 Task: Find connections with filter location Kānke with filter topic #Lawwith filter profile language Spanish with filter current company AbbVie with filter school Our Lady of Grace Trusts St.Gonsalo Garcia College of Arts and Commerce Behind Bassein Cricket Ground Near Bassein Bus Depot Bassein 401 201 with filter industry Agriculture, Construction, Mining Machinery Manufacturing with filter service category Blogging with filter keywords title Assistant Engineer
Action: Mouse moved to (257, 307)
Screenshot: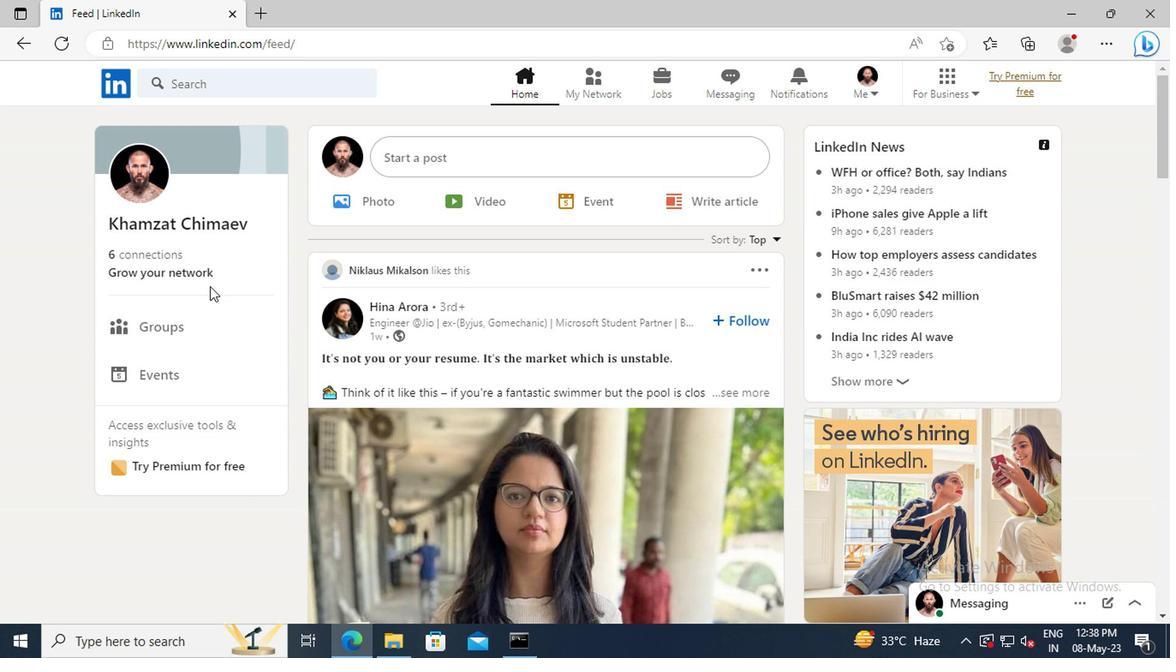 
Action: Mouse pressed left at (257, 307)
Screenshot: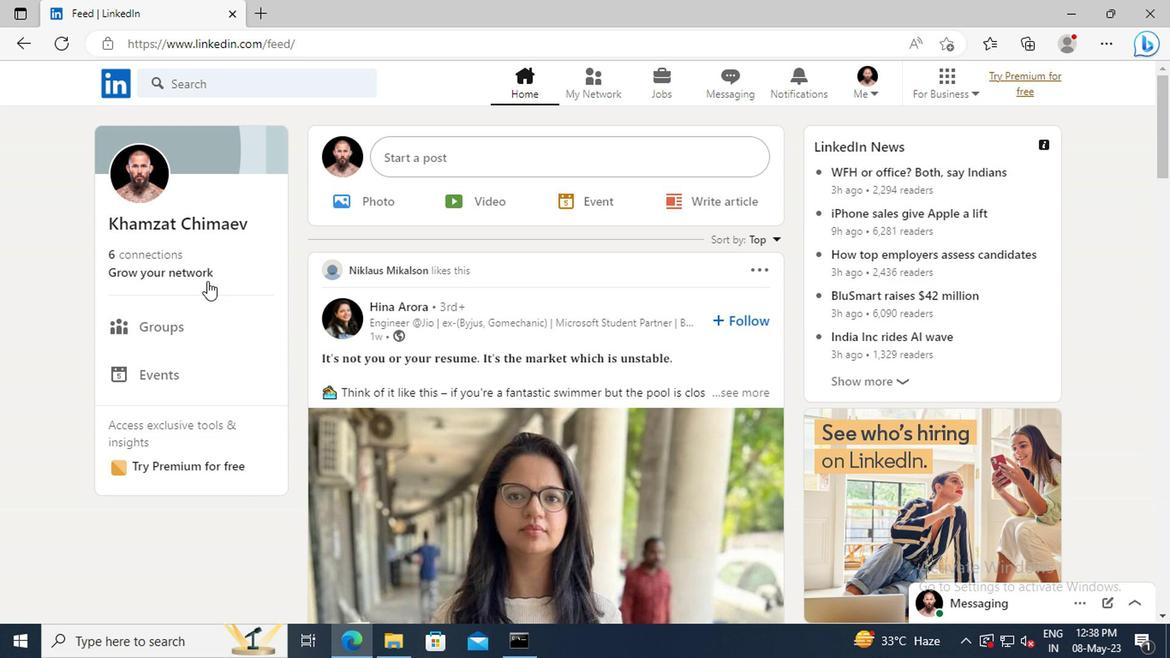 
Action: Mouse moved to (251, 243)
Screenshot: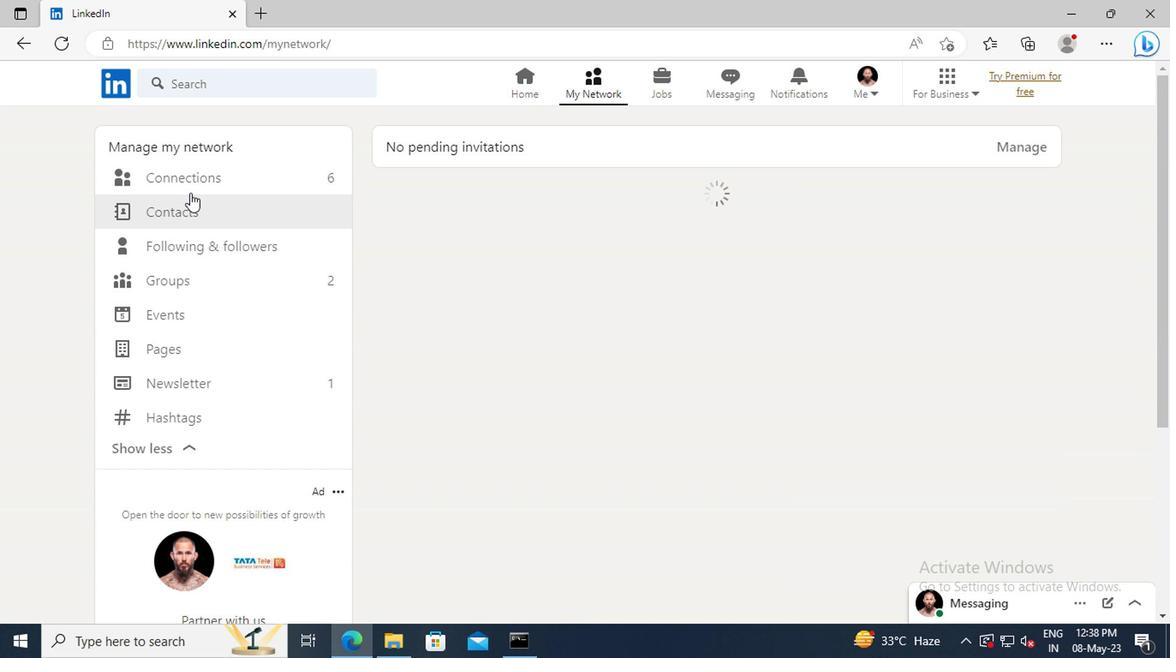 
Action: Mouse pressed left at (251, 243)
Screenshot: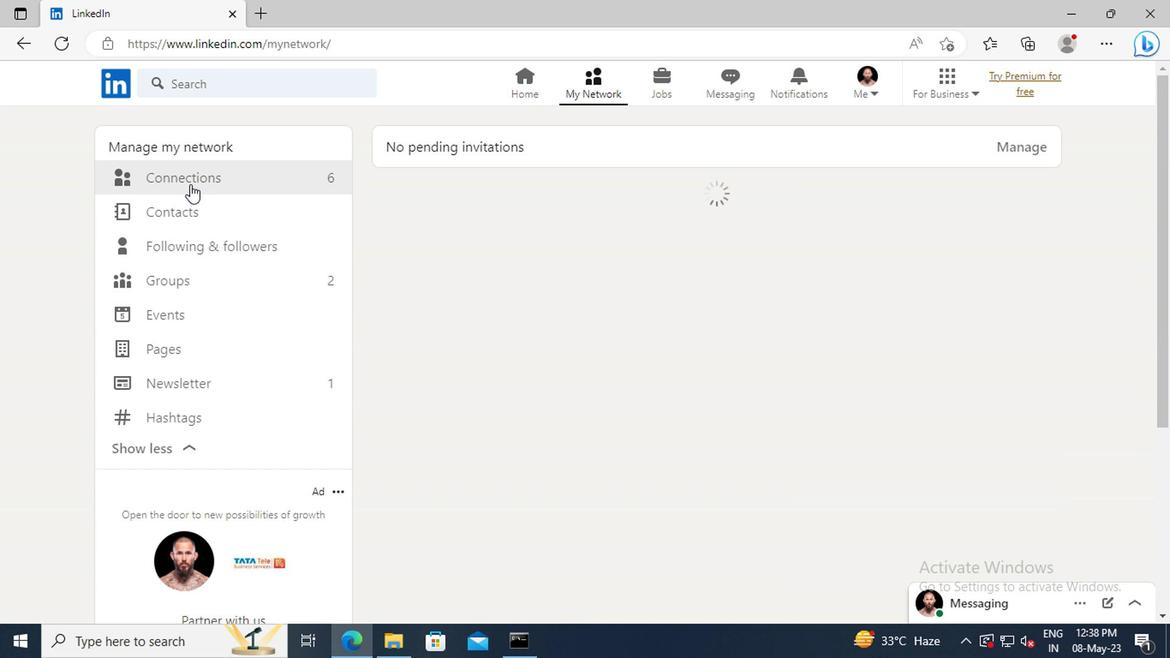 
Action: Mouse moved to (622, 248)
Screenshot: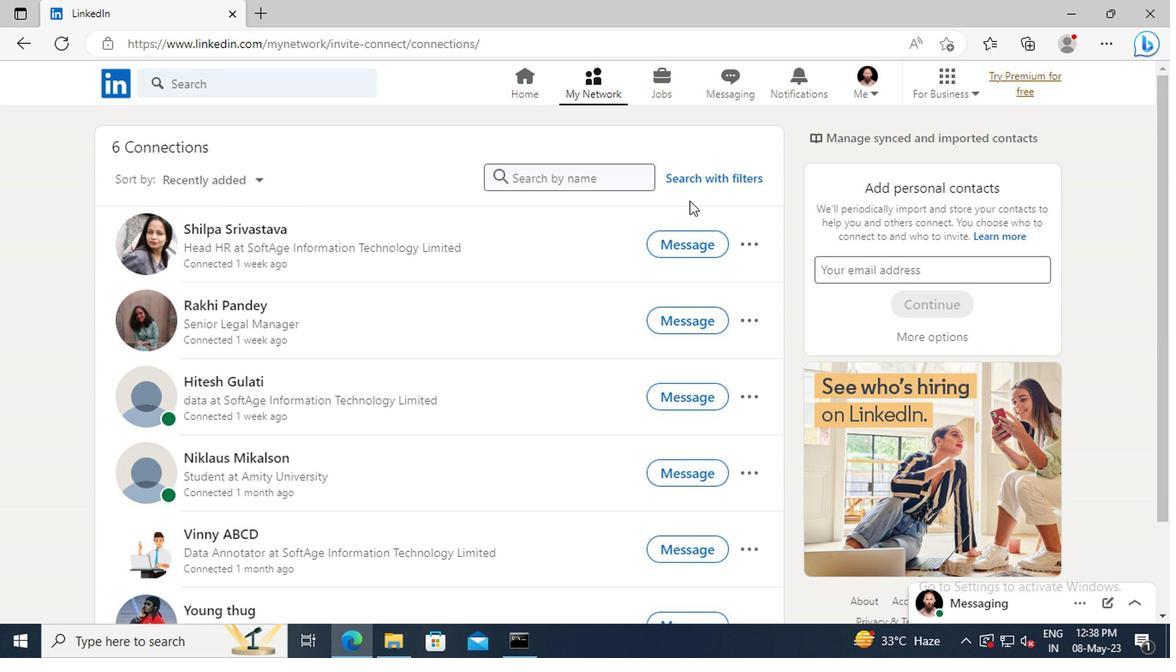 
Action: Mouse pressed left at (622, 248)
Screenshot: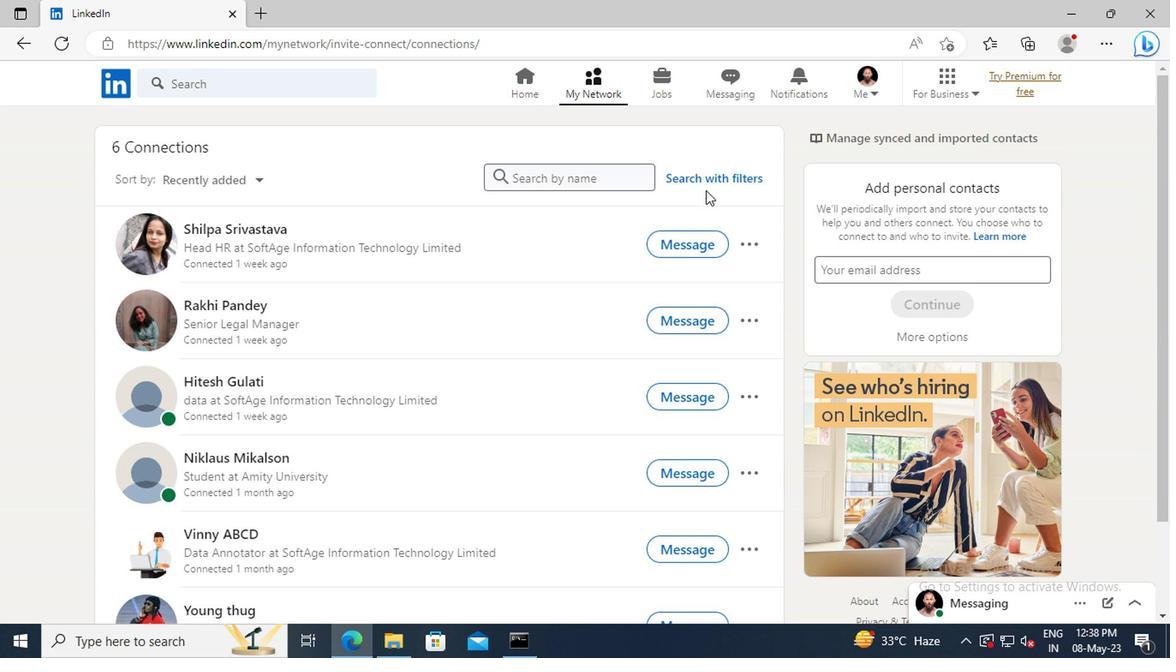 
Action: Mouse moved to (579, 212)
Screenshot: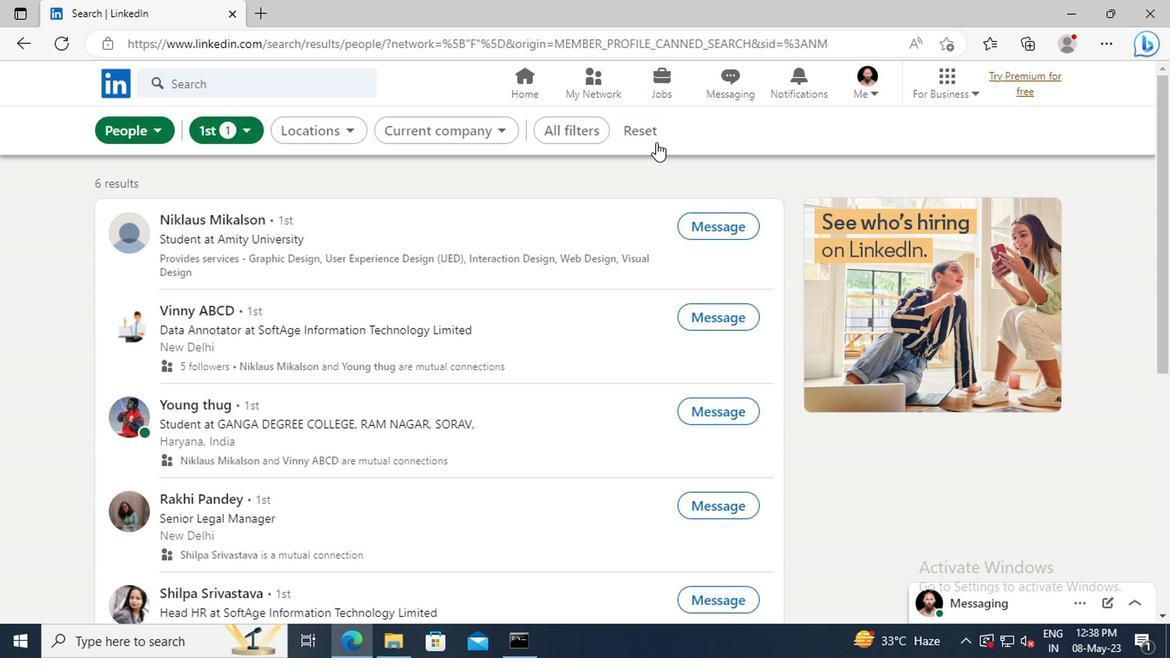 
Action: Mouse pressed left at (579, 212)
Screenshot: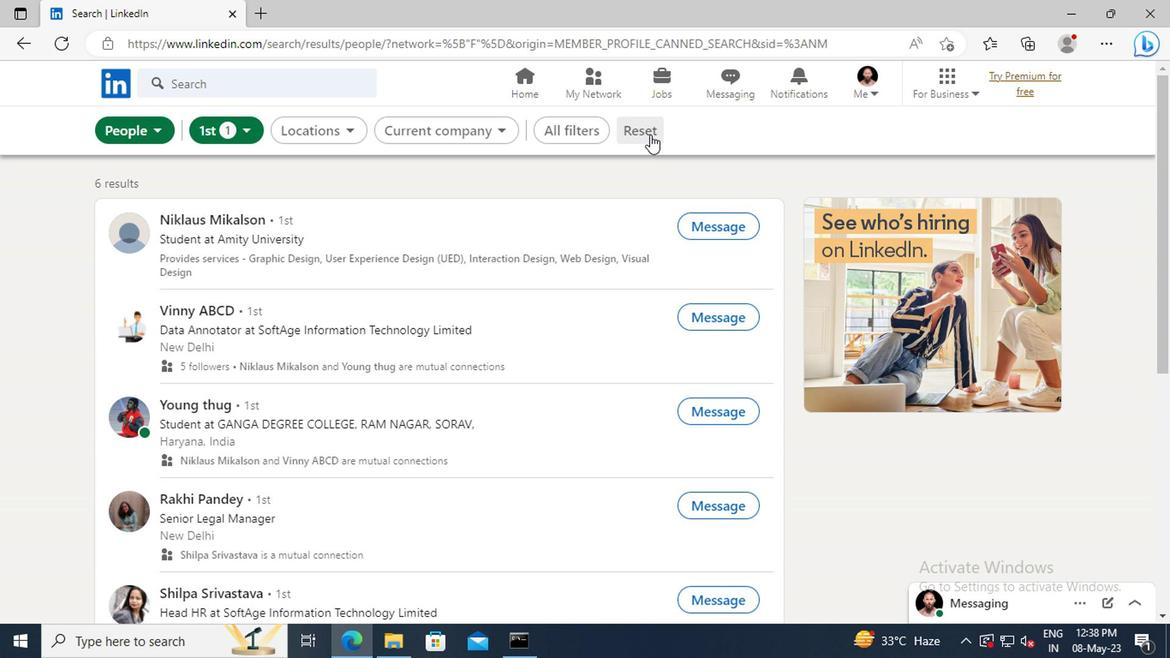 
Action: Mouse moved to (554, 211)
Screenshot: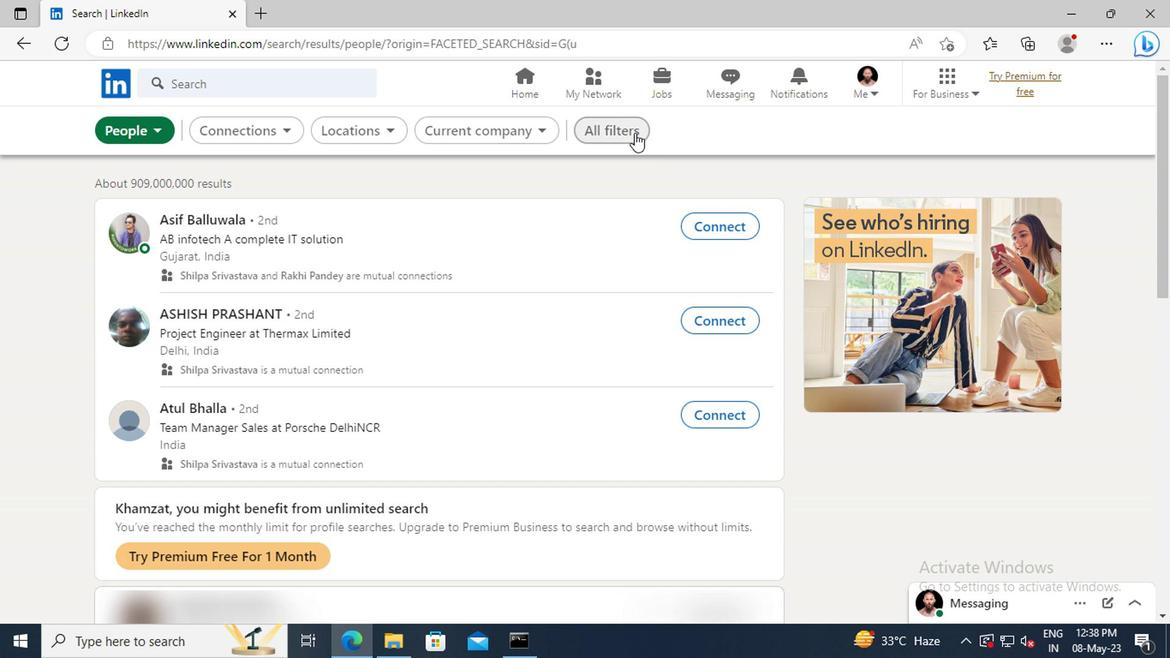 
Action: Mouse pressed left at (554, 211)
Screenshot: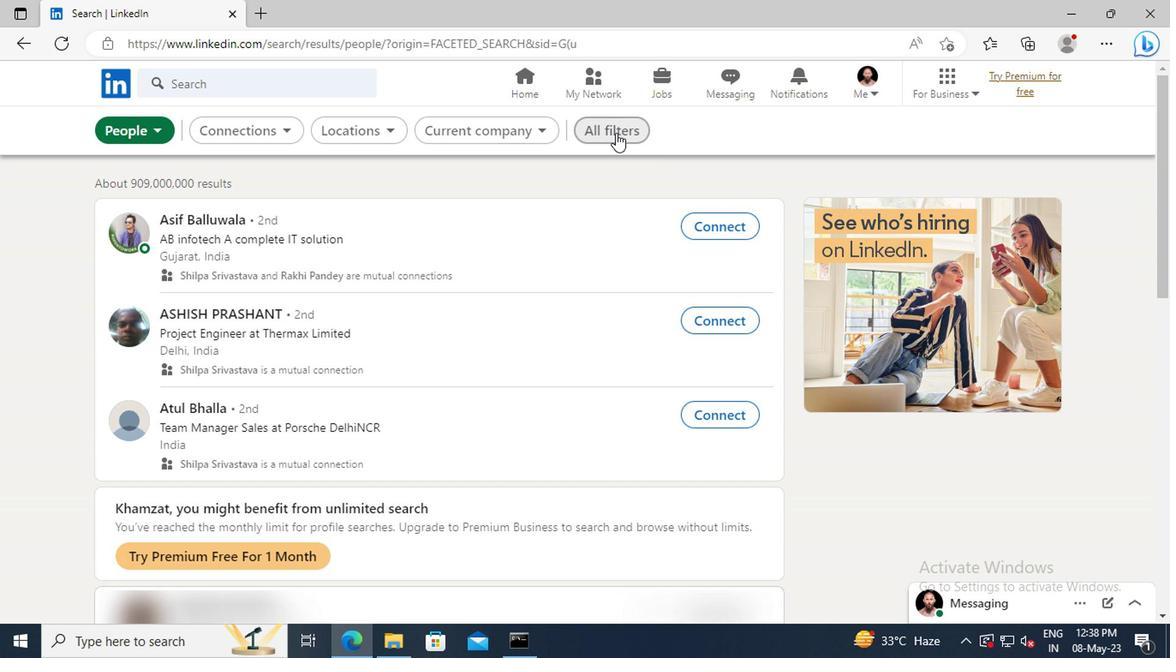 
Action: Mouse moved to (804, 348)
Screenshot: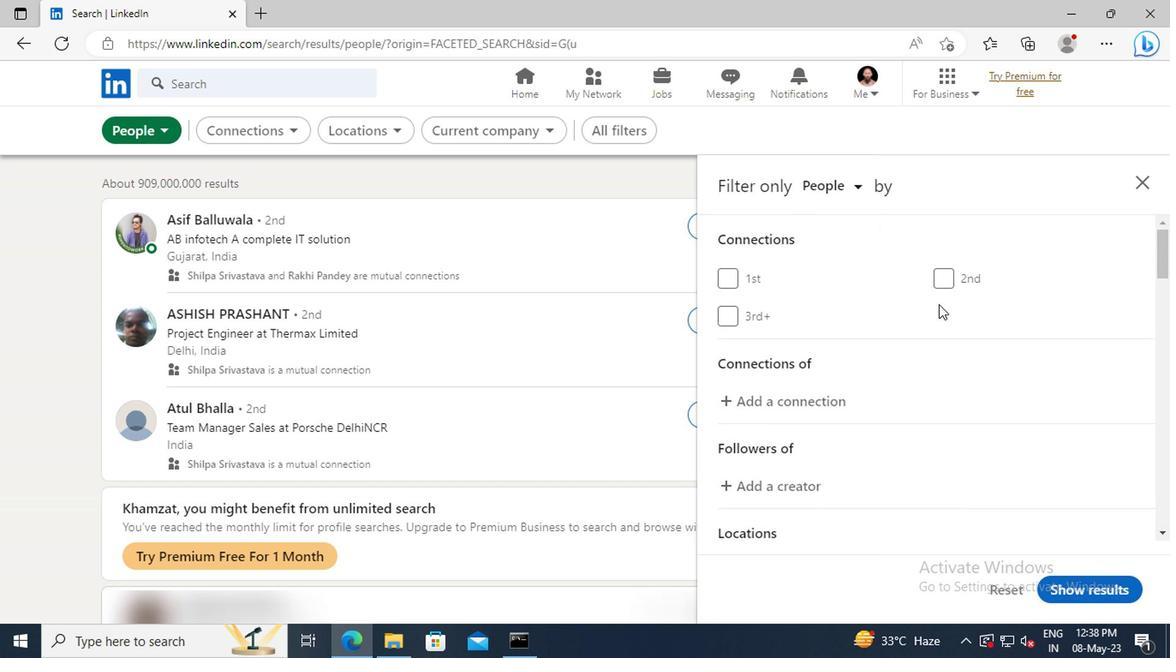 
Action: Mouse scrolled (804, 348) with delta (0, 0)
Screenshot: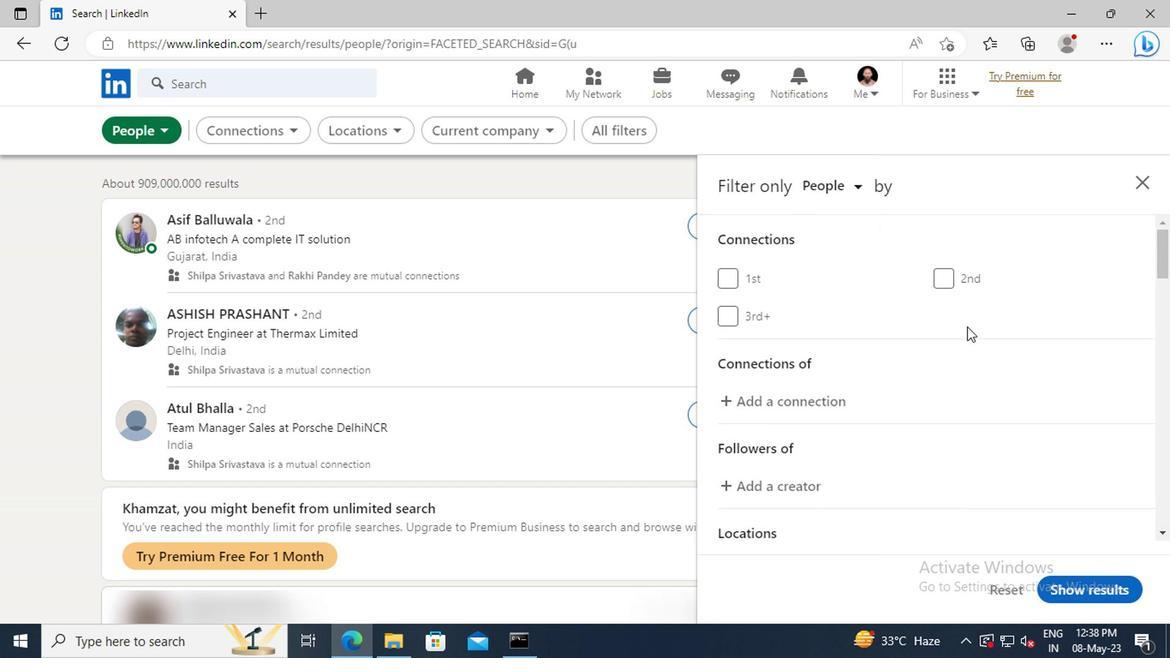 
Action: Mouse scrolled (804, 348) with delta (0, 0)
Screenshot: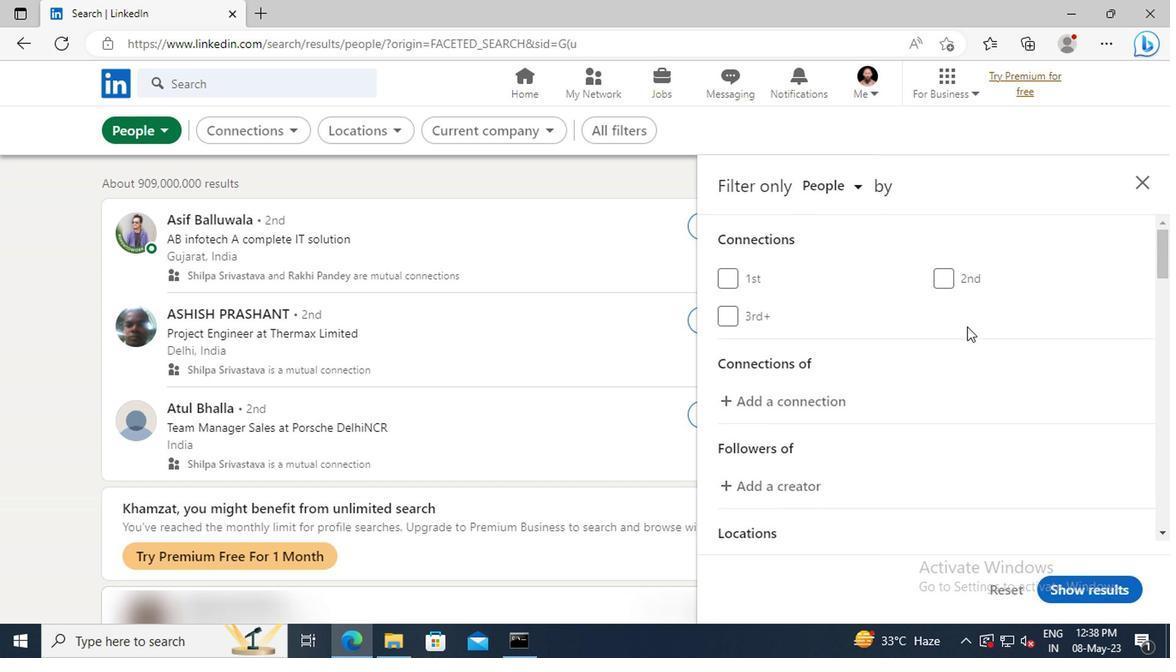 
Action: Mouse scrolled (804, 348) with delta (0, 0)
Screenshot: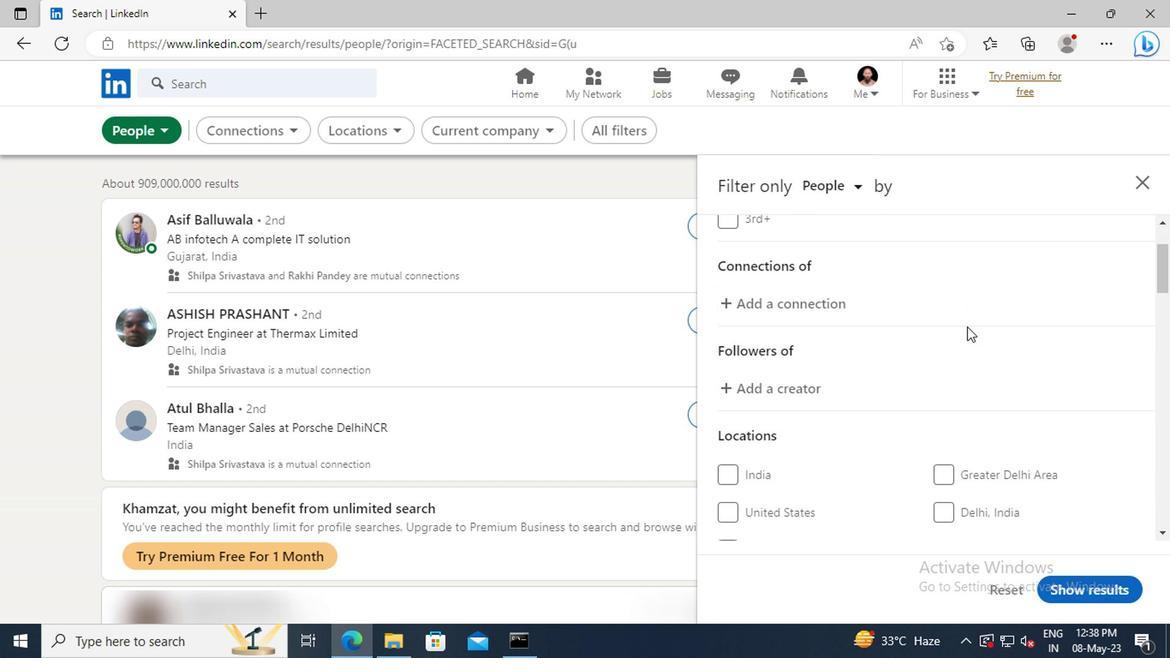 
Action: Mouse scrolled (804, 348) with delta (0, 0)
Screenshot: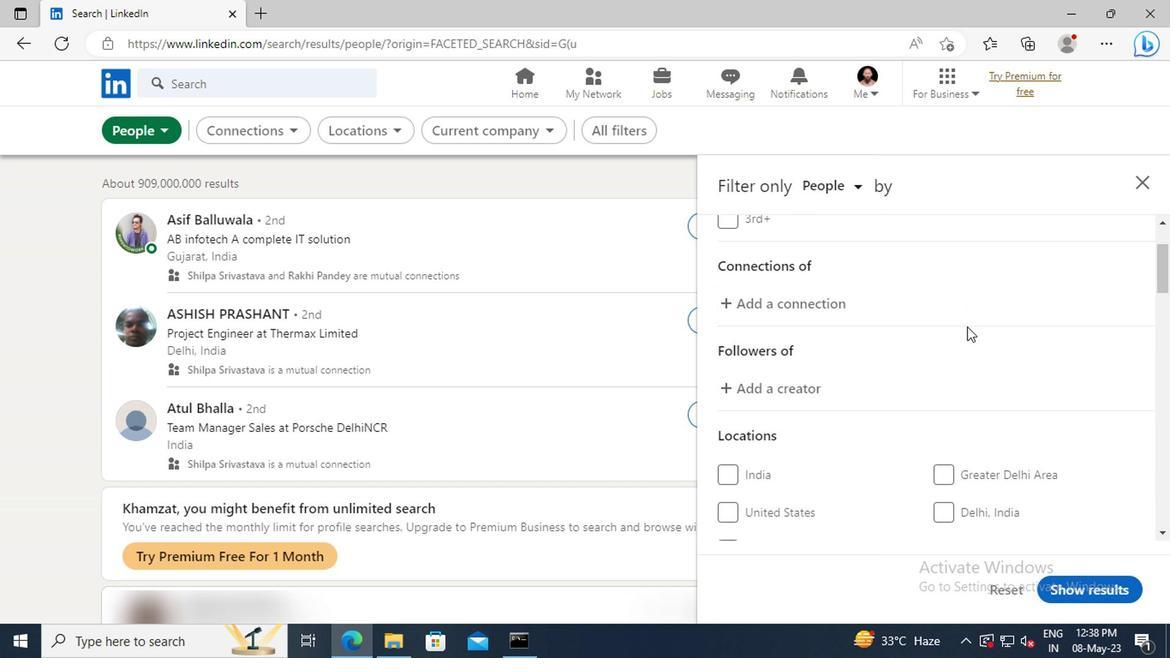 
Action: Mouse scrolled (804, 348) with delta (0, 0)
Screenshot: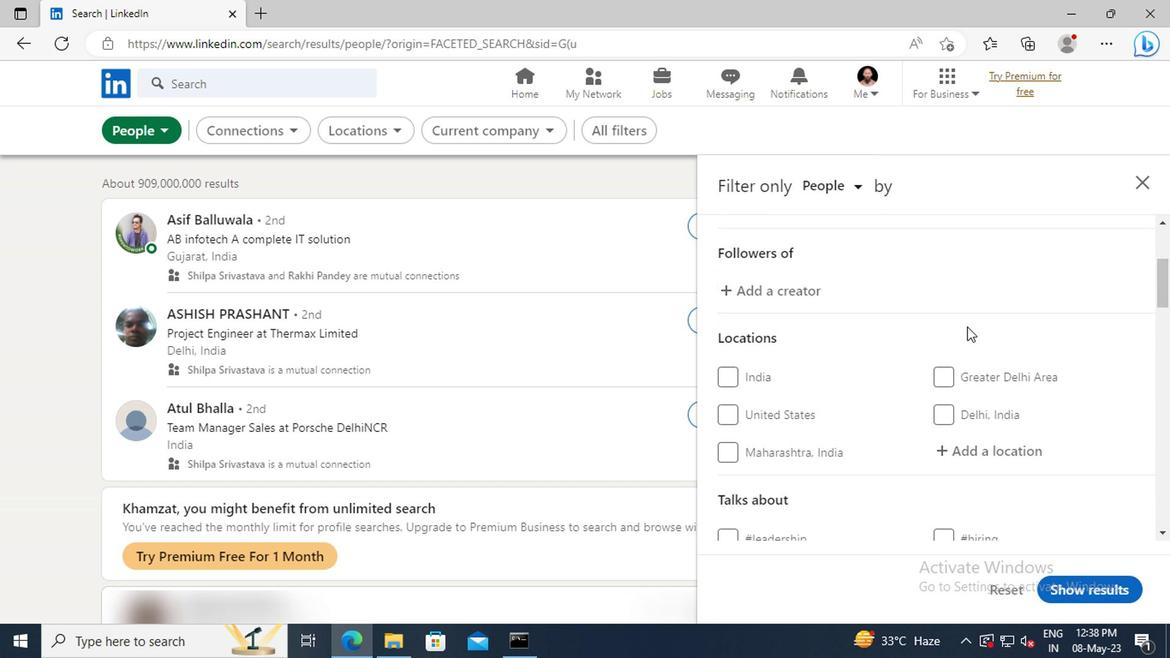 
Action: Mouse scrolled (804, 348) with delta (0, 0)
Screenshot: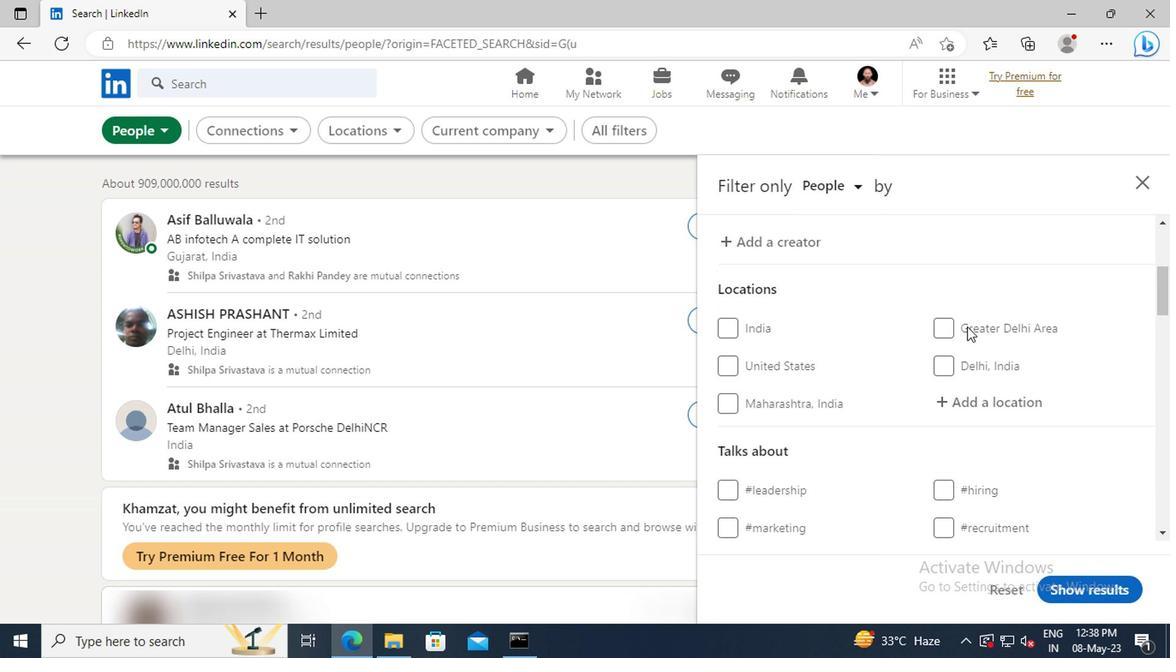 
Action: Mouse moved to (805, 366)
Screenshot: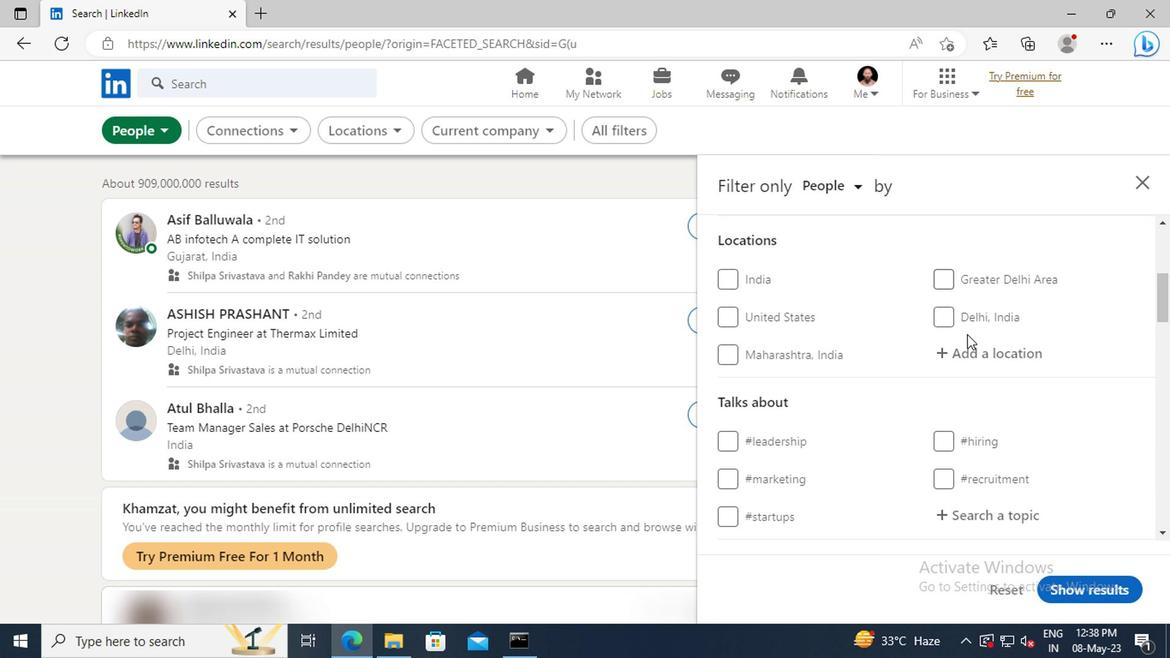
Action: Mouse pressed left at (805, 366)
Screenshot: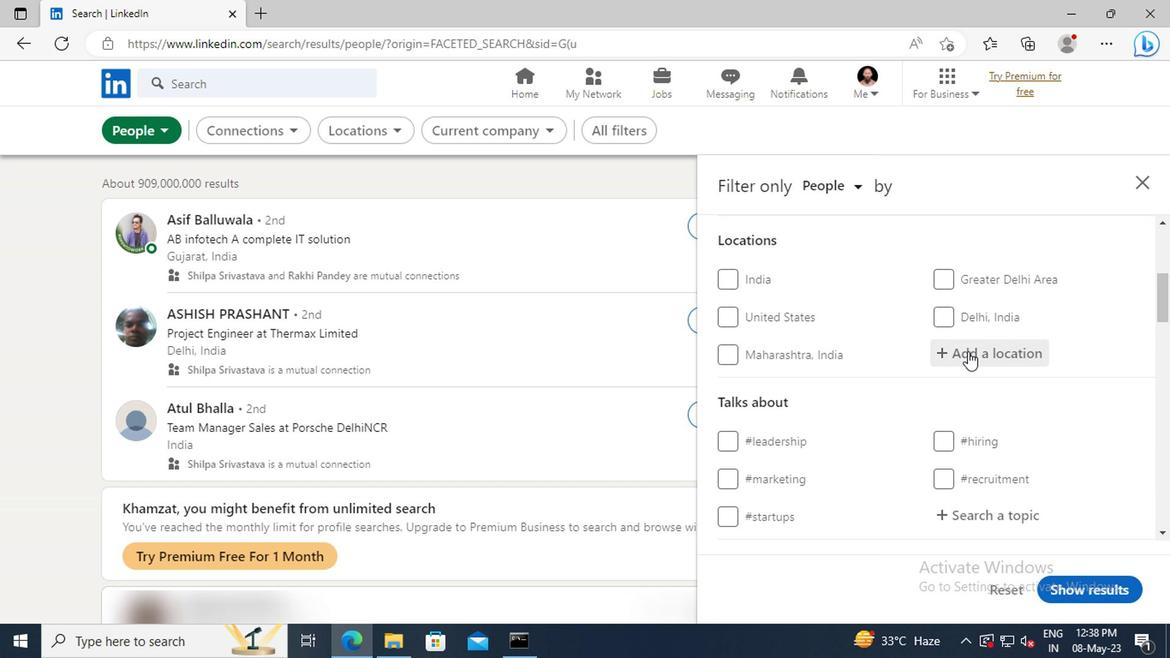 
Action: Mouse moved to (805, 366)
Screenshot: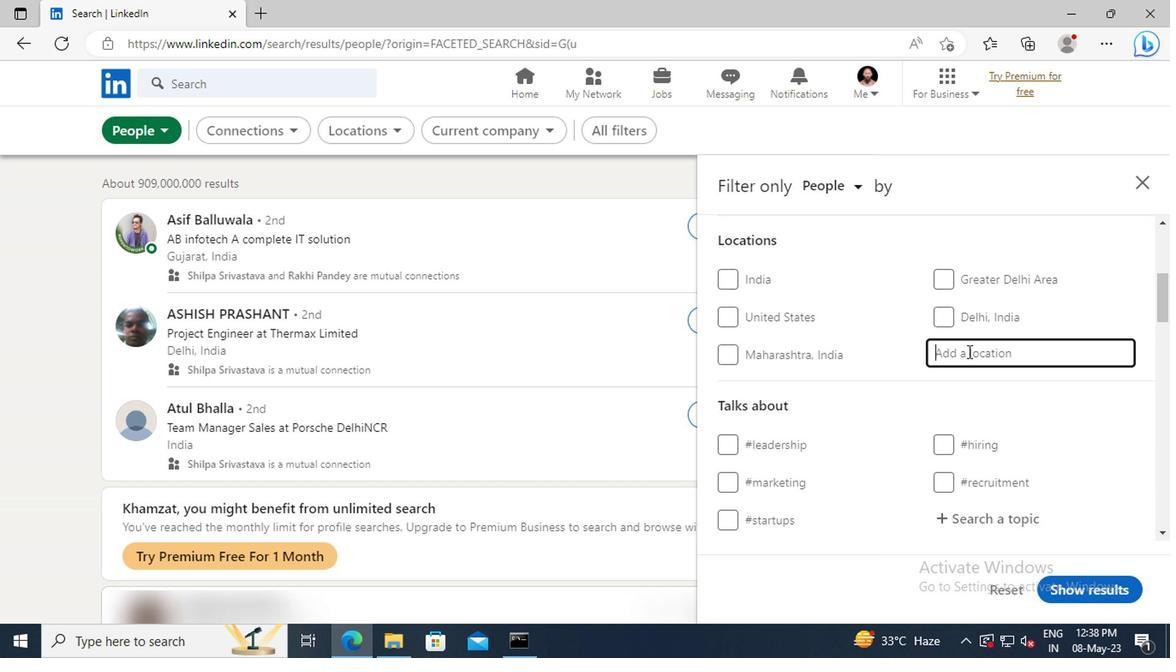 
Action: Key pressed <Key.shift>KANKE
Screenshot: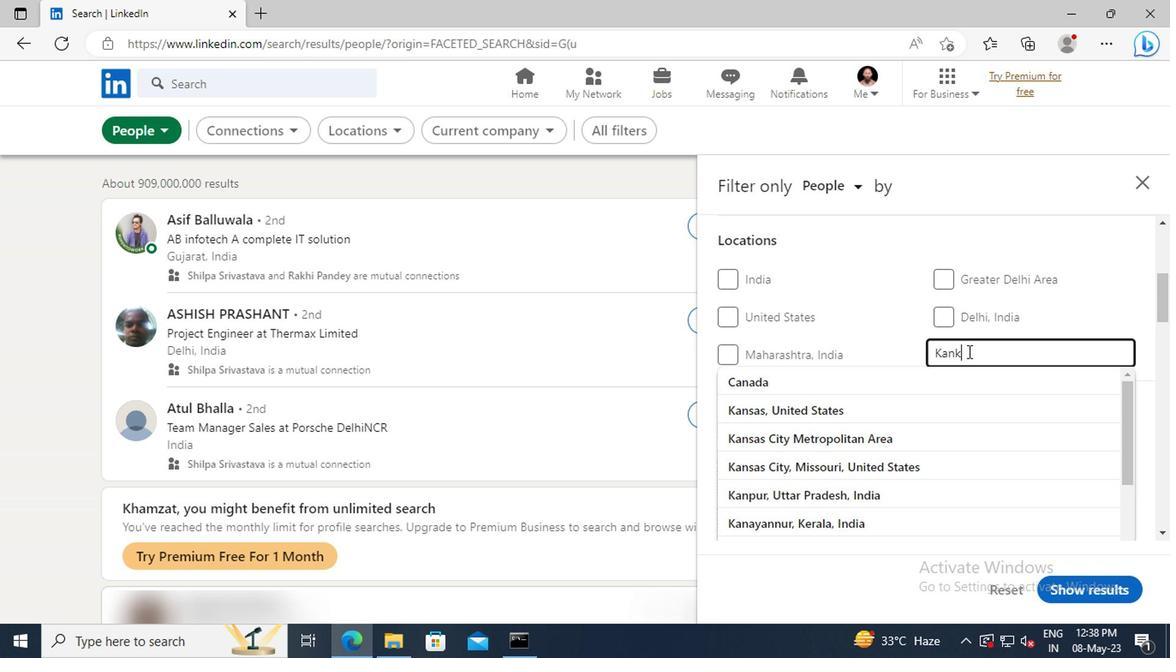 
Action: Mouse moved to (804, 384)
Screenshot: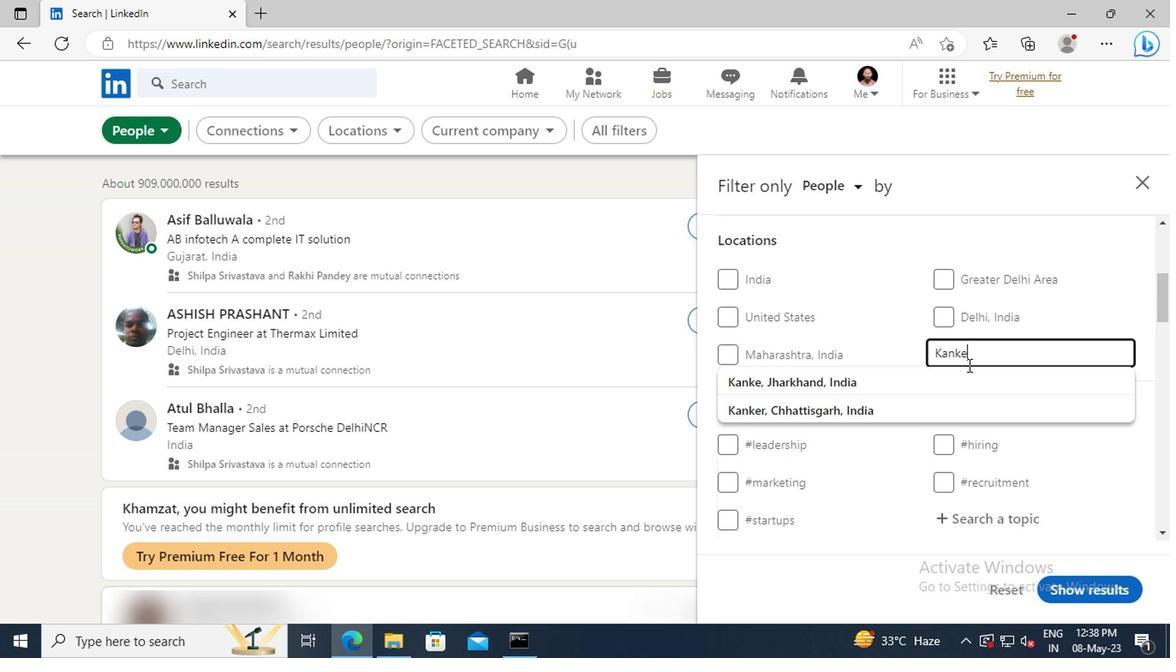 
Action: Mouse pressed left at (804, 384)
Screenshot: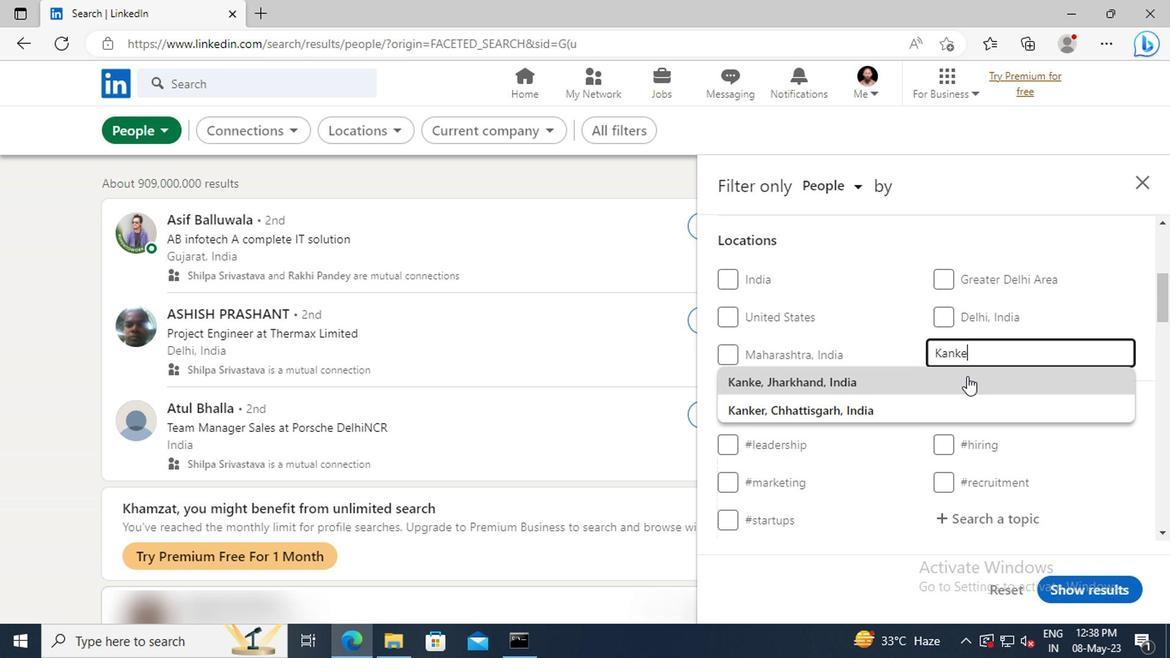 
Action: Mouse scrolled (804, 383) with delta (0, 0)
Screenshot: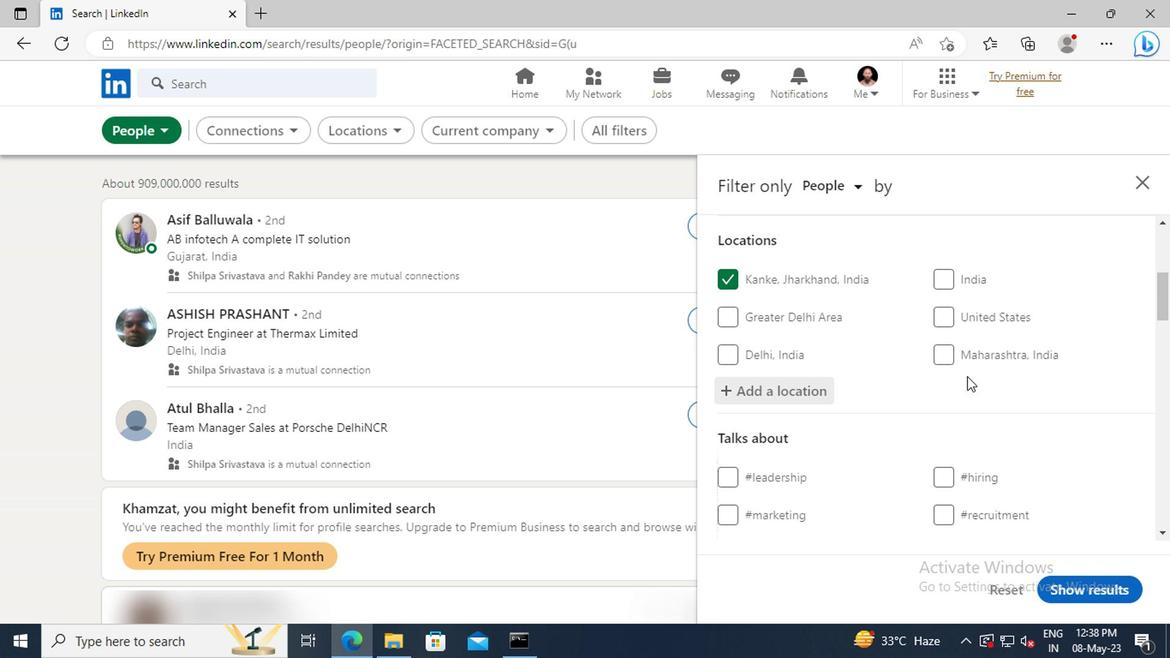 
Action: Mouse scrolled (804, 383) with delta (0, 0)
Screenshot: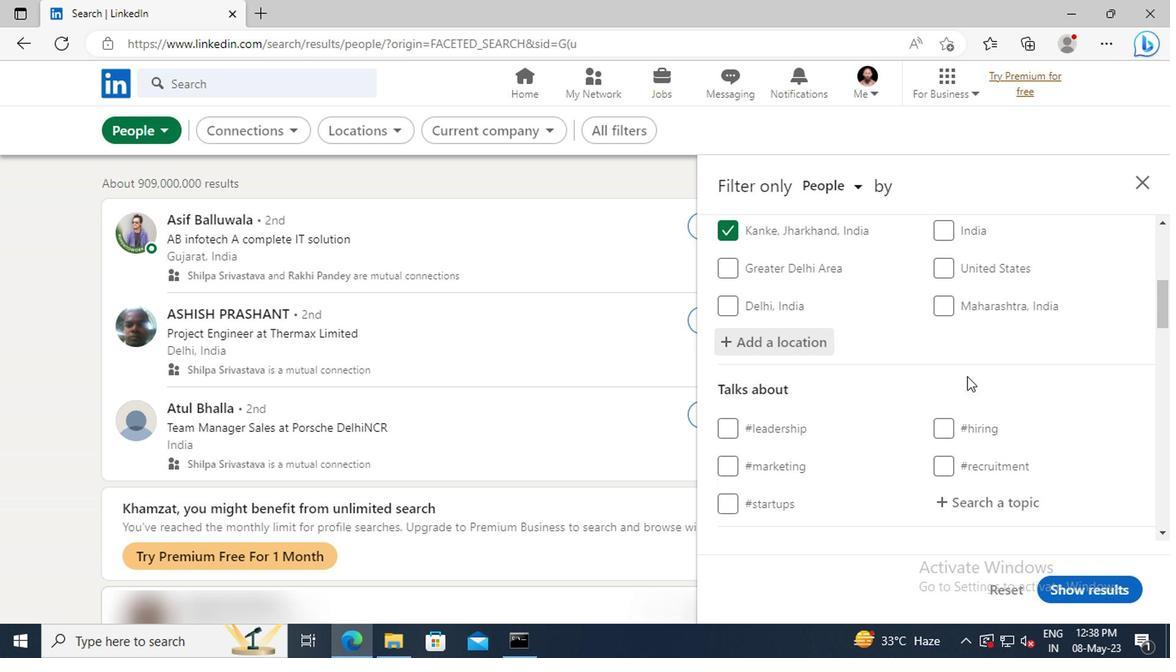 
Action: Mouse scrolled (804, 383) with delta (0, 0)
Screenshot: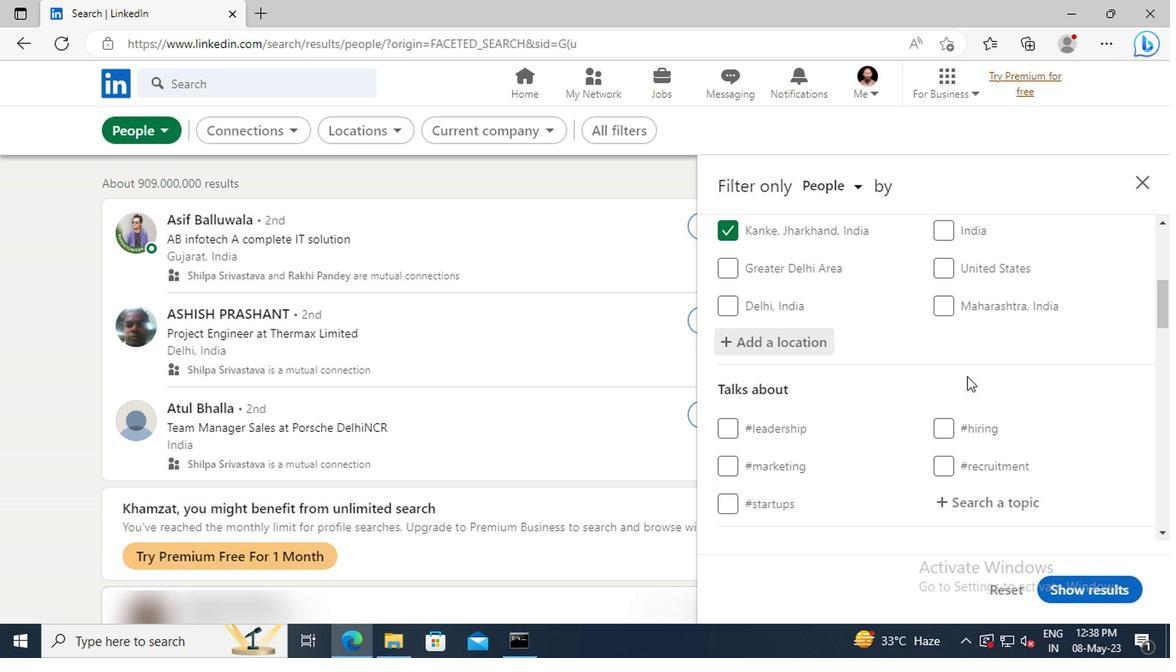 
Action: Mouse moved to (803, 401)
Screenshot: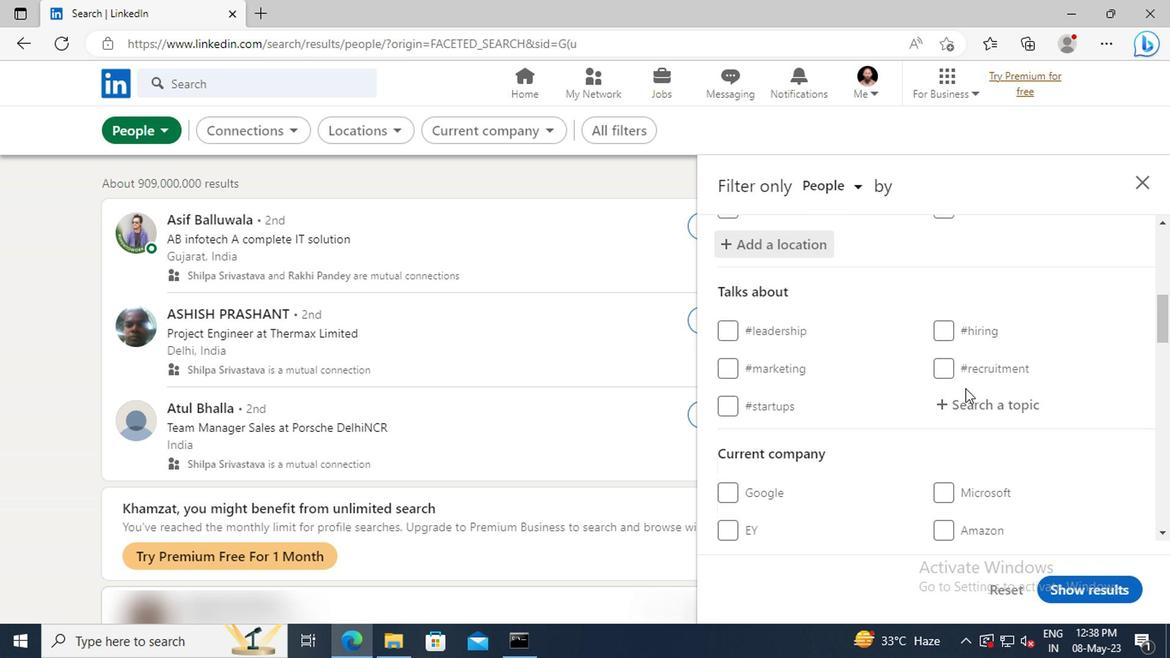 
Action: Mouse pressed left at (803, 401)
Screenshot: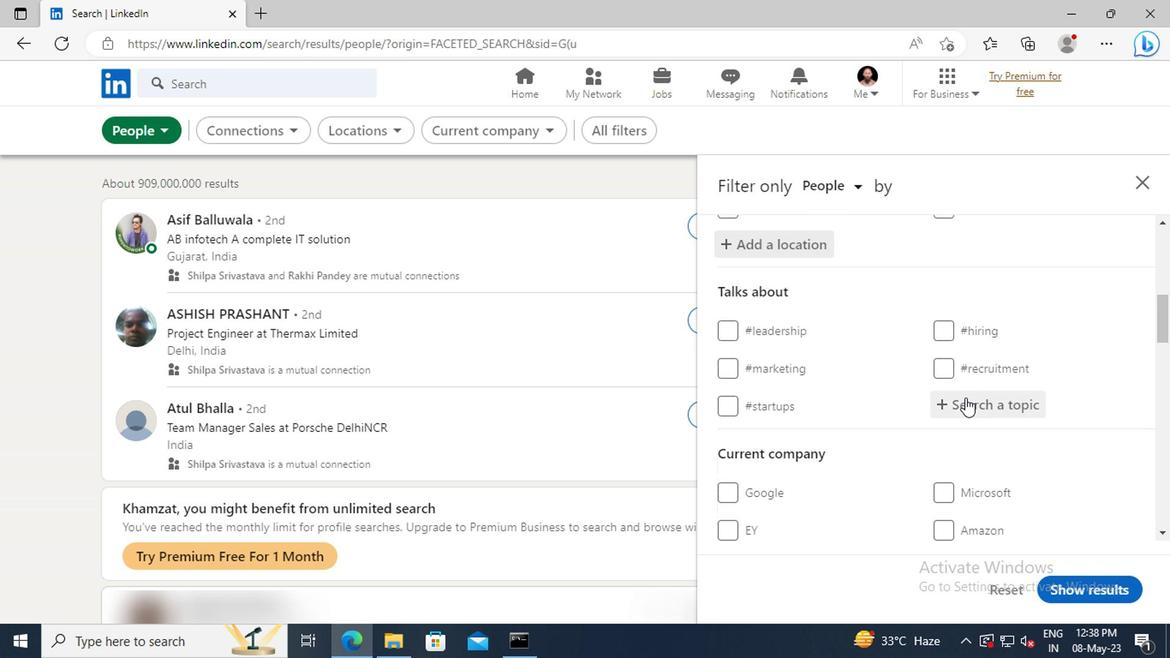 
Action: Key pressed <Key.shift>LAW
Screenshot: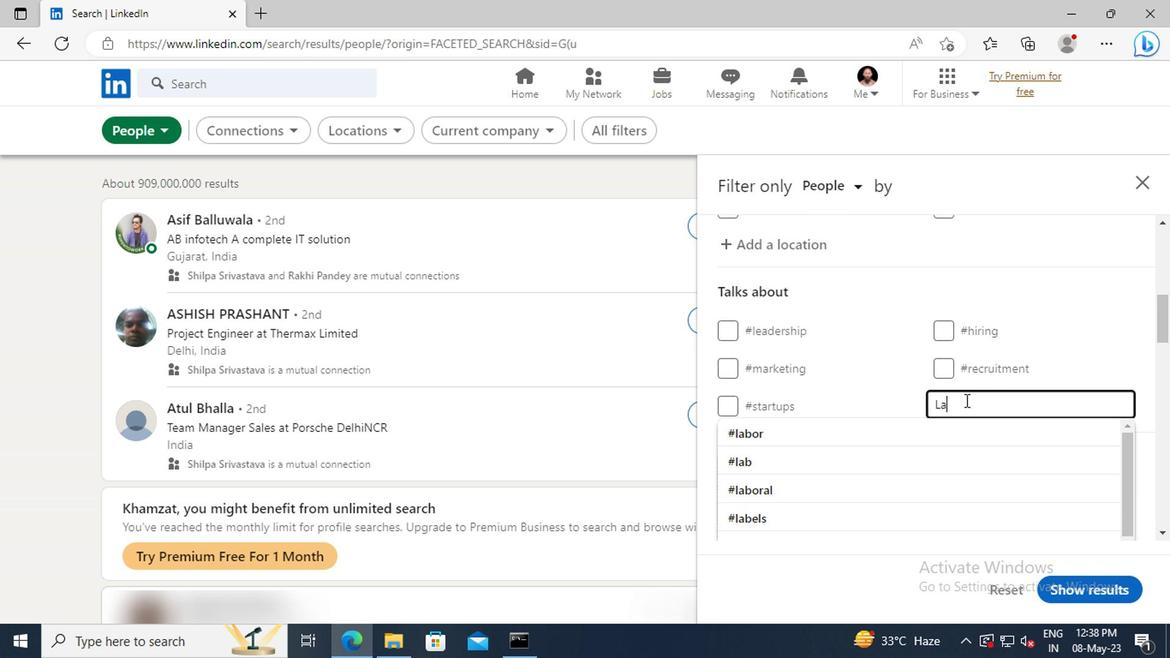 
Action: Mouse moved to (804, 417)
Screenshot: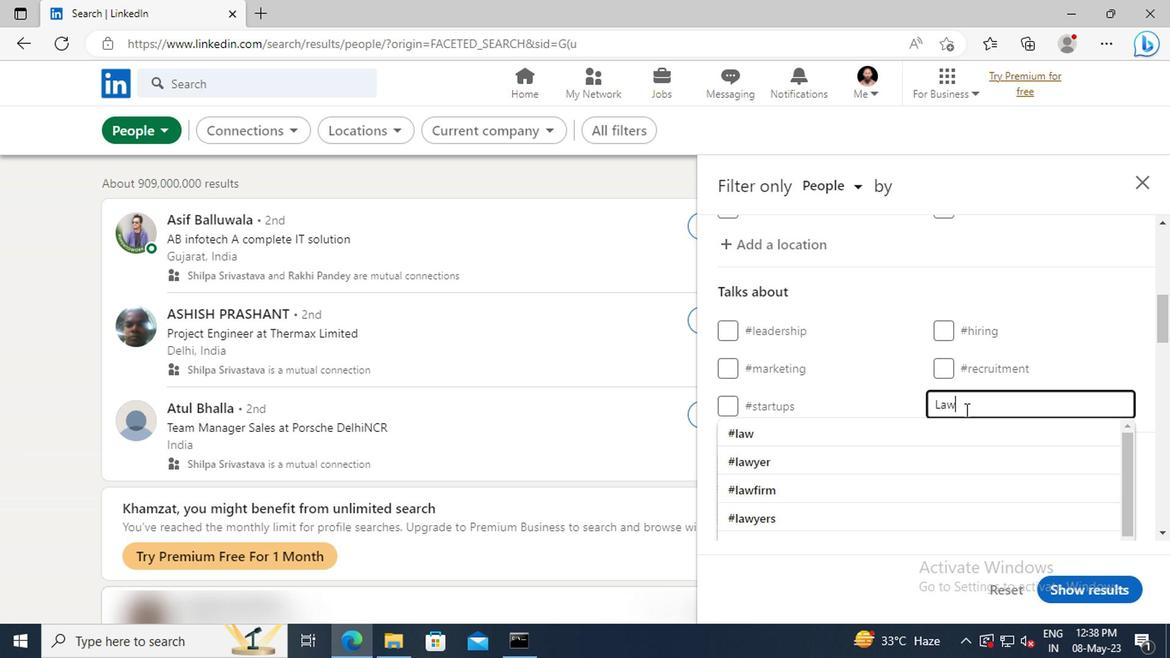
Action: Mouse pressed left at (804, 417)
Screenshot: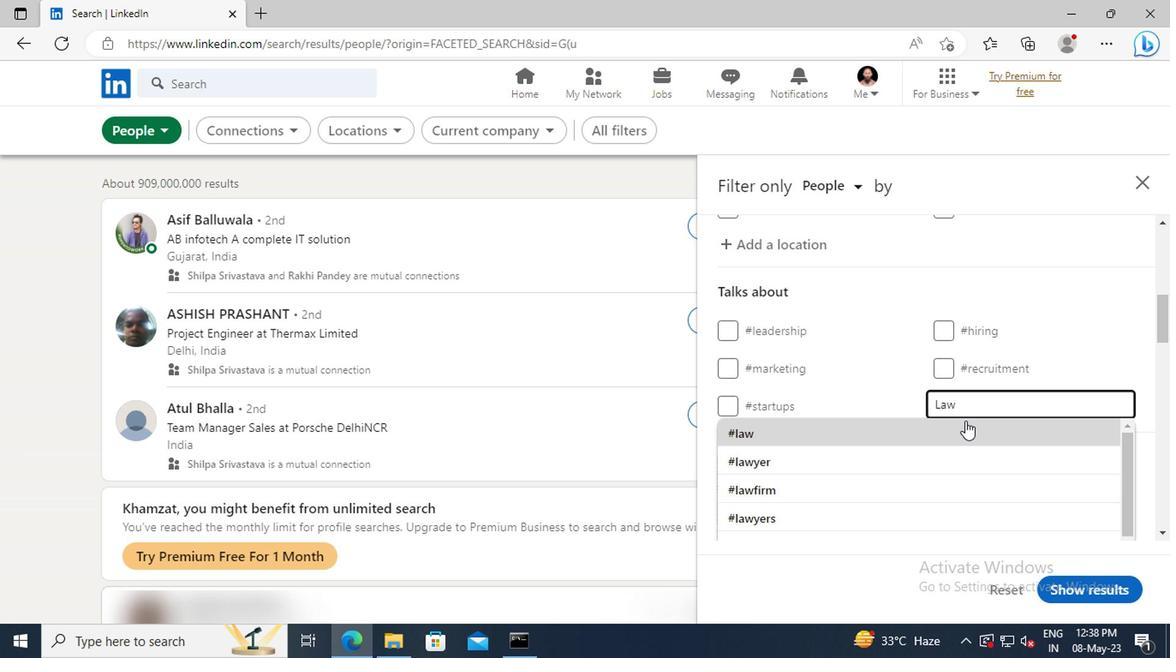 
Action: Mouse scrolled (804, 417) with delta (0, 0)
Screenshot: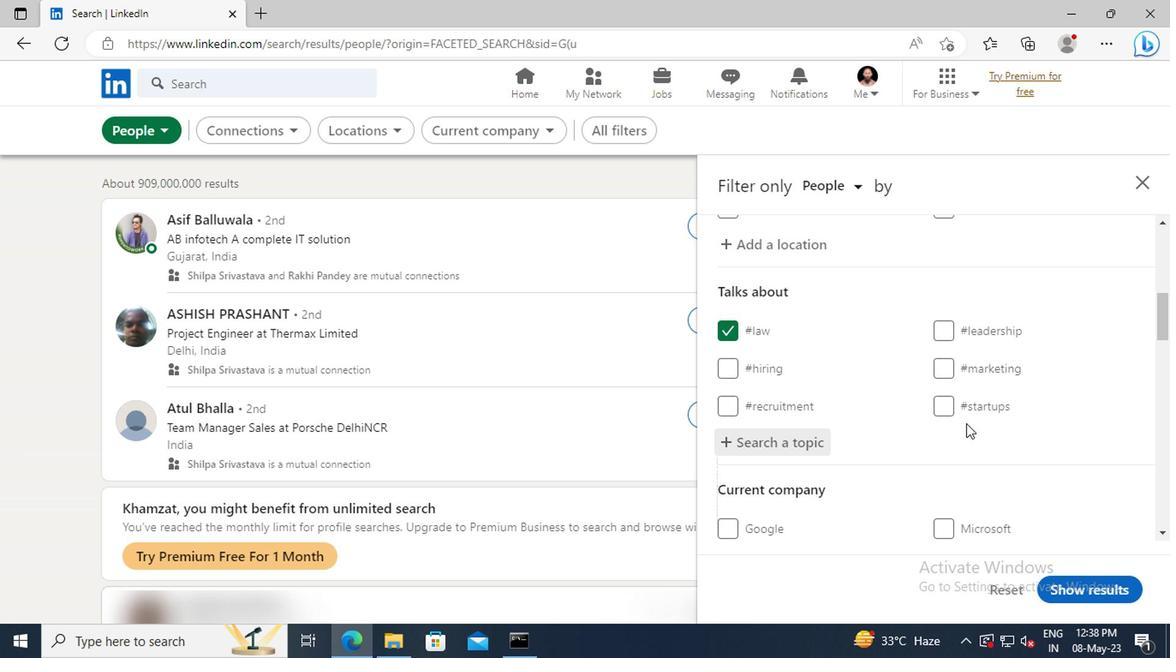 
Action: Mouse scrolled (804, 417) with delta (0, 0)
Screenshot: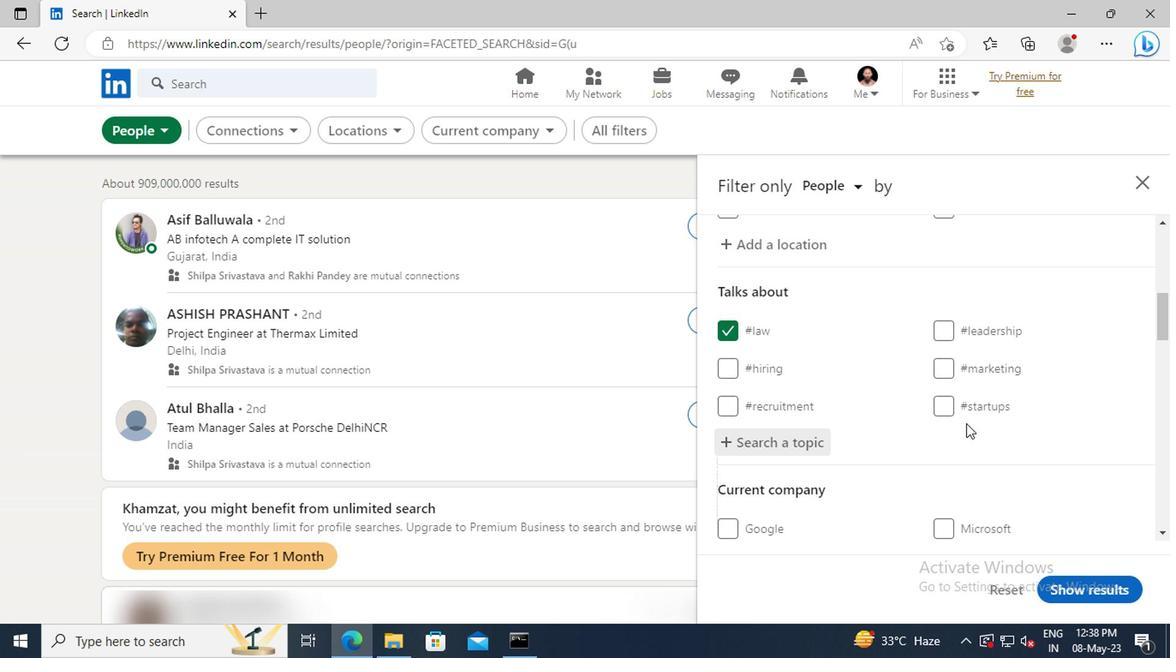 
Action: Mouse scrolled (804, 417) with delta (0, 0)
Screenshot: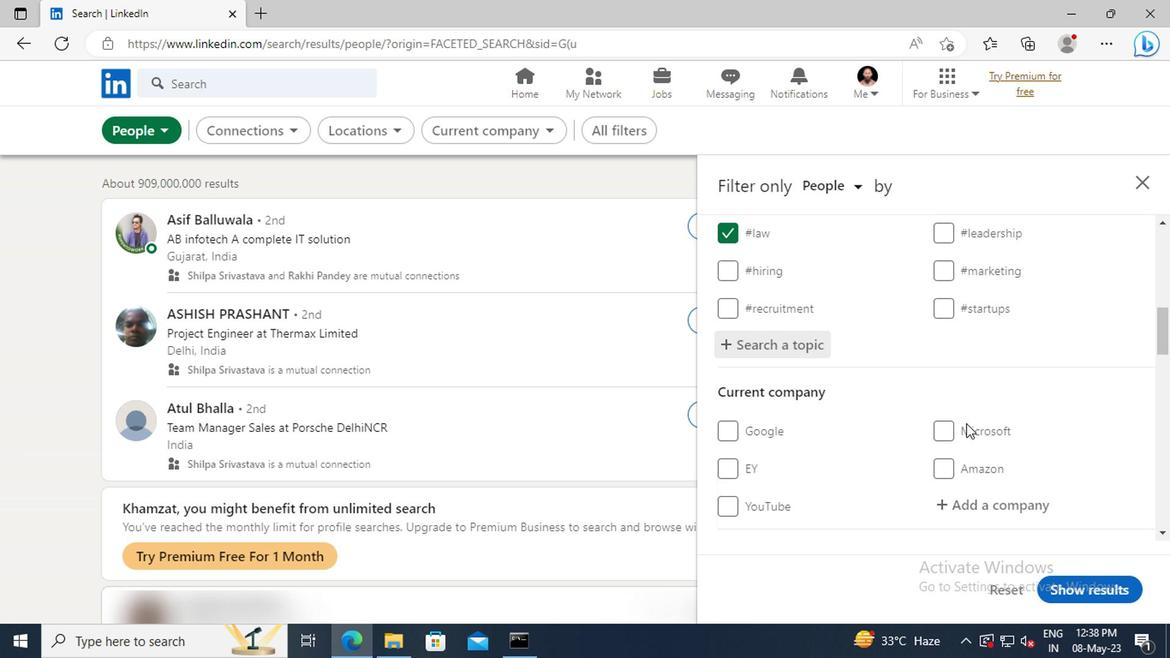 
Action: Mouse scrolled (804, 417) with delta (0, 0)
Screenshot: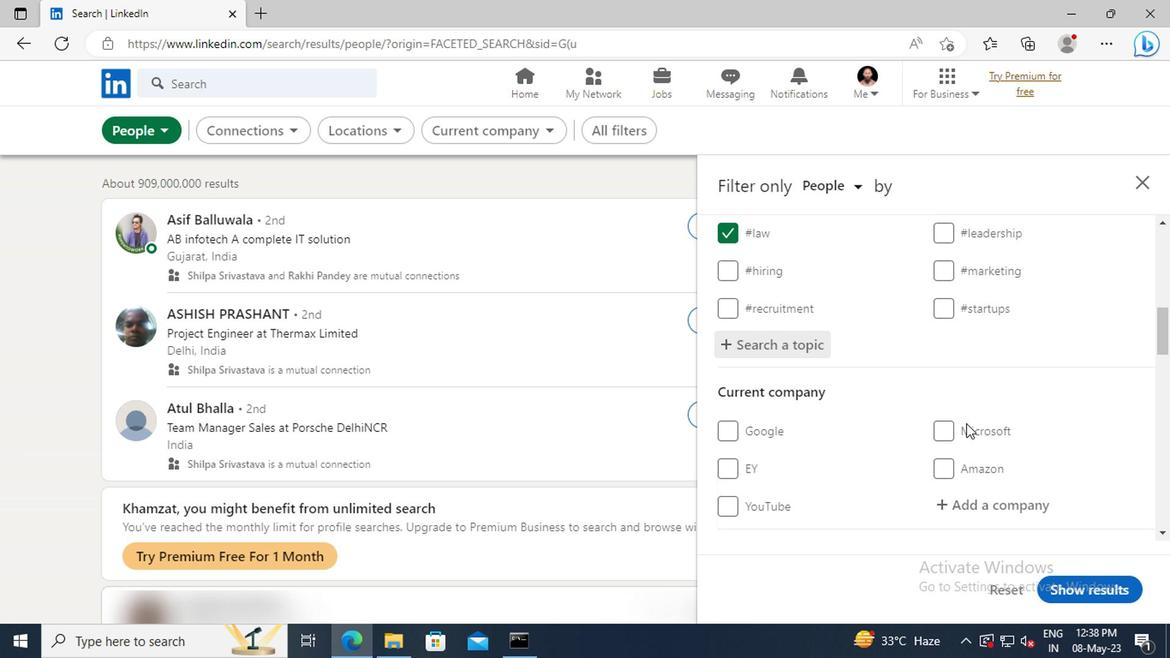 
Action: Mouse scrolled (804, 417) with delta (0, 0)
Screenshot: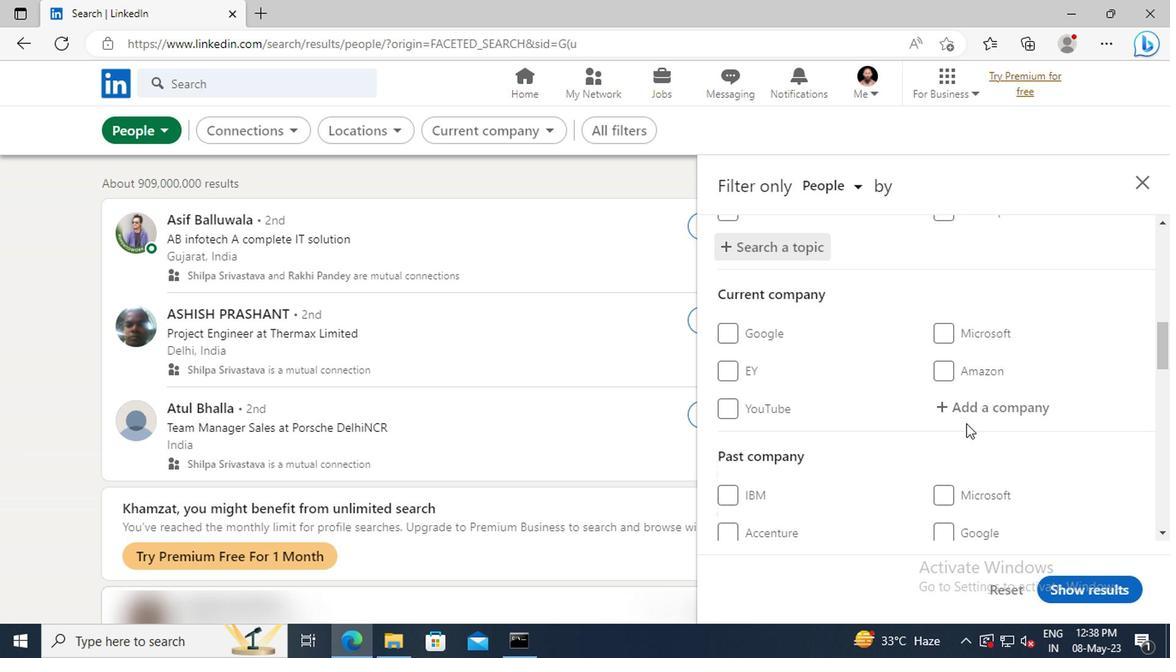 
Action: Mouse scrolled (804, 417) with delta (0, 0)
Screenshot: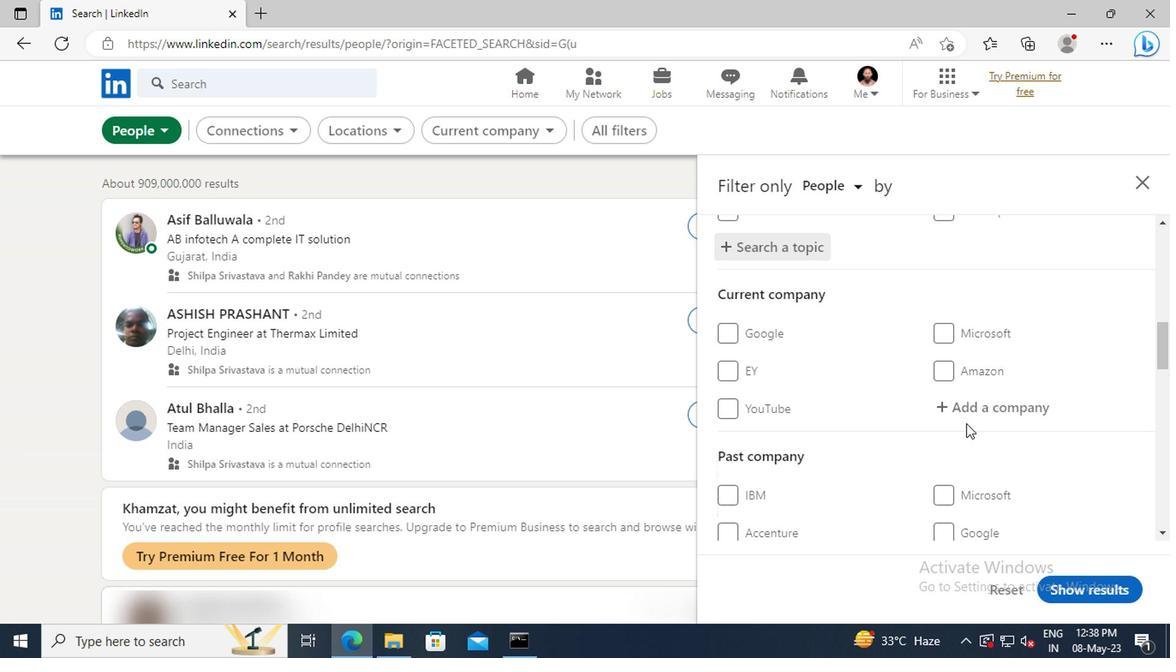 
Action: Mouse scrolled (804, 417) with delta (0, 0)
Screenshot: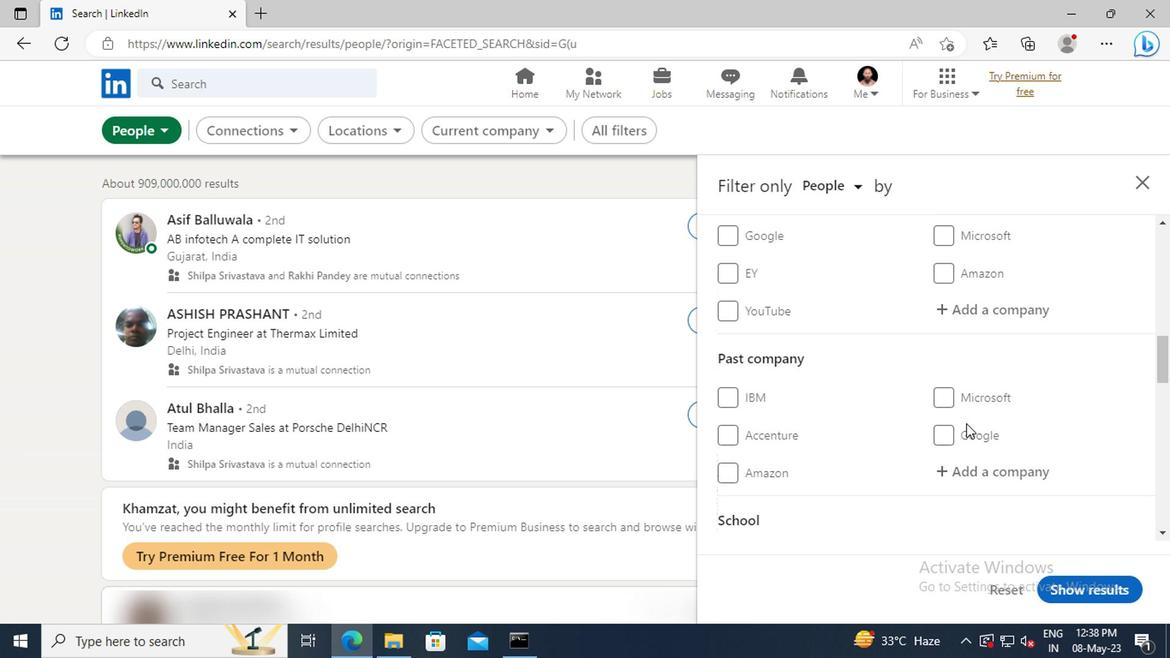 
Action: Mouse scrolled (804, 417) with delta (0, 0)
Screenshot: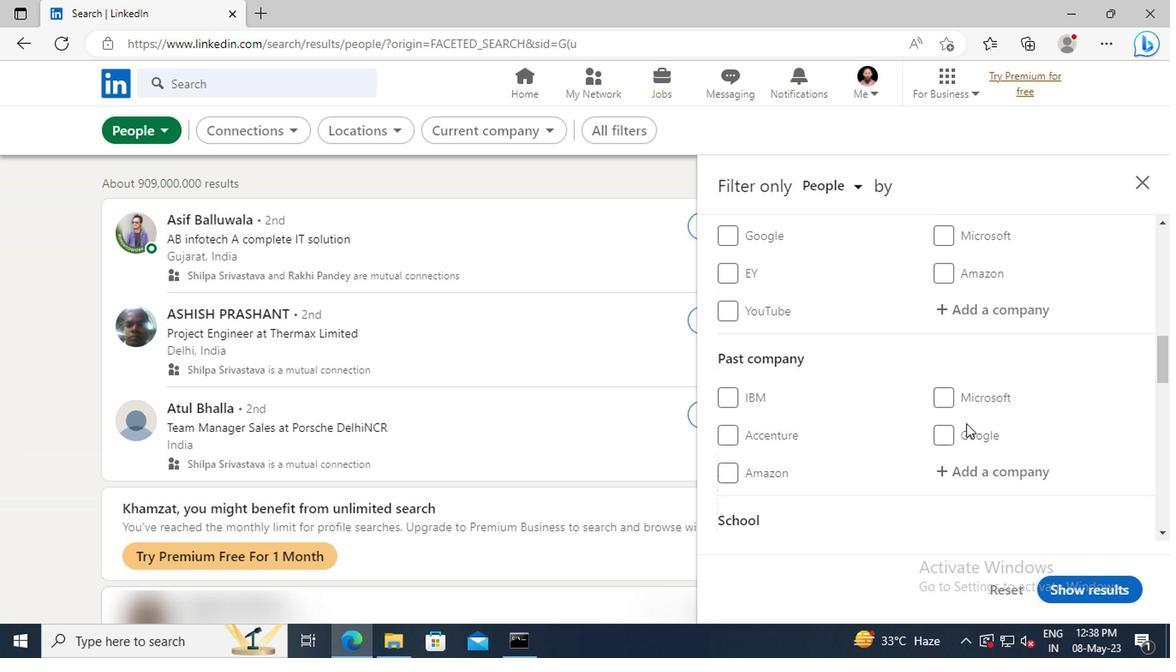 
Action: Mouse scrolled (804, 417) with delta (0, 0)
Screenshot: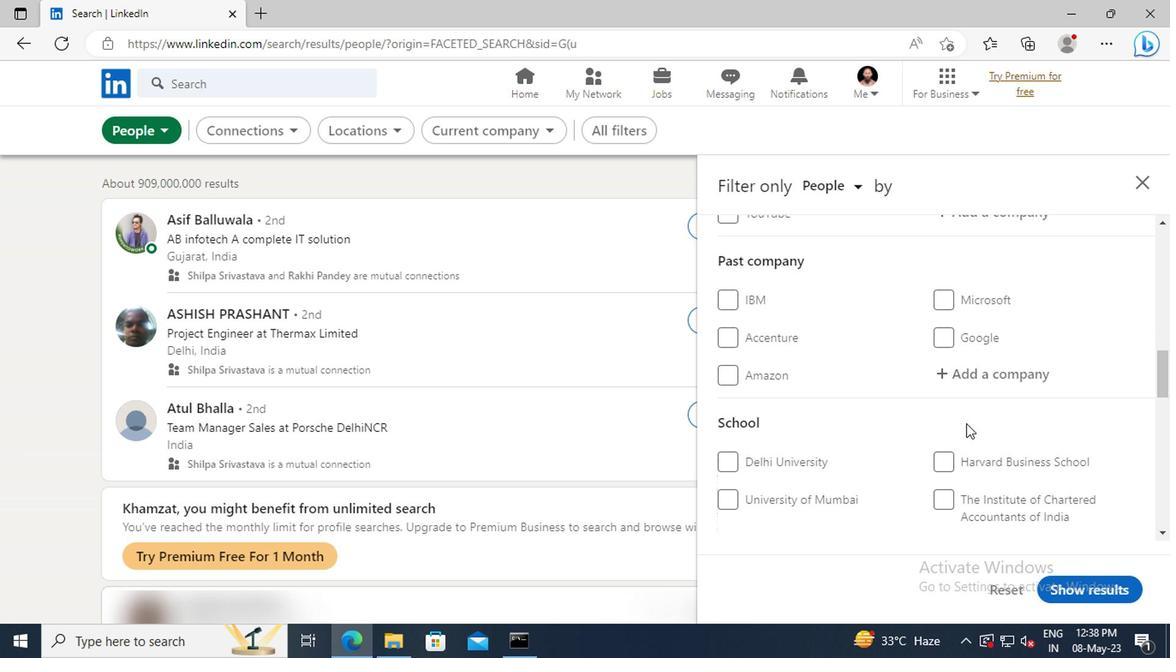 
Action: Mouse scrolled (804, 417) with delta (0, 0)
Screenshot: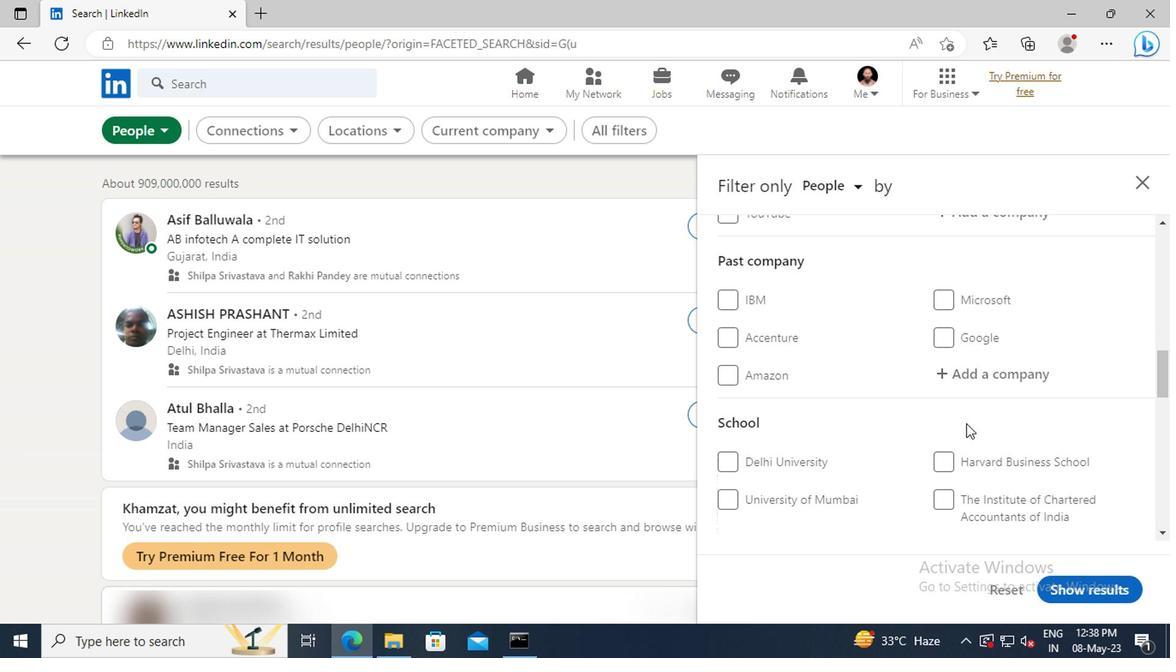 
Action: Mouse scrolled (804, 417) with delta (0, 0)
Screenshot: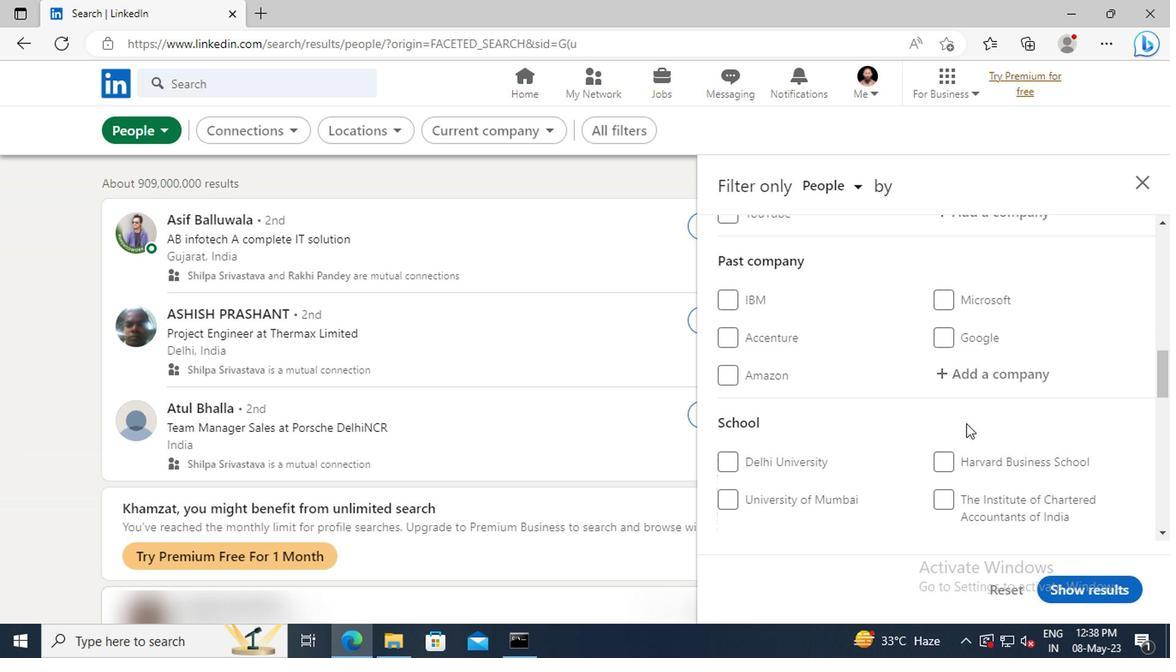 
Action: Mouse scrolled (804, 417) with delta (0, 0)
Screenshot: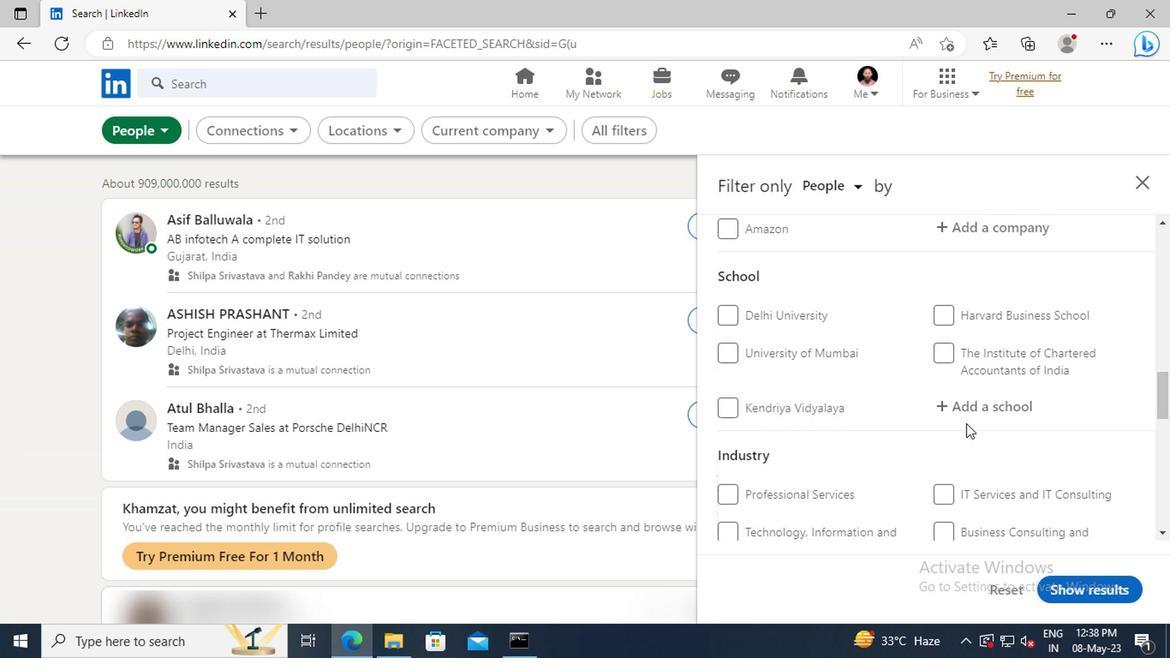 
Action: Mouse scrolled (804, 417) with delta (0, 0)
Screenshot: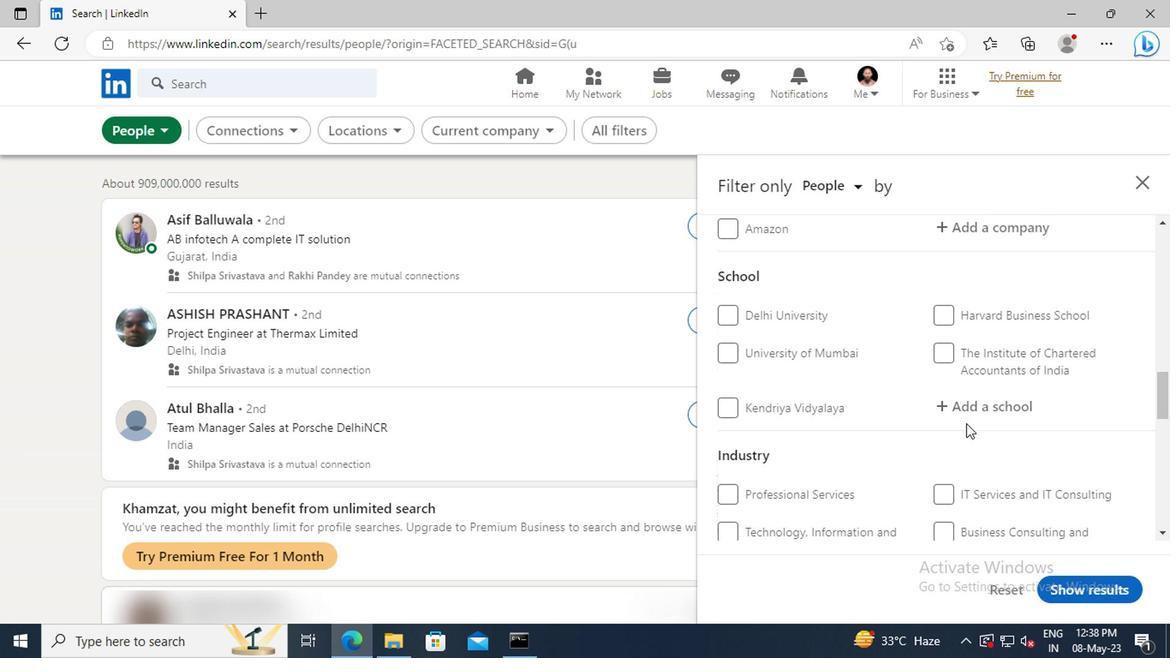 
Action: Mouse scrolled (804, 417) with delta (0, 0)
Screenshot: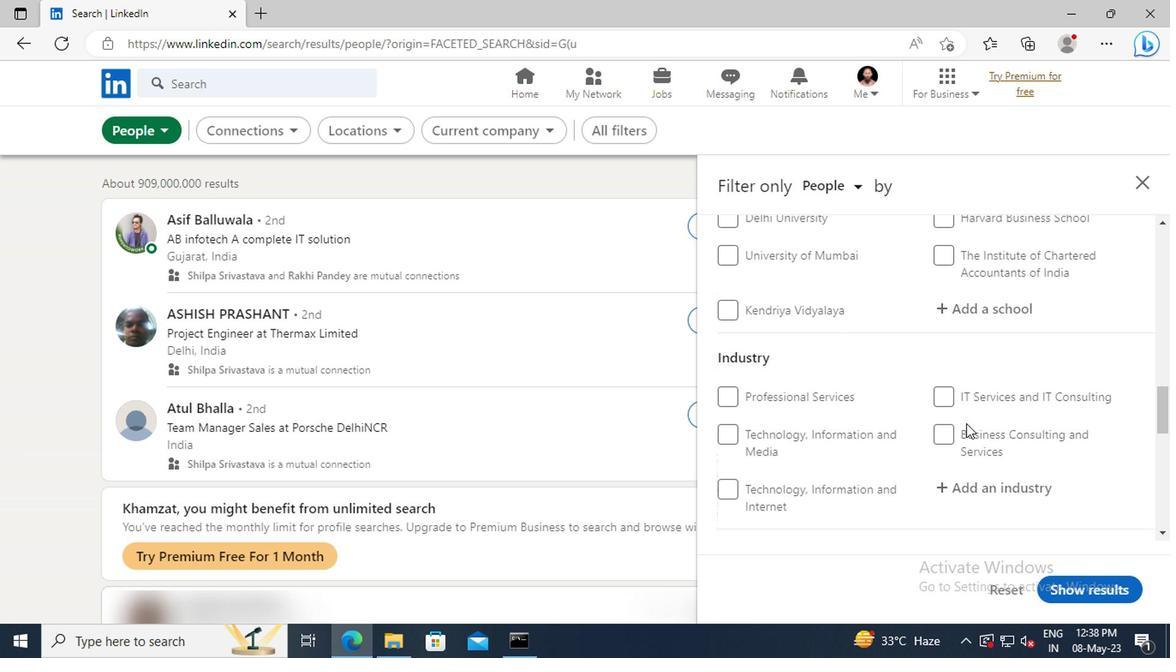 
Action: Mouse scrolled (804, 417) with delta (0, 0)
Screenshot: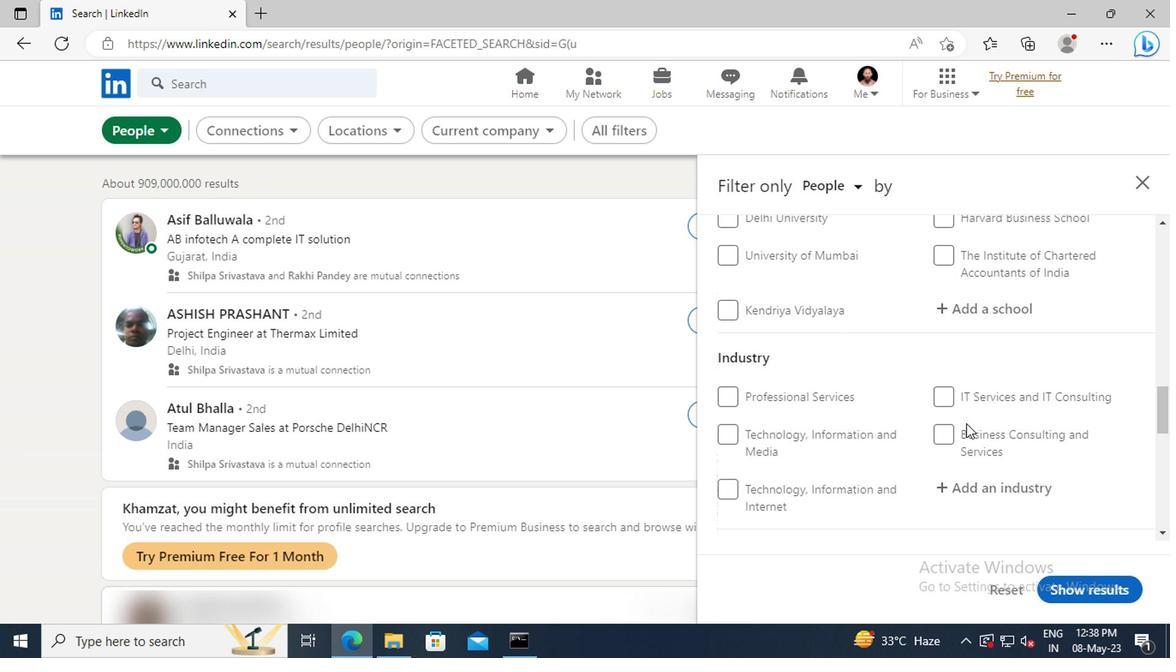 
Action: Mouse scrolled (804, 417) with delta (0, 0)
Screenshot: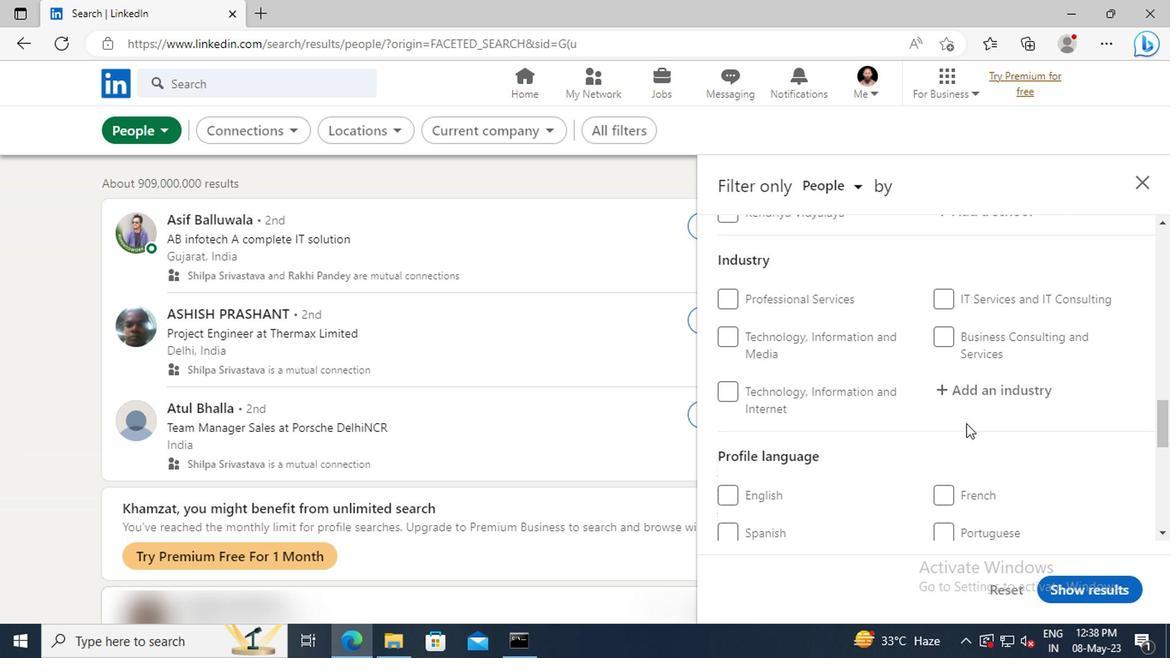 
Action: Mouse scrolled (804, 417) with delta (0, 0)
Screenshot: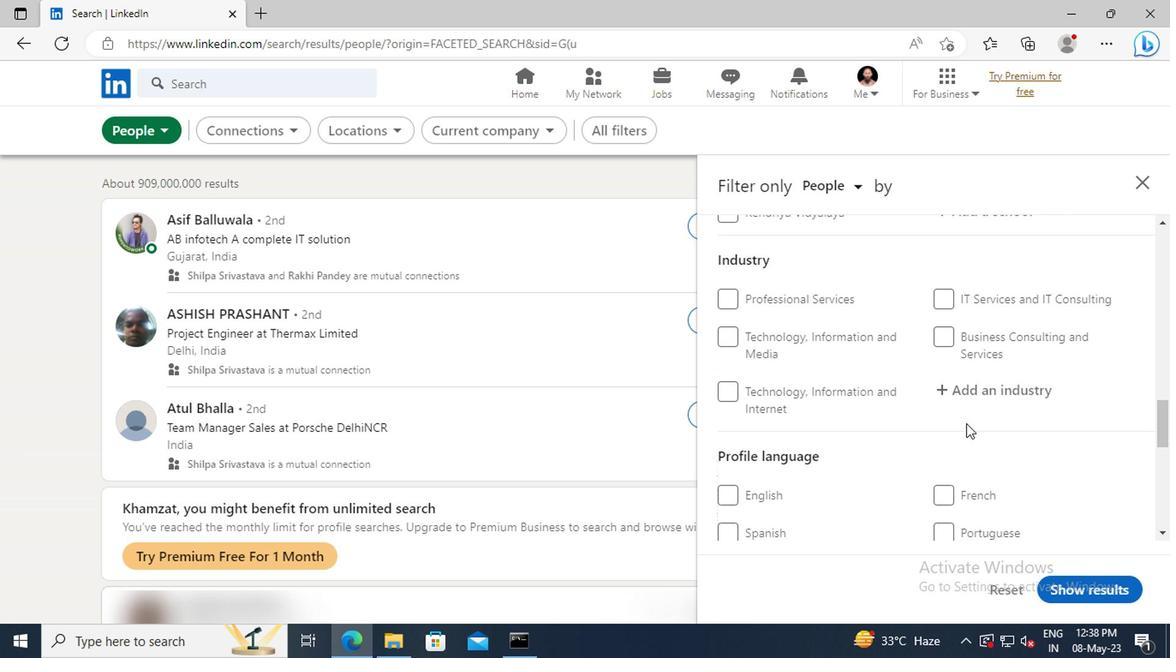 
Action: Mouse moved to (636, 430)
Screenshot: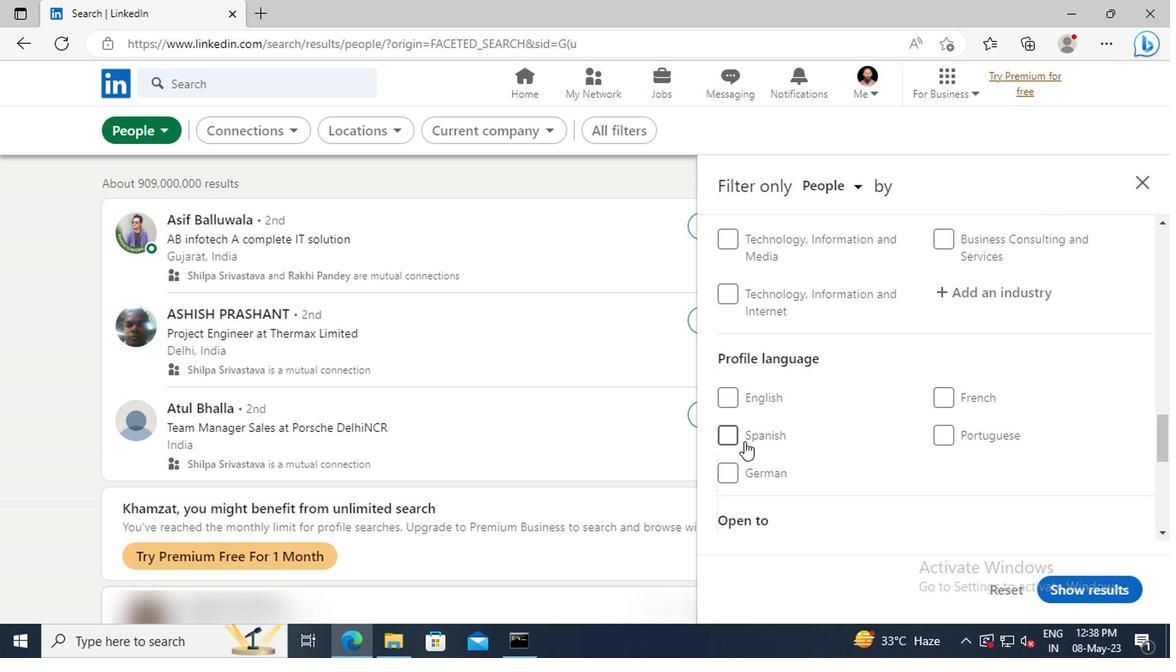 
Action: Mouse pressed left at (636, 430)
Screenshot: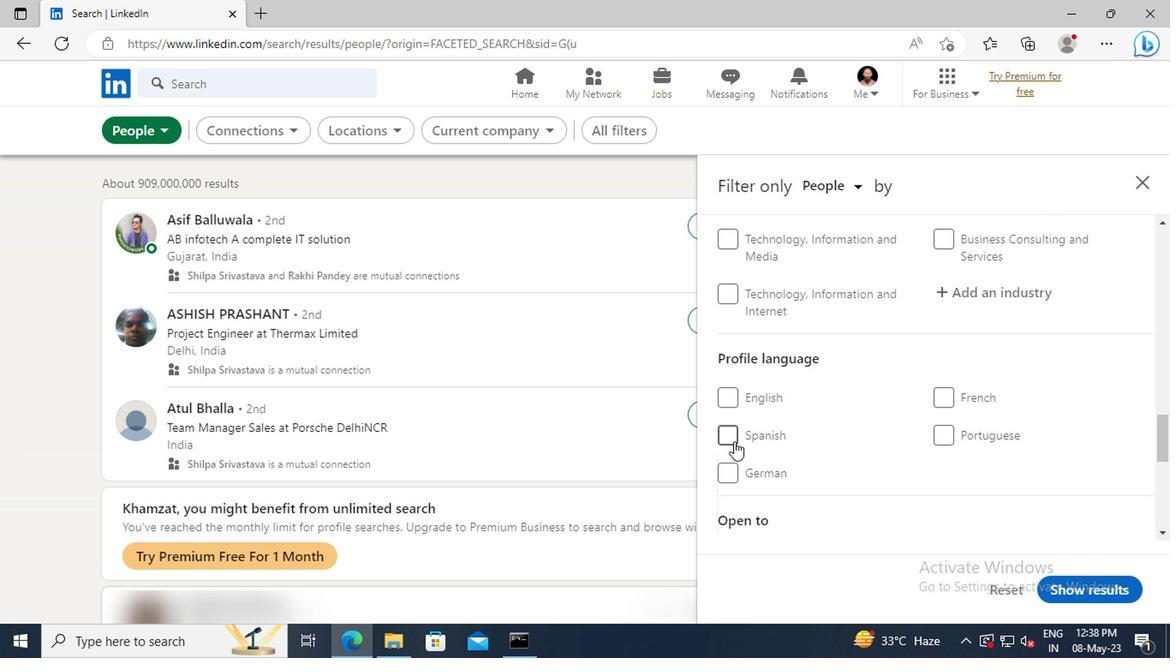 
Action: Mouse moved to (789, 400)
Screenshot: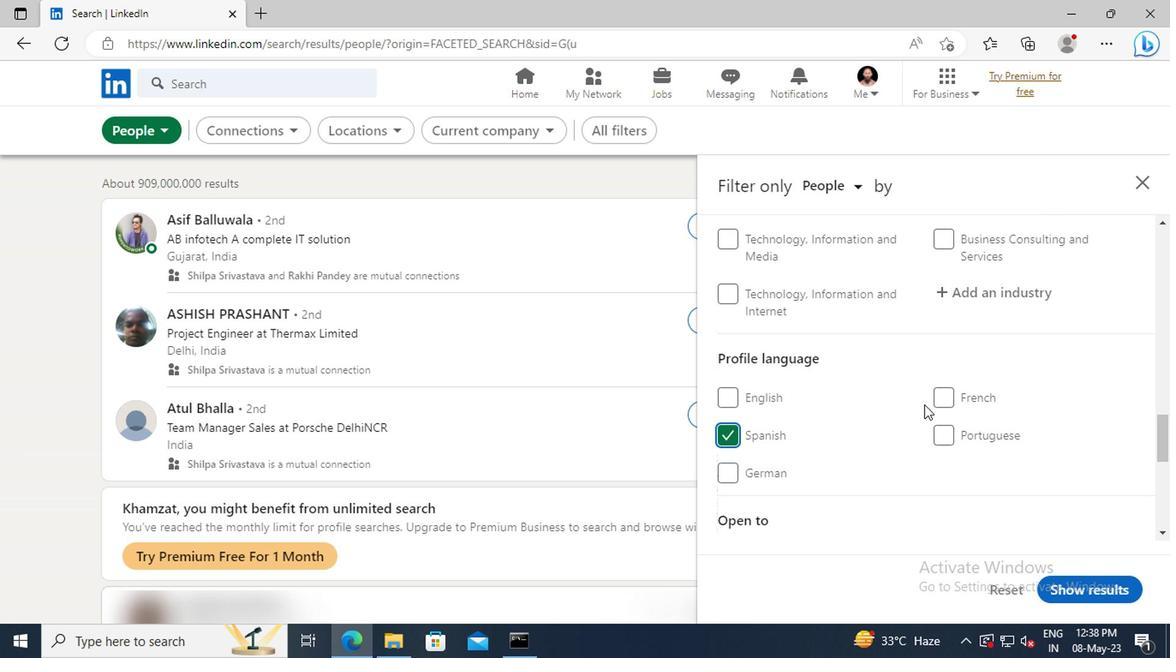 
Action: Mouse scrolled (789, 401) with delta (0, 0)
Screenshot: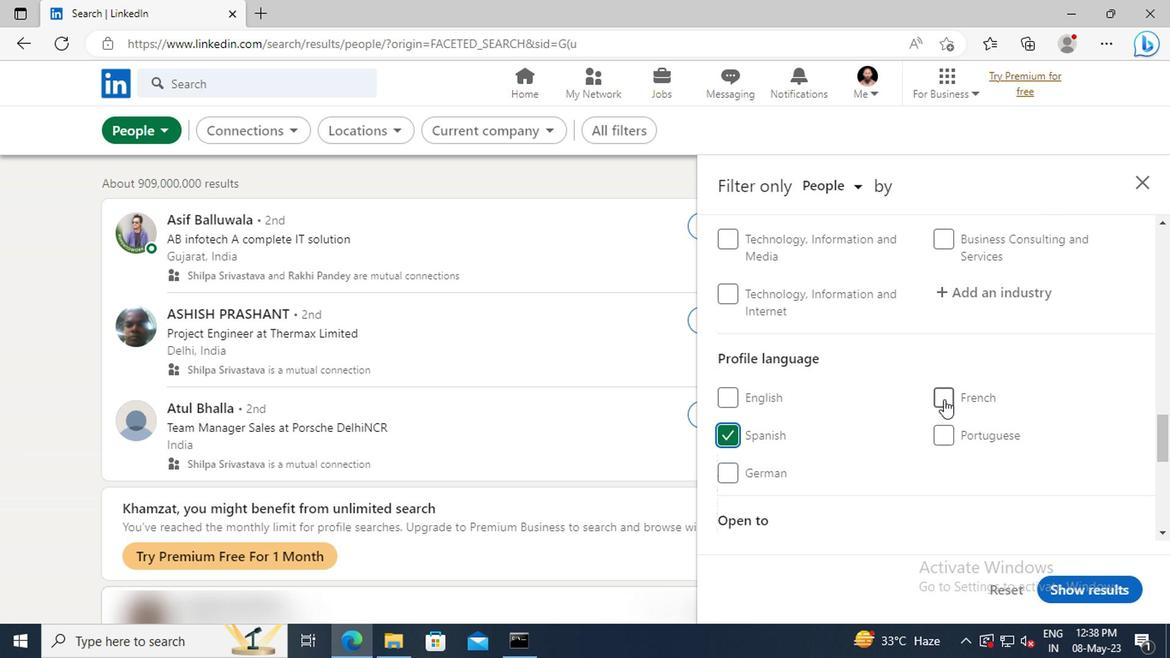 
Action: Mouse scrolled (789, 401) with delta (0, 0)
Screenshot: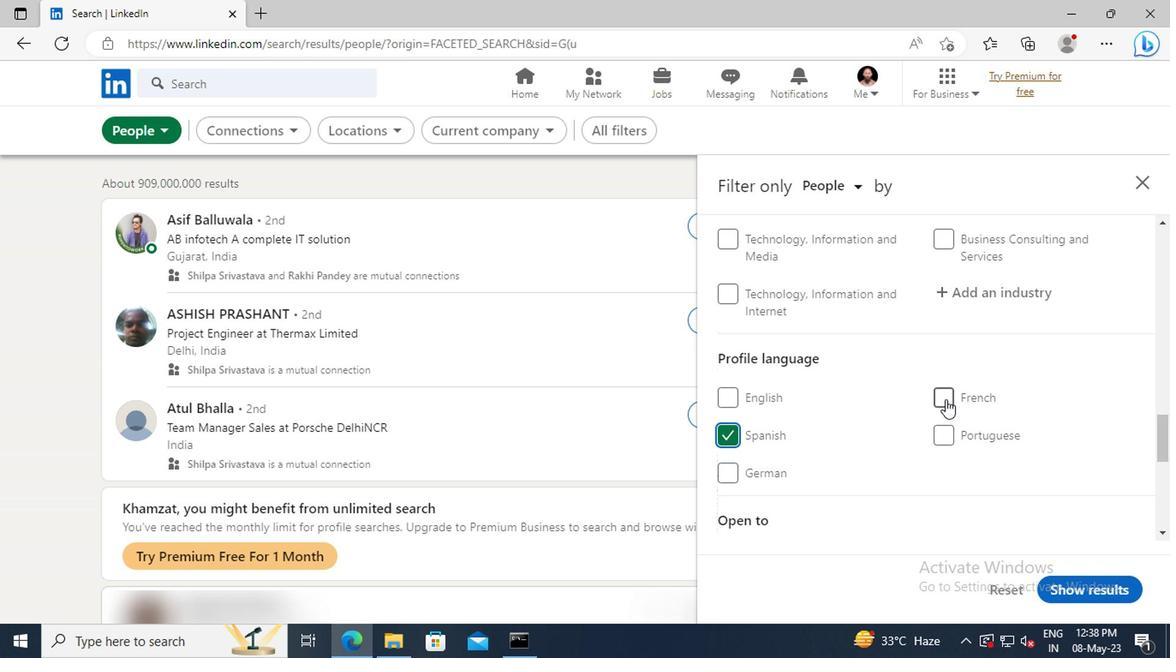 
Action: Mouse scrolled (789, 401) with delta (0, 0)
Screenshot: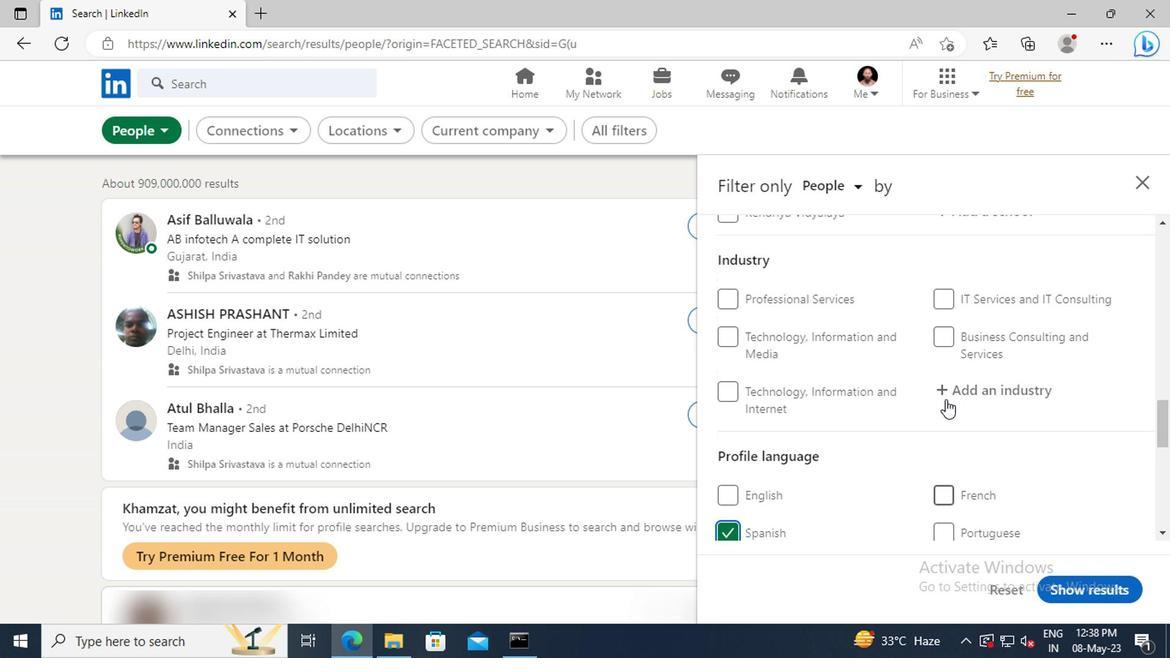
Action: Mouse scrolled (789, 401) with delta (0, 0)
Screenshot: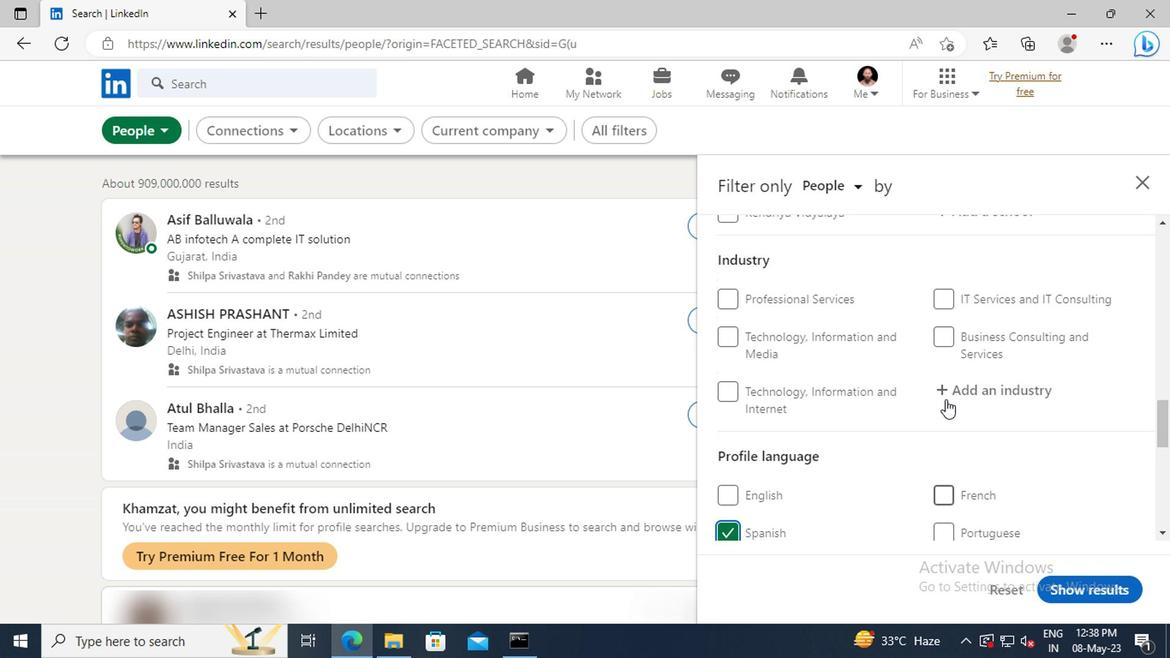 
Action: Mouse scrolled (789, 401) with delta (0, 0)
Screenshot: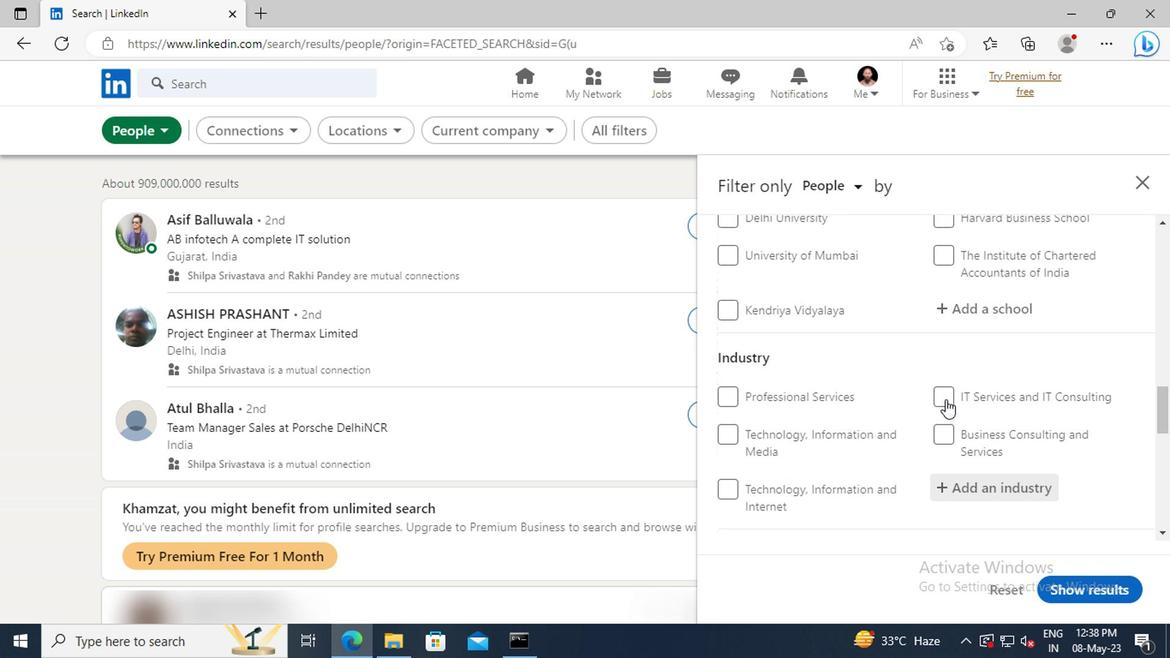 
Action: Mouse scrolled (789, 401) with delta (0, 0)
Screenshot: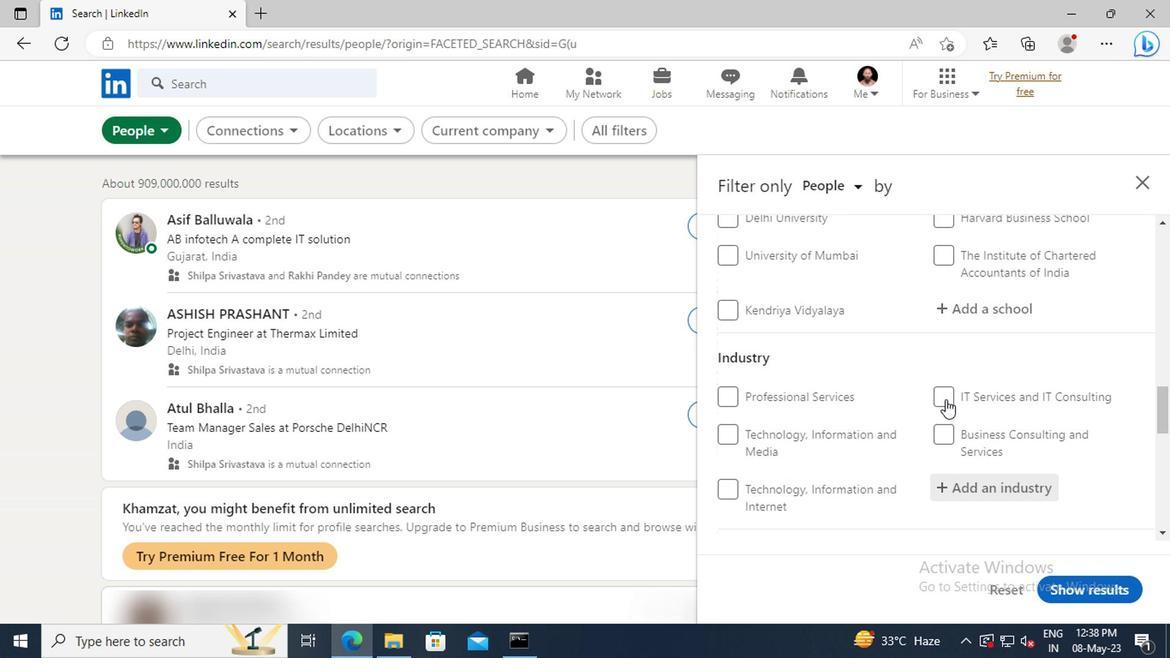 
Action: Mouse scrolled (789, 401) with delta (0, 0)
Screenshot: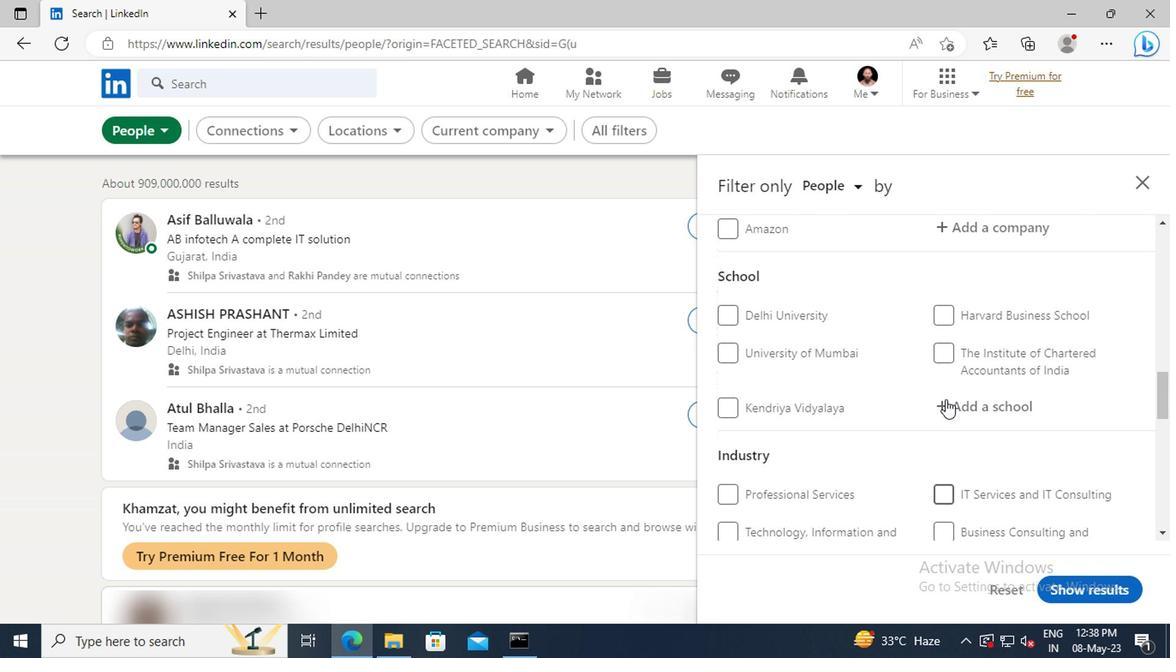 
Action: Mouse scrolled (789, 401) with delta (0, 0)
Screenshot: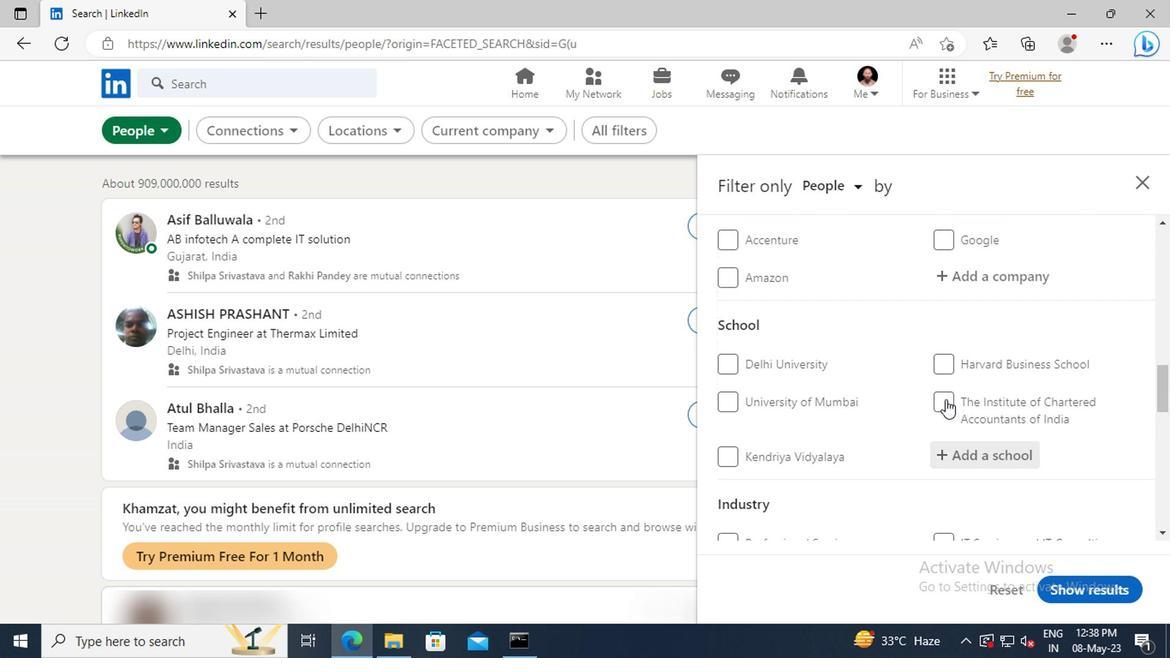 
Action: Mouse scrolled (789, 401) with delta (0, 0)
Screenshot: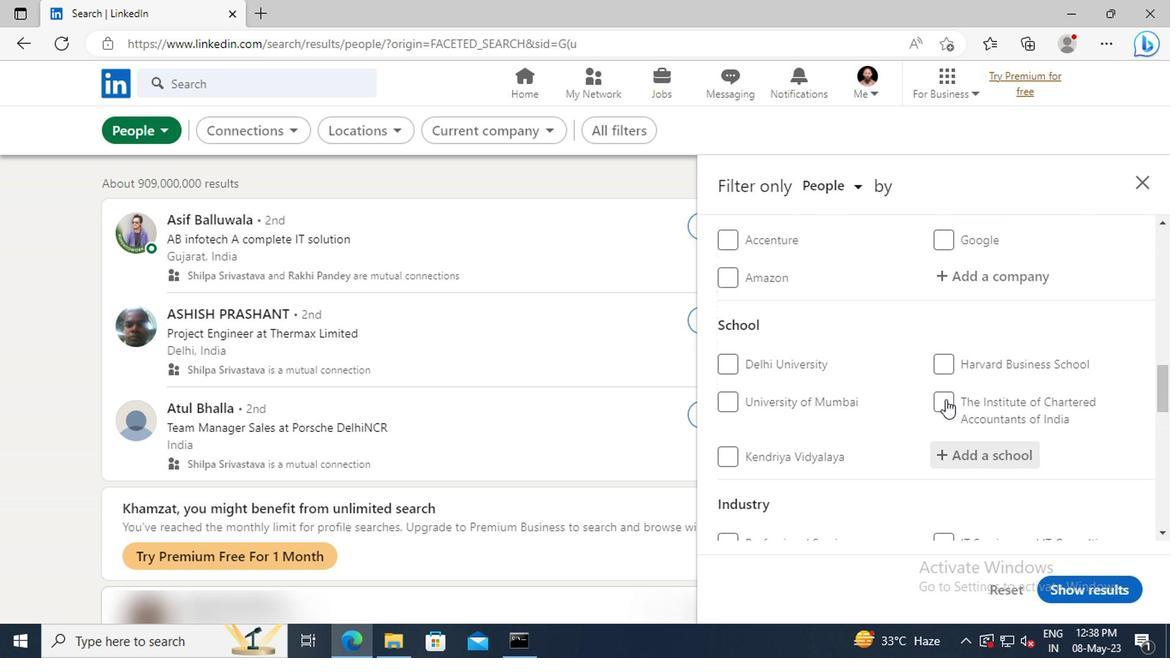 
Action: Mouse scrolled (789, 401) with delta (0, 0)
Screenshot: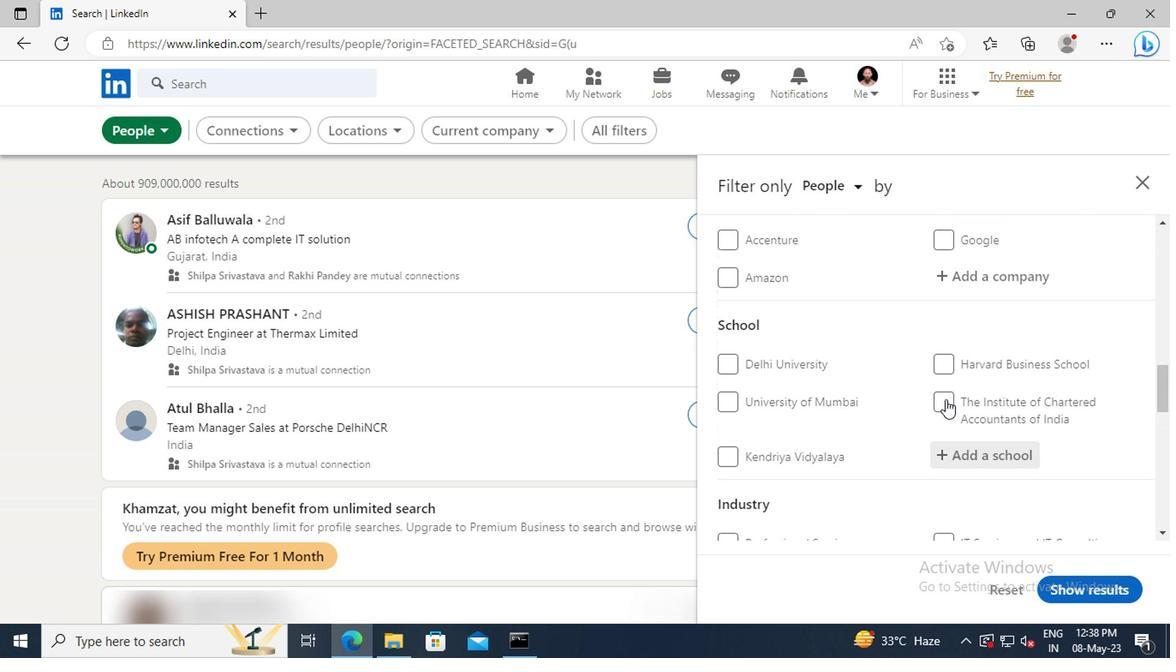
Action: Mouse scrolled (789, 401) with delta (0, 0)
Screenshot: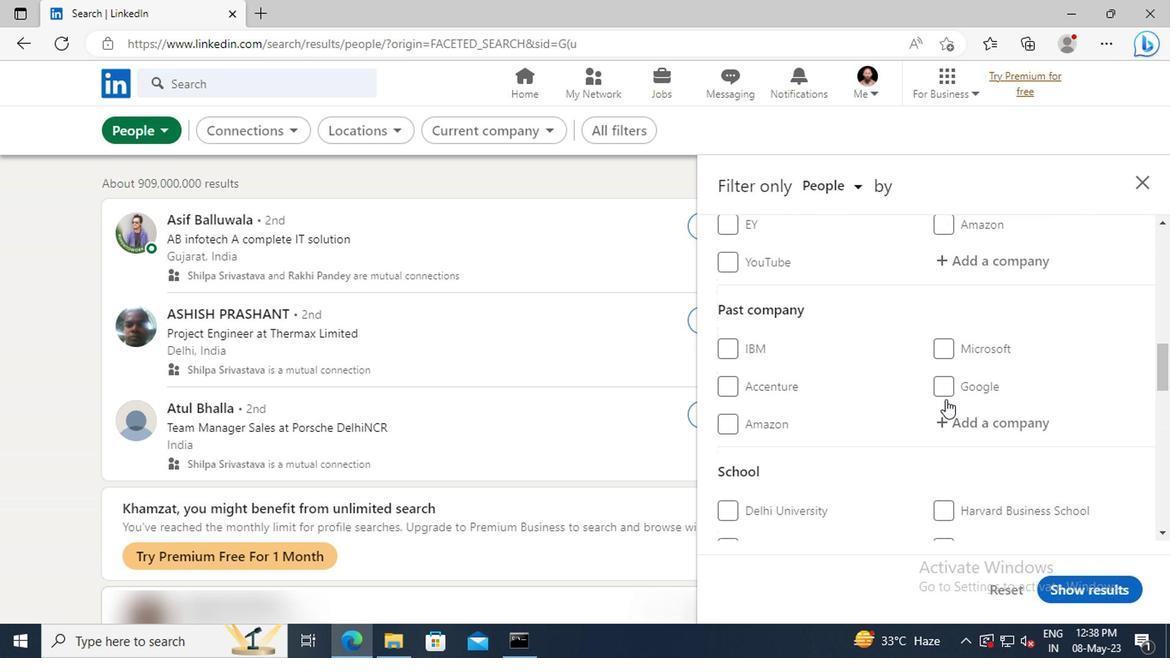 
Action: Mouse scrolled (789, 401) with delta (0, 0)
Screenshot: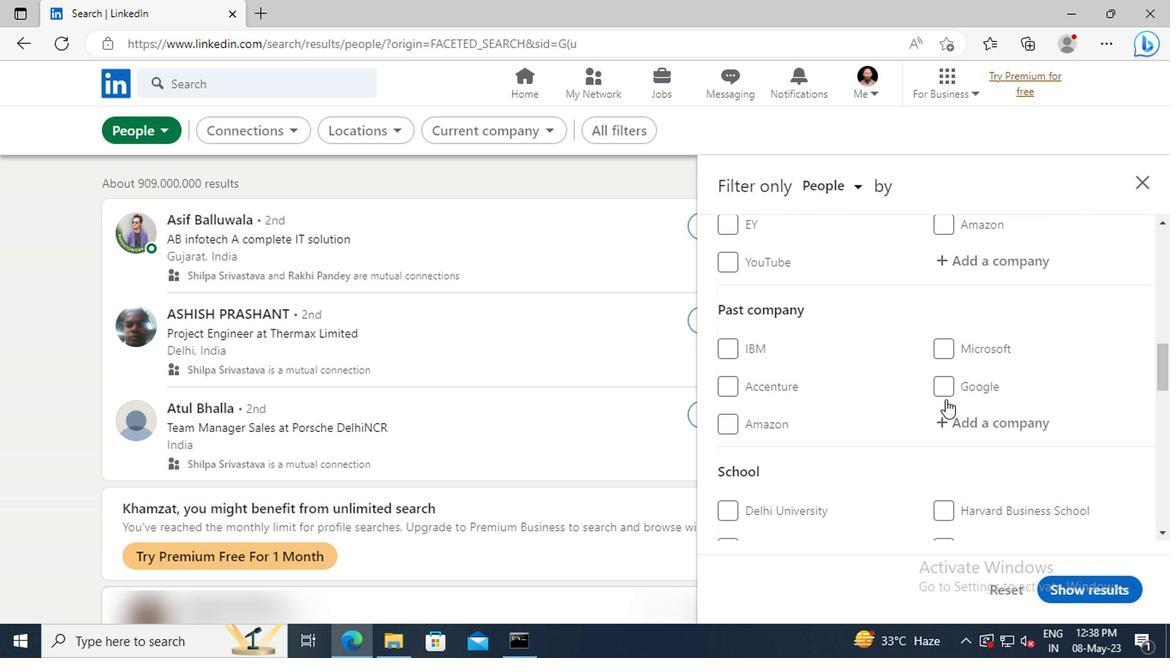 
Action: Mouse scrolled (789, 401) with delta (0, 0)
Screenshot: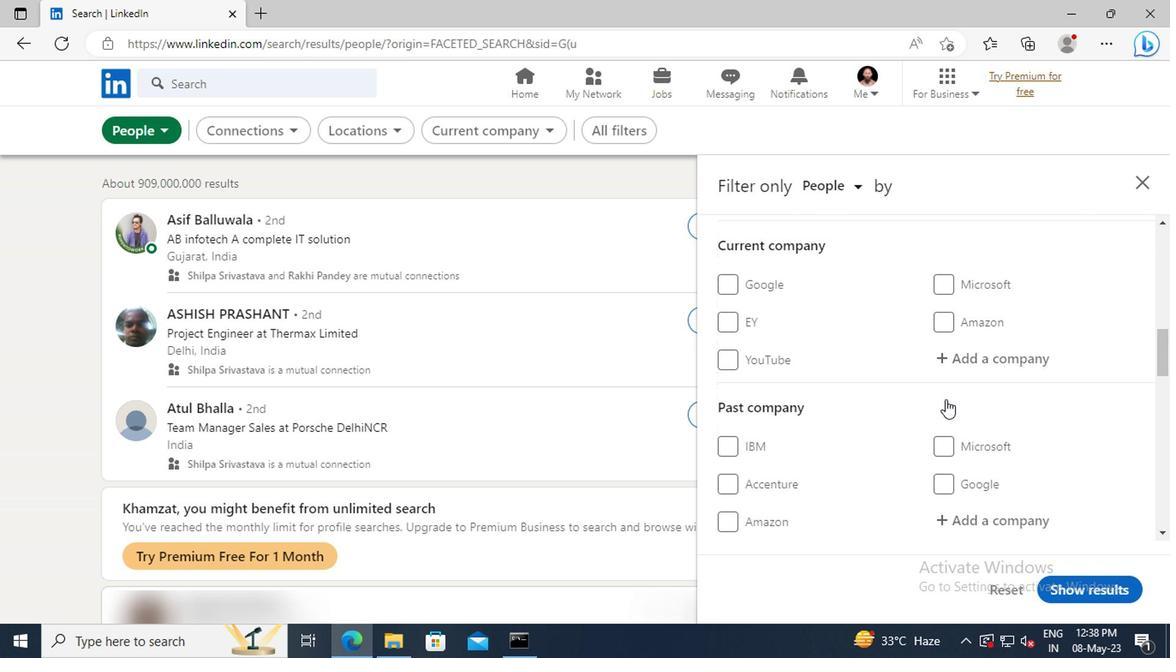 
Action: Mouse moved to (791, 397)
Screenshot: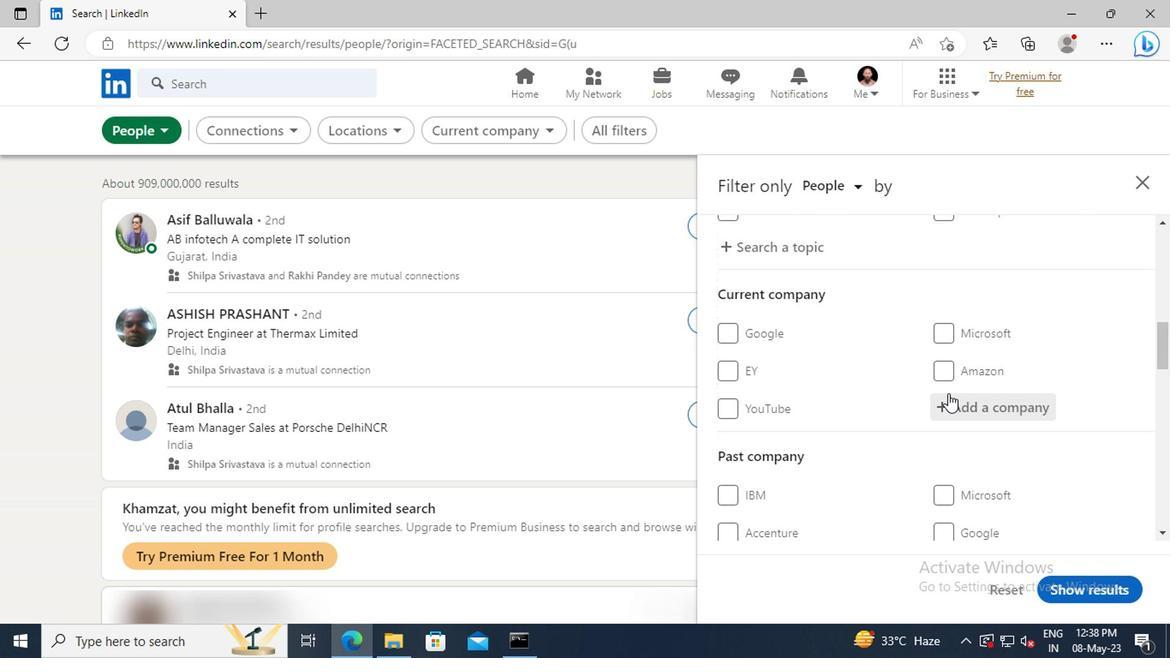 
Action: Mouse pressed left at (791, 397)
Screenshot: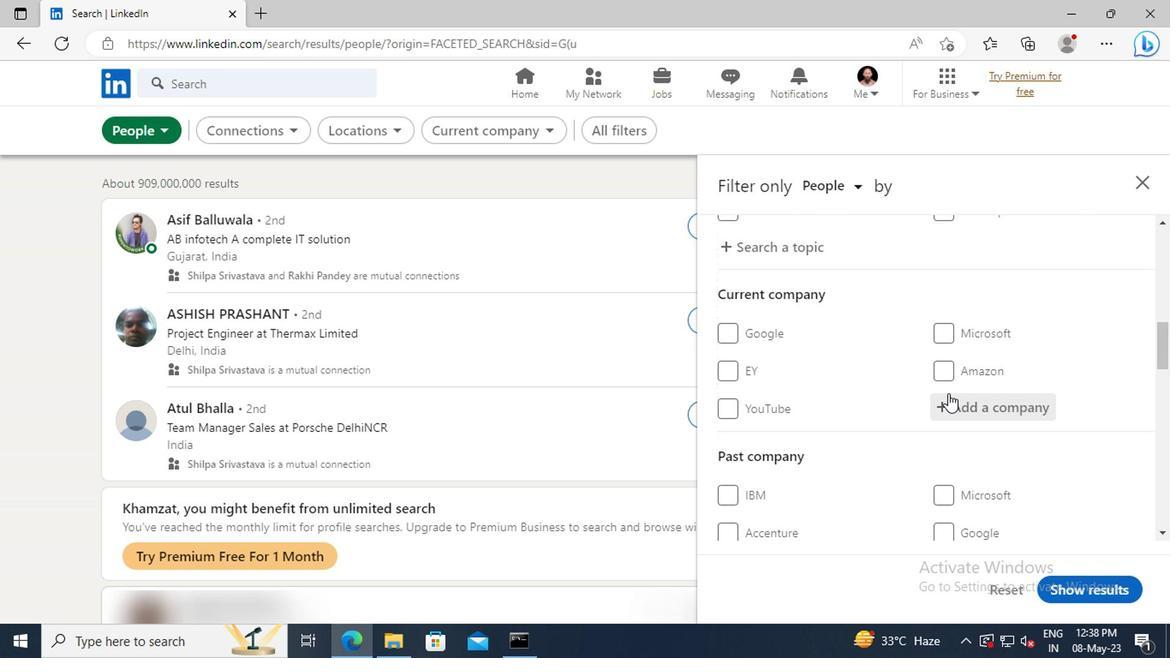 
Action: Key pressed <Key.shift>
Screenshot: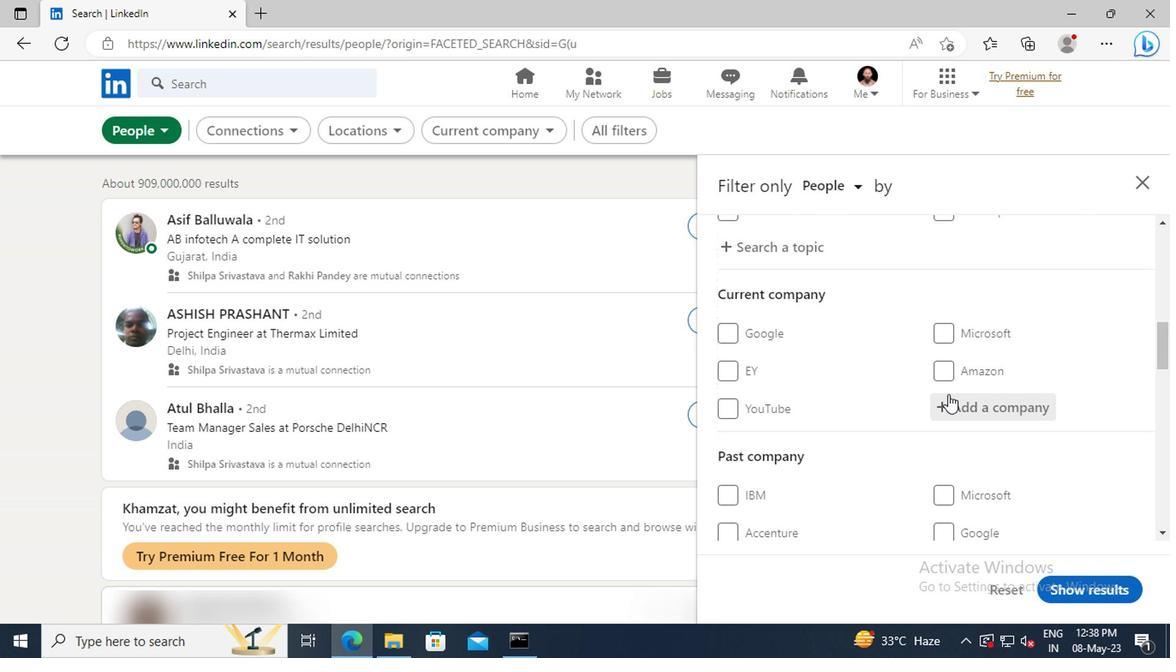 
Action: Mouse moved to (792, 397)
Screenshot: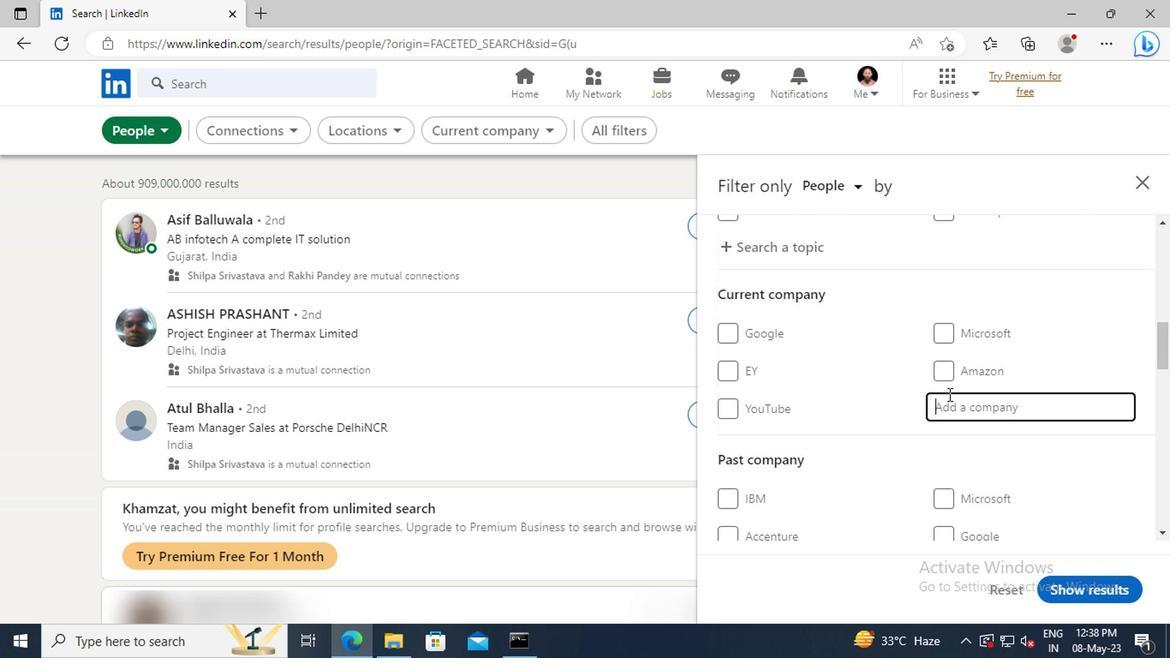 
Action: Key pressed ABB<Key.shift>VIE
Screenshot: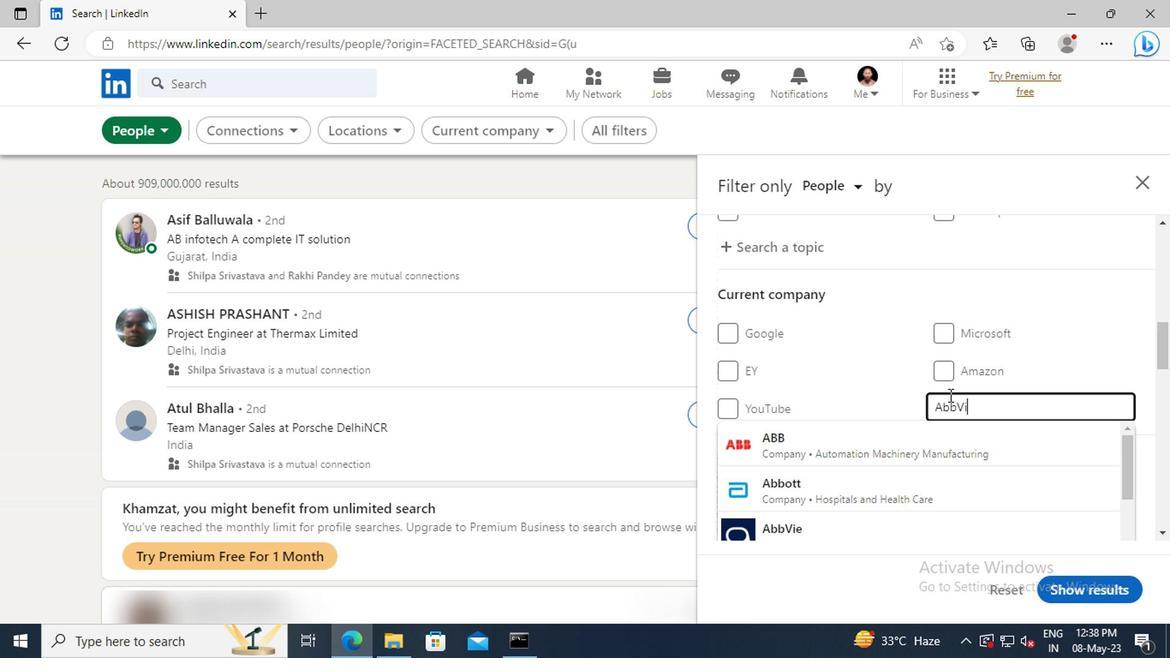 
Action: Mouse moved to (792, 426)
Screenshot: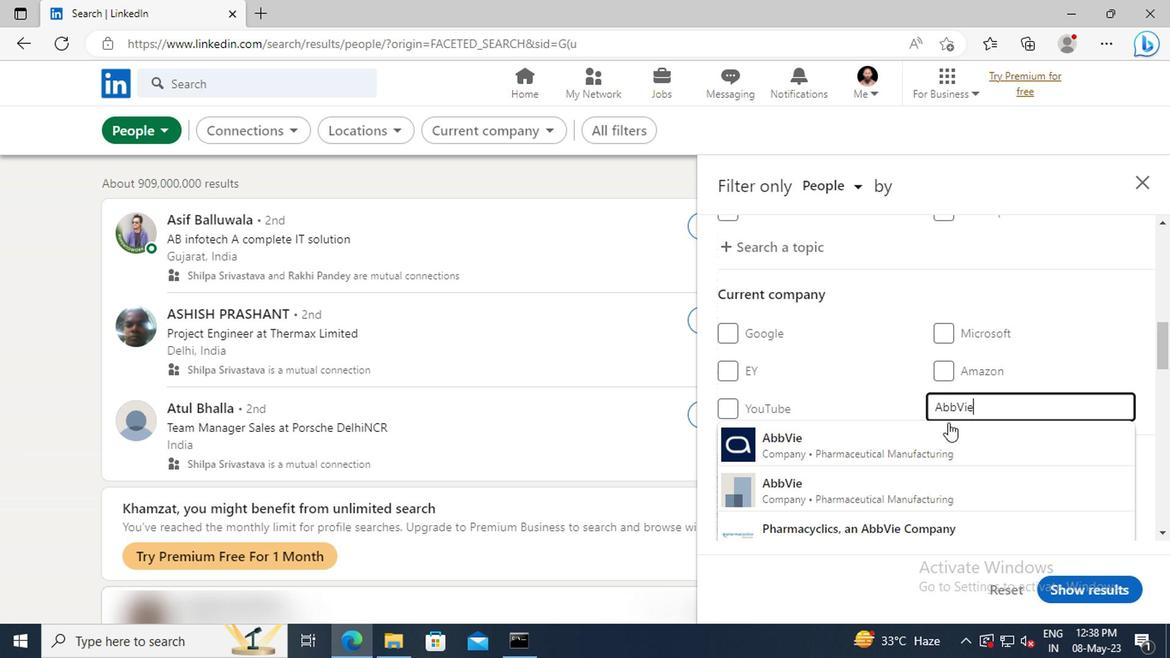 
Action: Mouse pressed left at (792, 426)
Screenshot: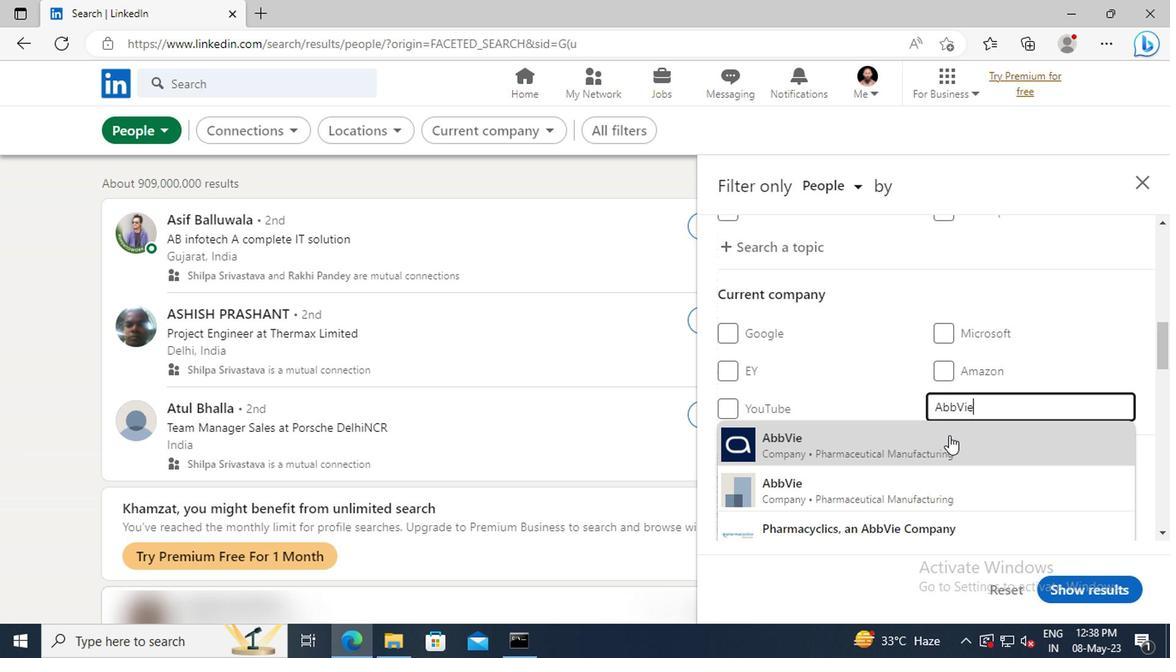 
Action: Mouse scrolled (792, 425) with delta (0, 0)
Screenshot: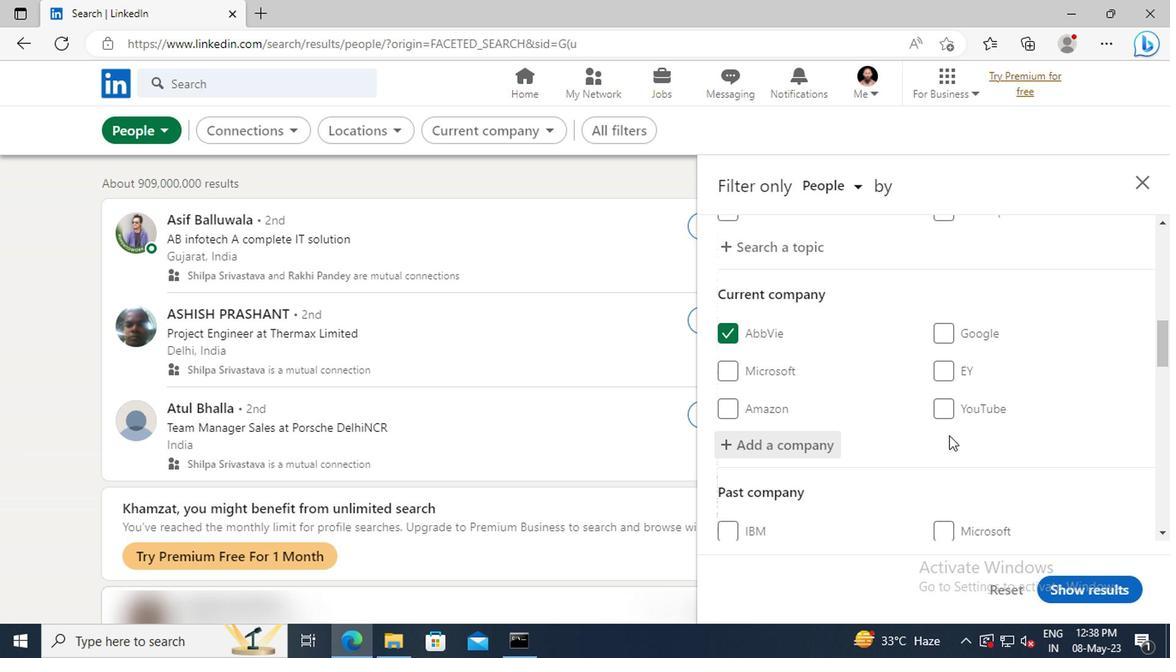 
Action: Mouse scrolled (792, 425) with delta (0, 0)
Screenshot: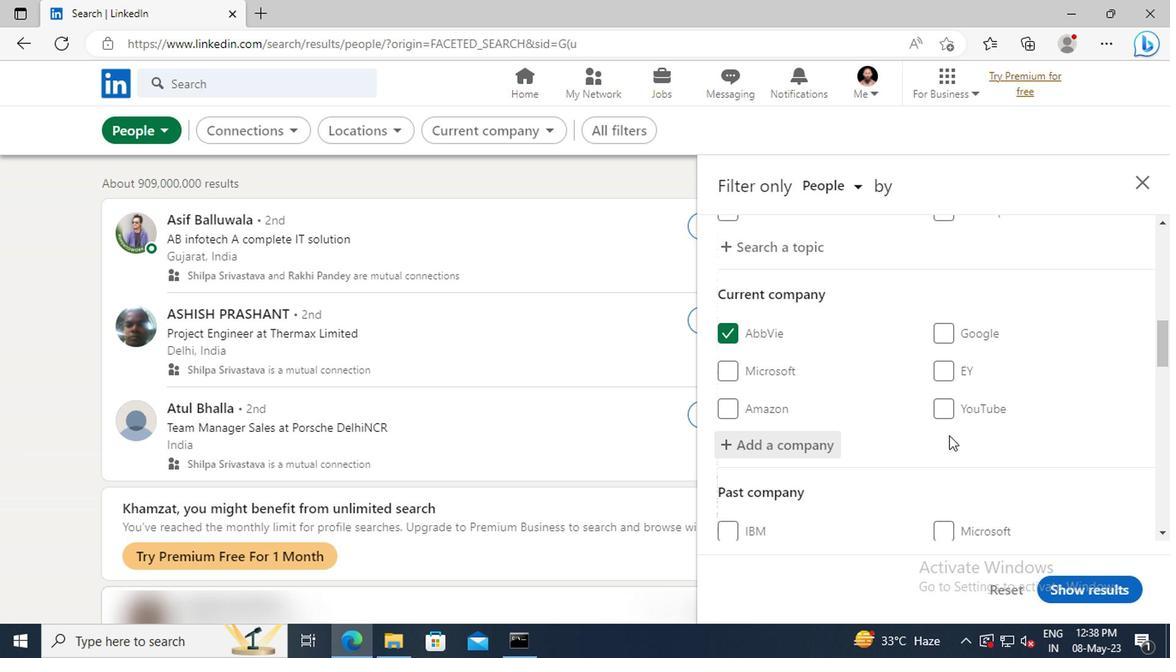 
Action: Mouse moved to (792, 419)
Screenshot: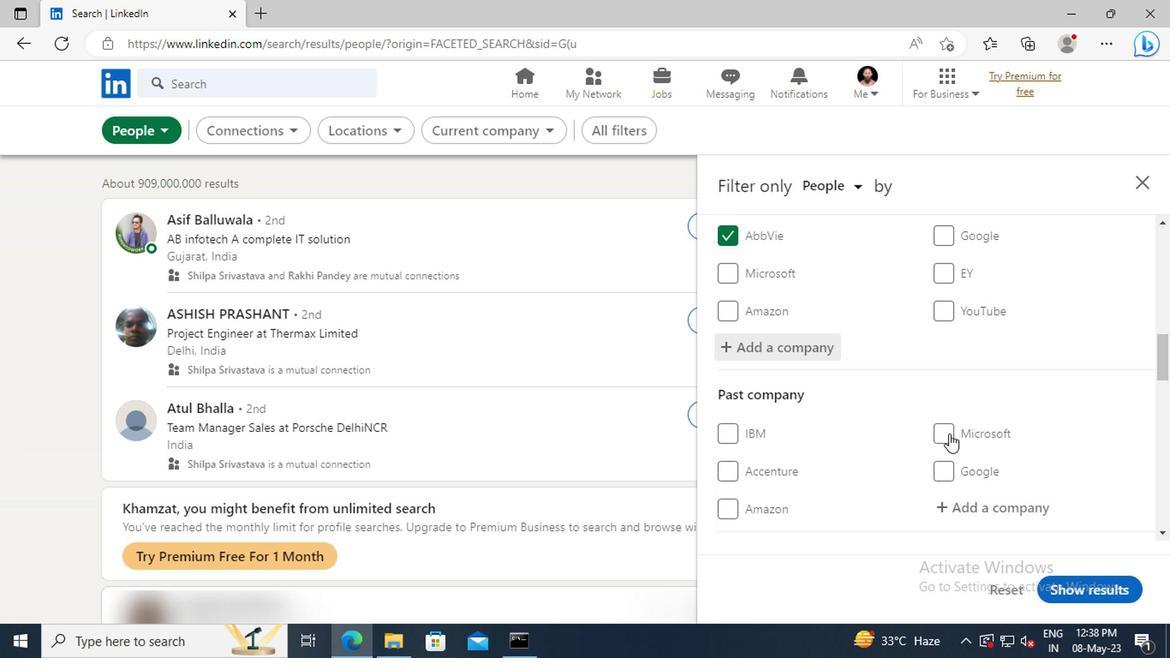 
Action: Mouse scrolled (792, 418) with delta (0, 0)
Screenshot: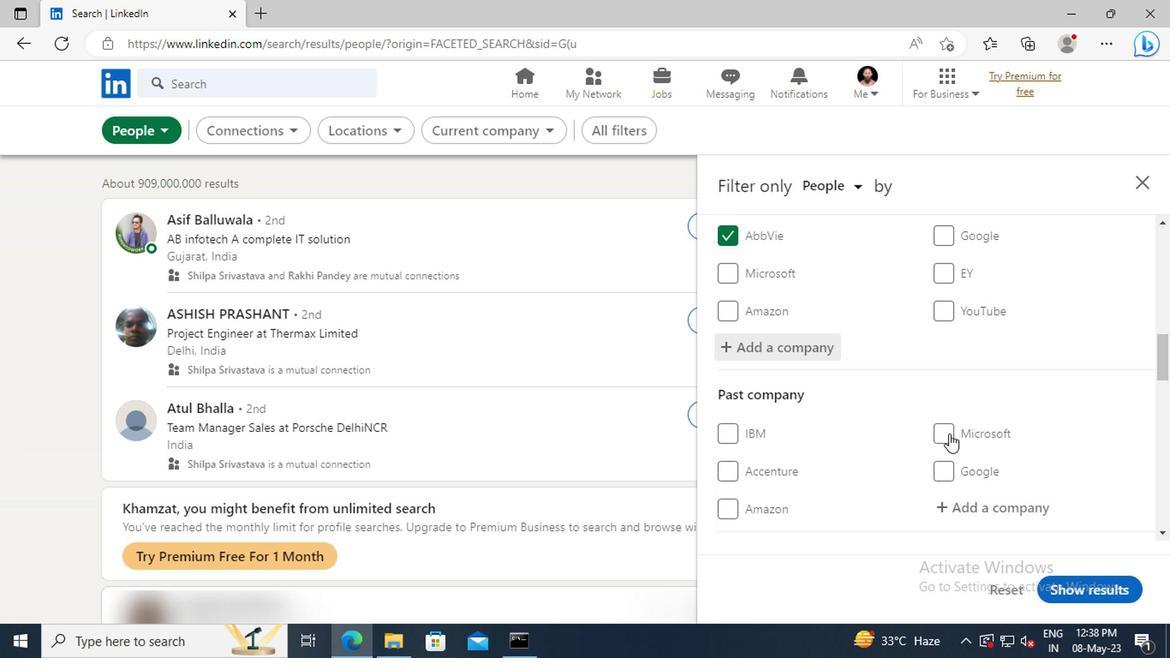
Action: Mouse moved to (790, 415)
Screenshot: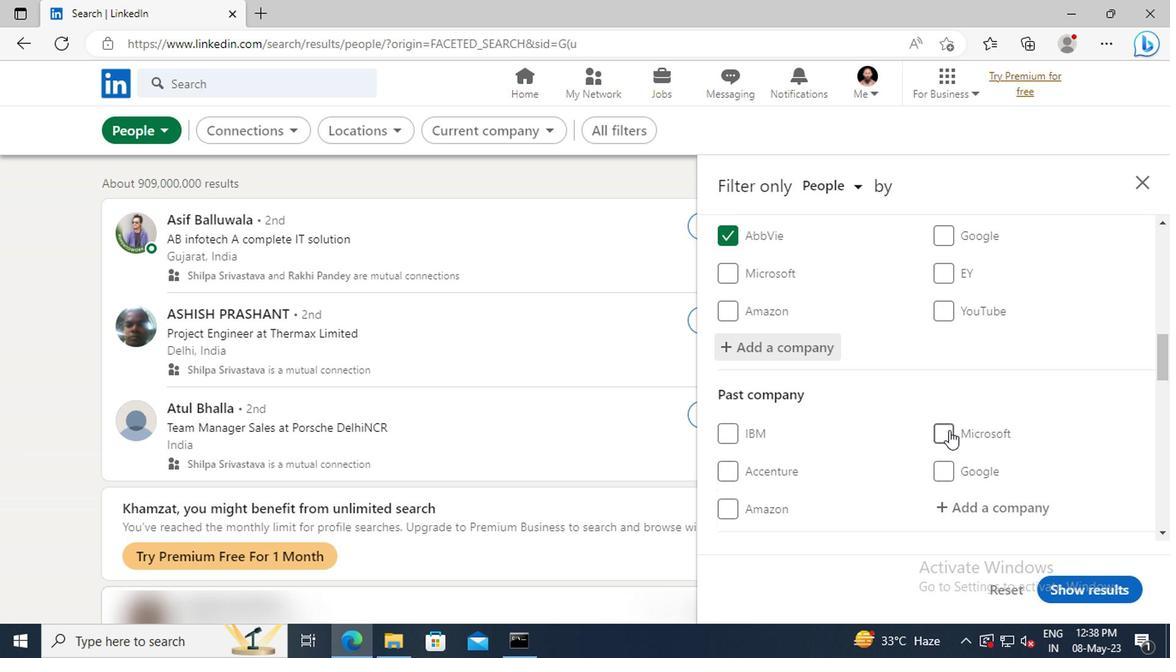 
Action: Mouse scrolled (790, 415) with delta (0, 0)
Screenshot: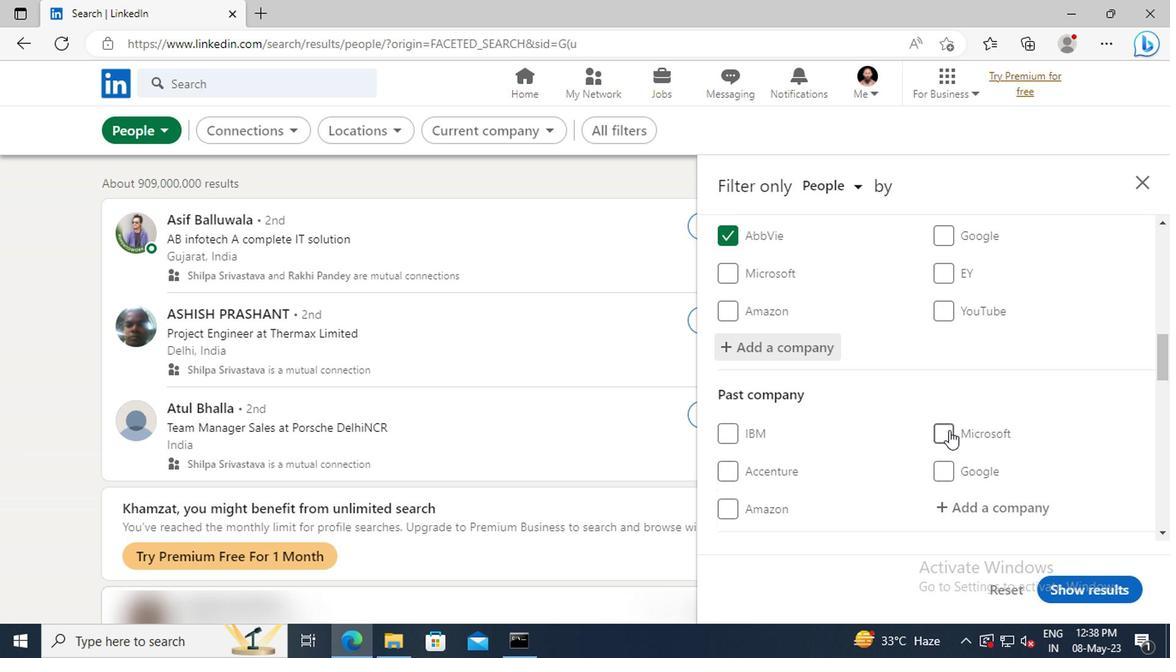
Action: Mouse moved to (781, 399)
Screenshot: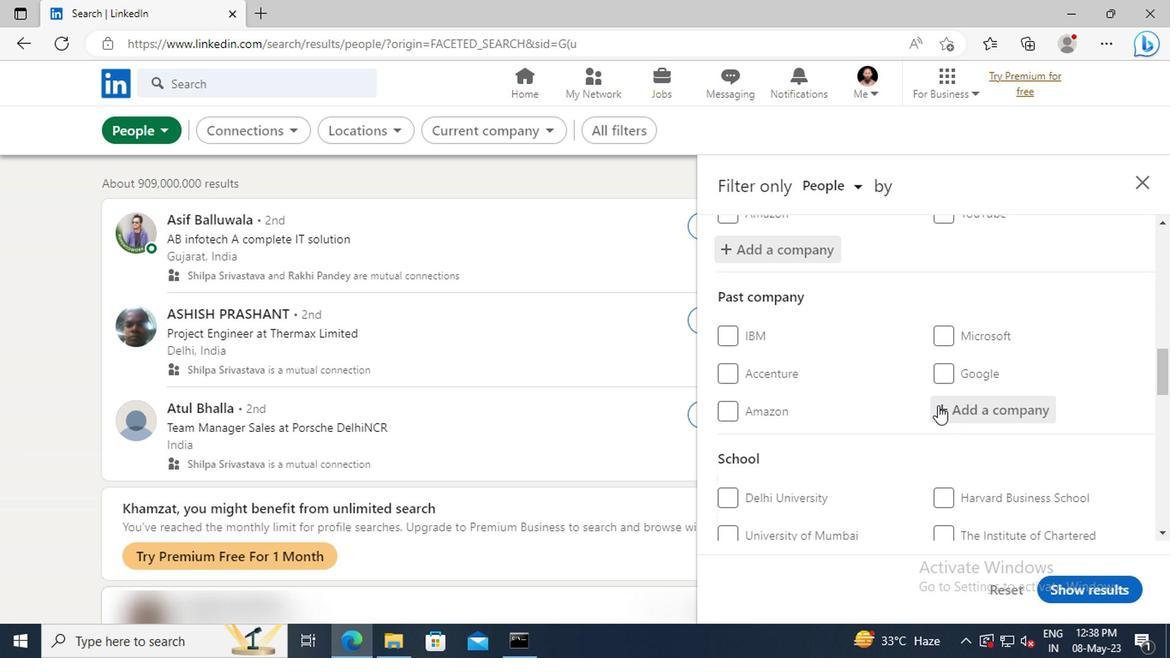 
Action: Mouse scrolled (781, 398) with delta (0, 0)
Screenshot: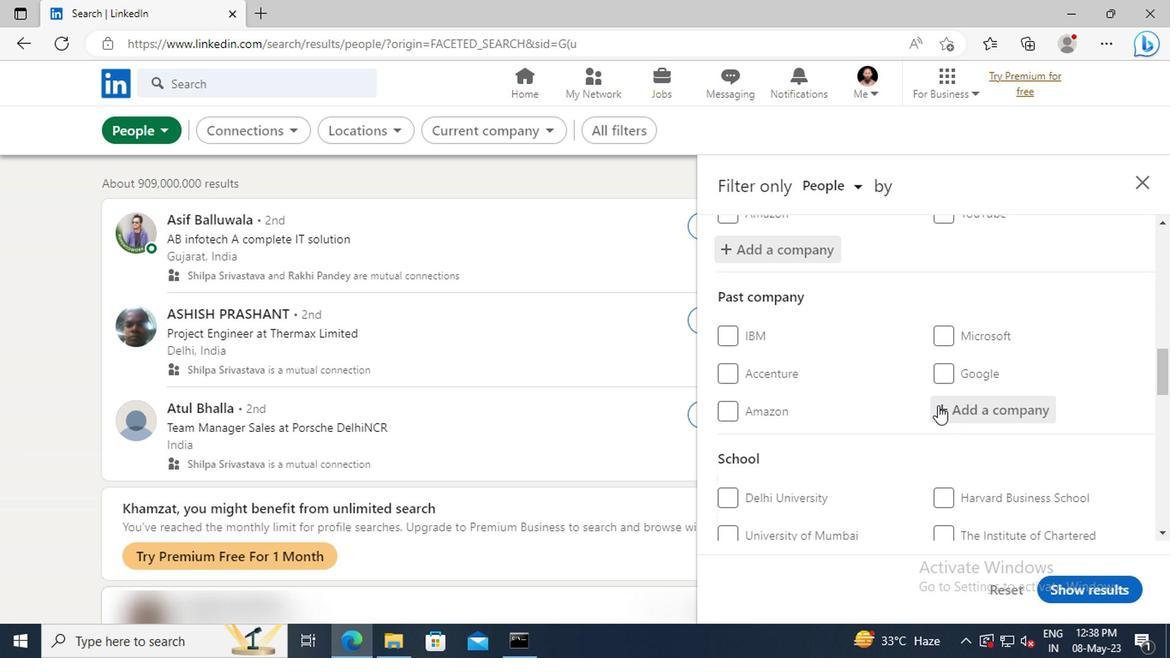 
Action: Mouse moved to (781, 397)
Screenshot: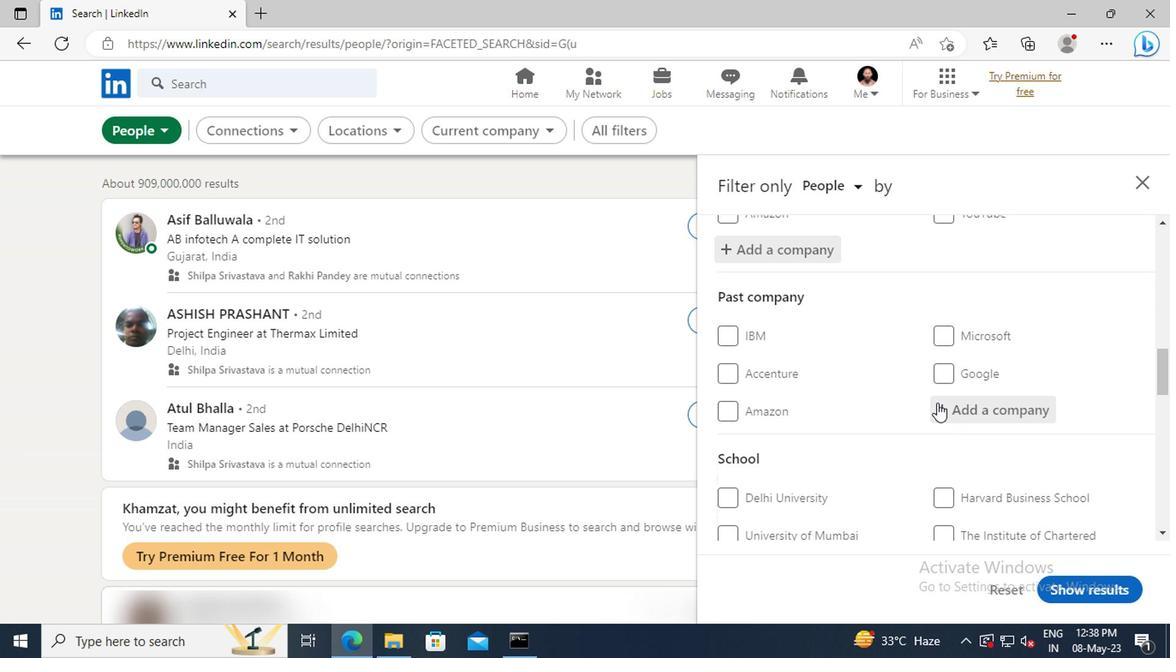 
Action: Mouse scrolled (781, 397) with delta (0, 0)
Screenshot: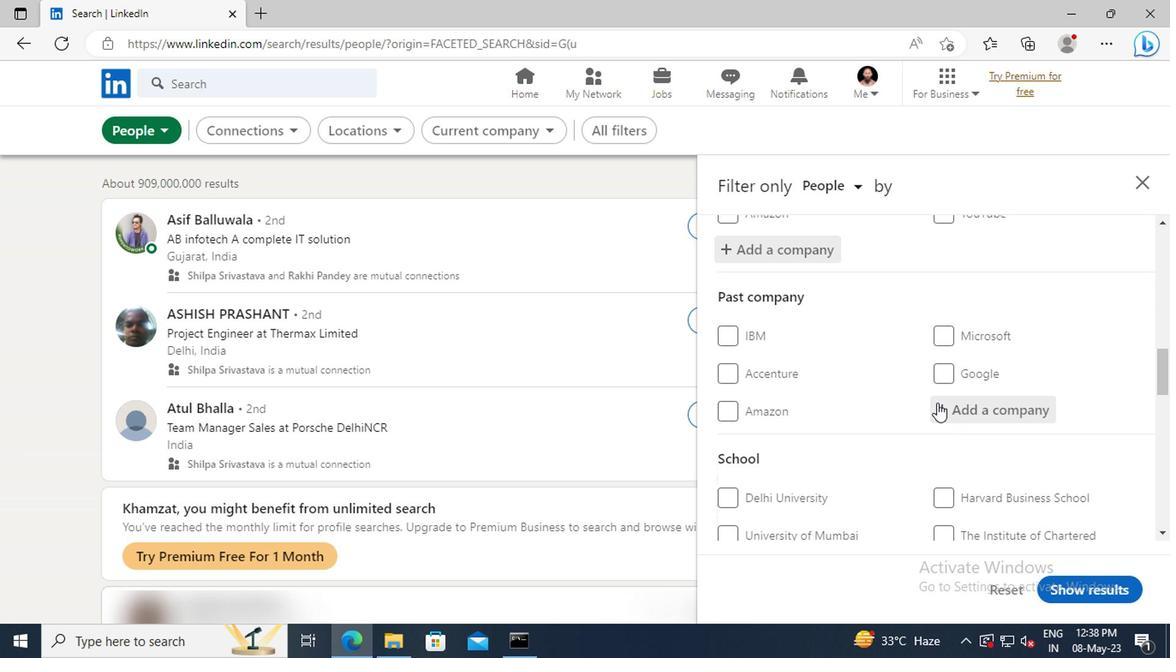 
Action: Mouse moved to (780, 395)
Screenshot: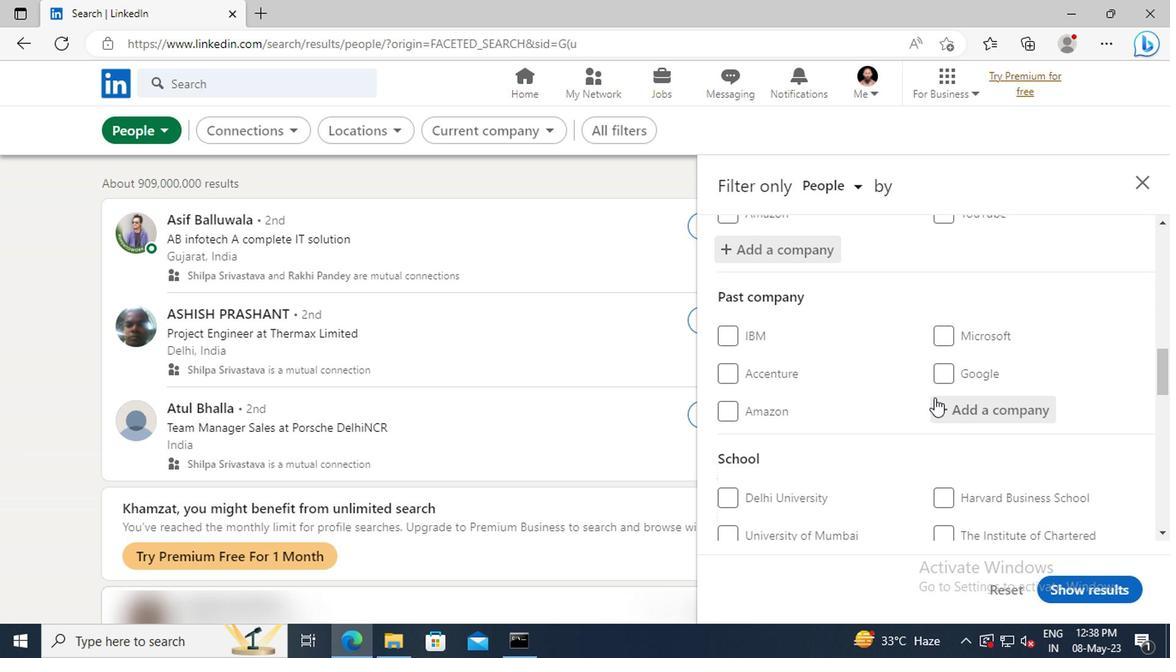 
Action: Mouse scrolled (780, 395) with delta (0, 0)
Screenshot: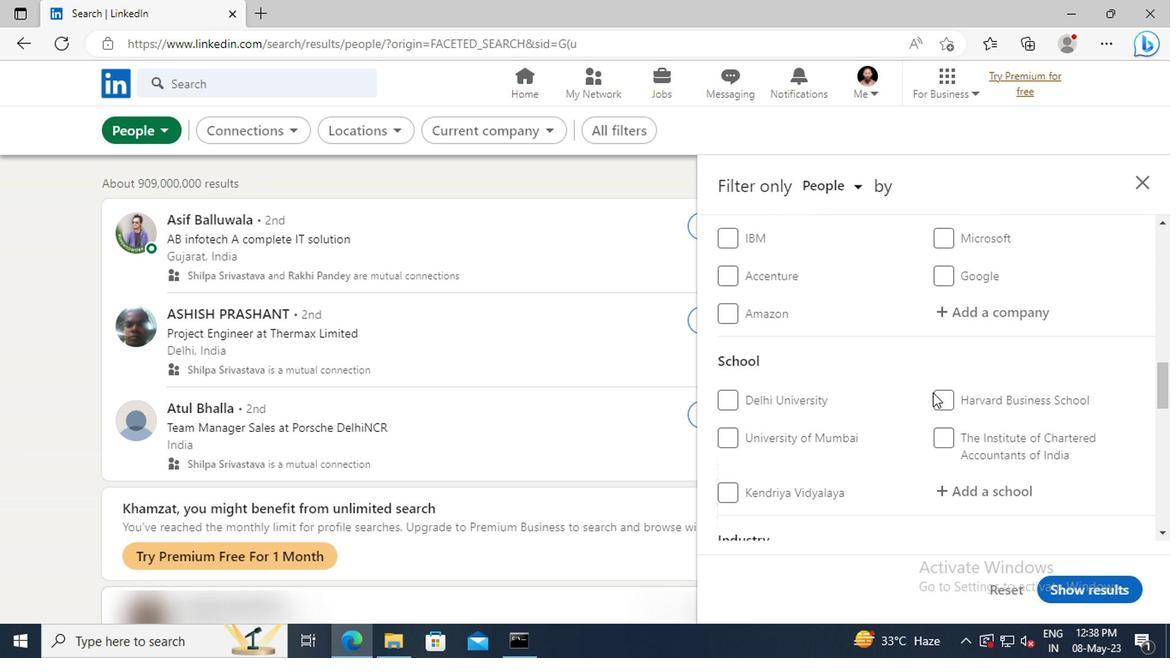 
Action: Mouse scrolled (780, 395) with delta (0, 0)
Screenshot: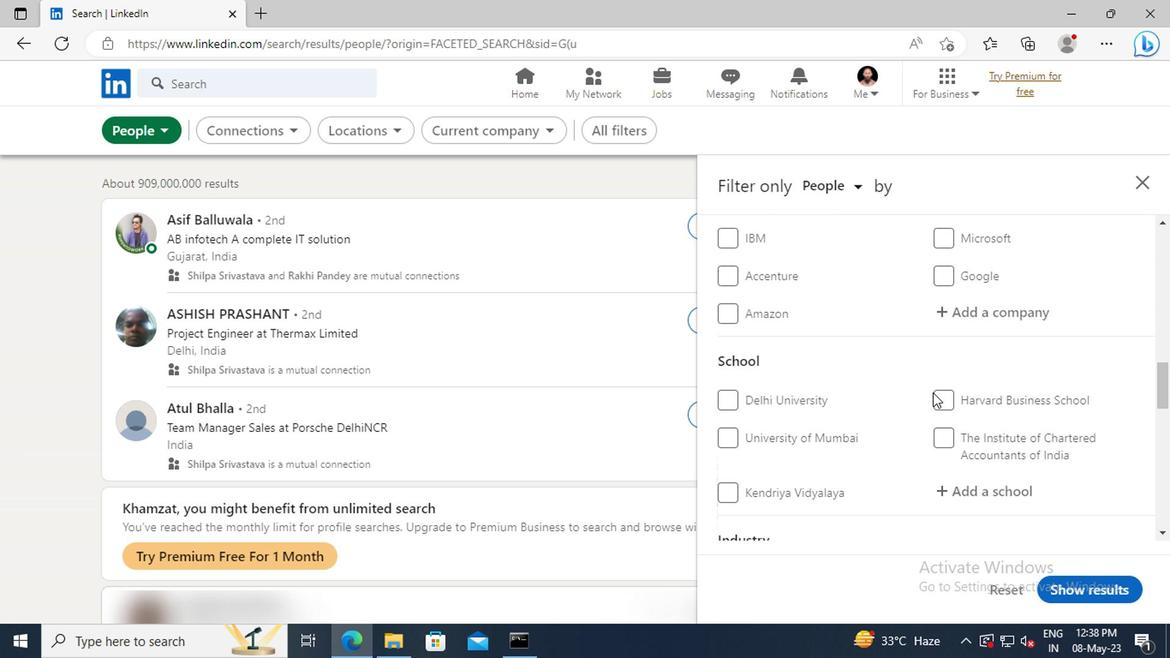 
Action: Mouse moved to (795, 396)
Screenshot: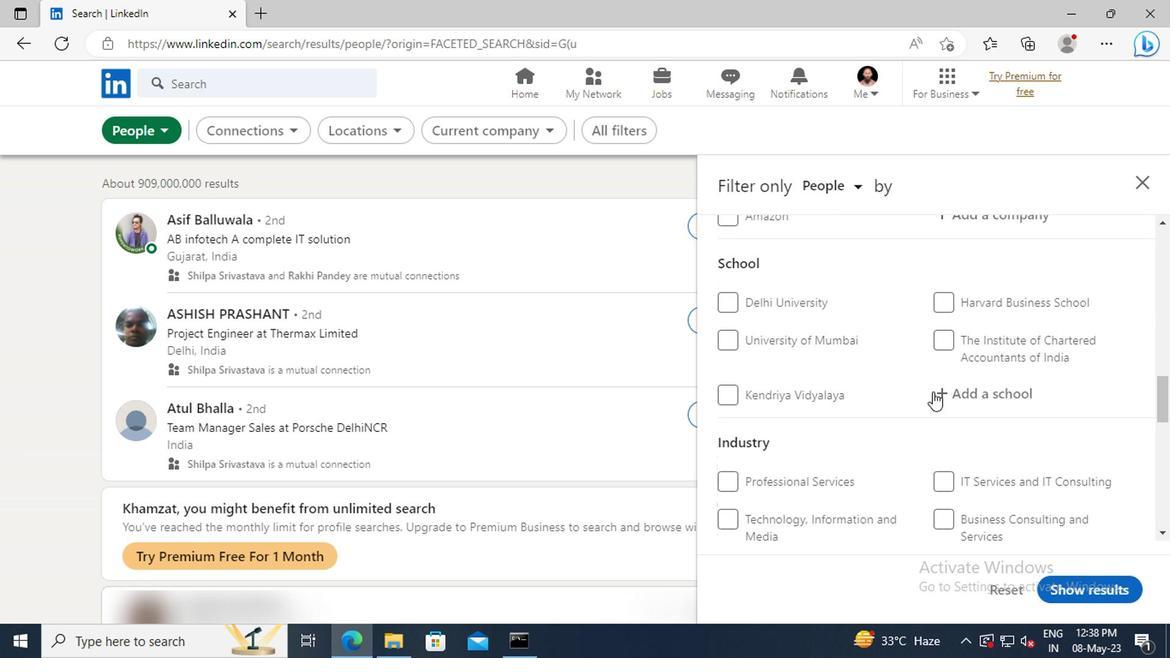 
Action: Mouse pressed left at (795, 396)
Screenshot: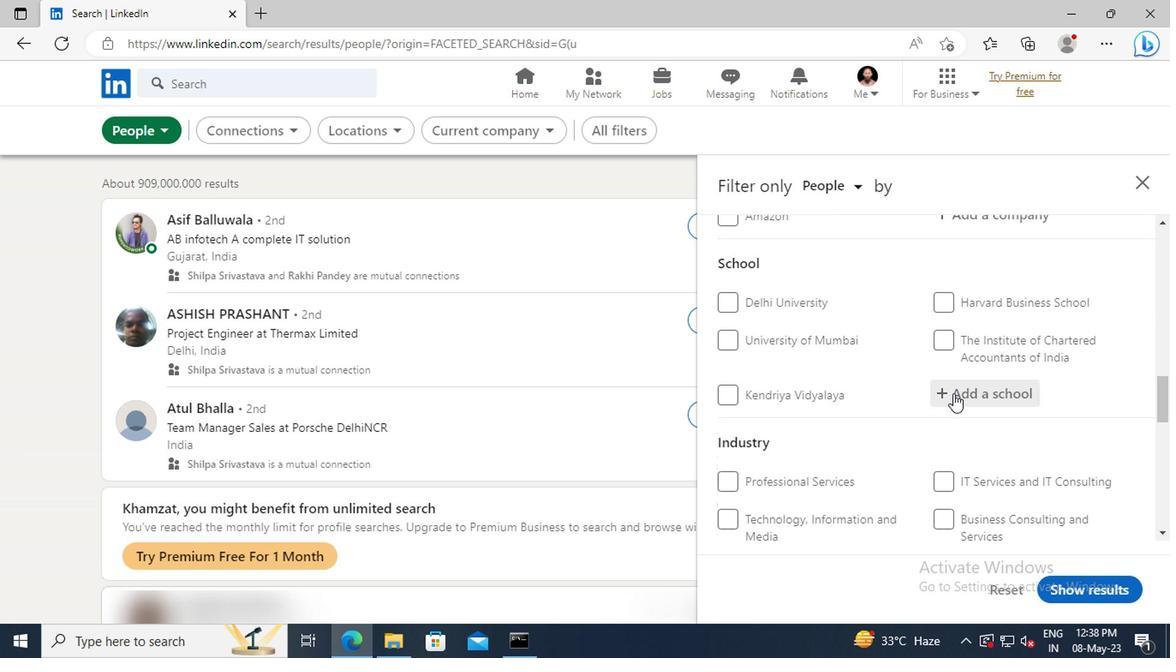 
Action: Mouse moved to (795, 396)
Screenshot: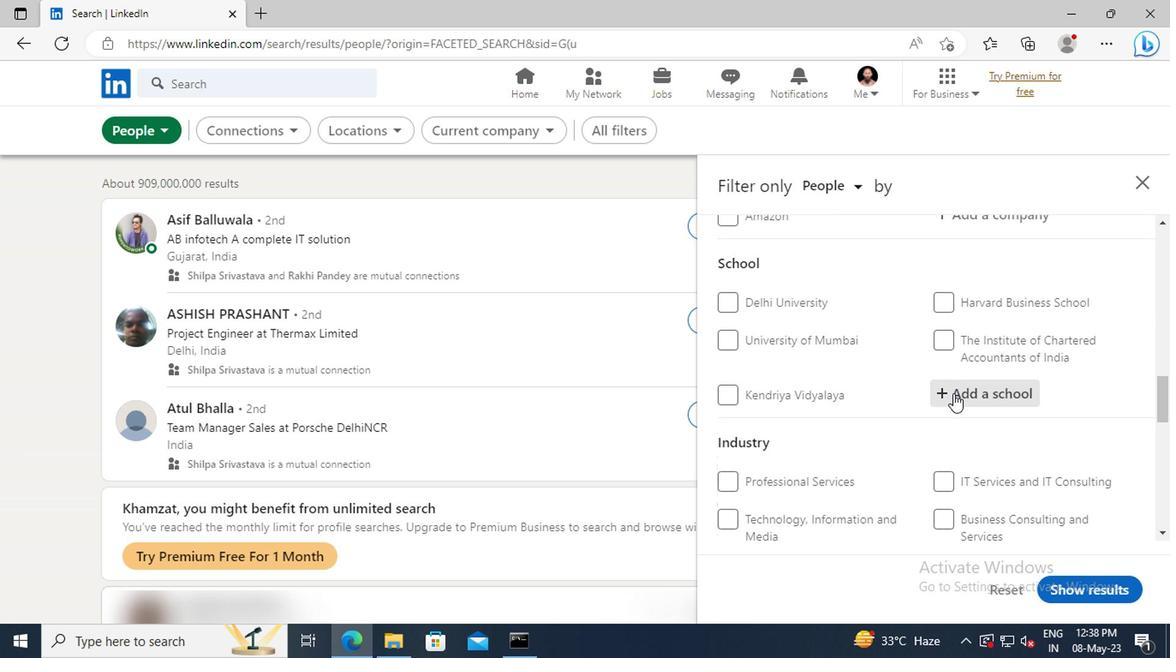 
Action: Key pressed <Key.shift>OUR<Key.space><Key.shift>LADY<Key.space>OF<Key.space><Key.shift>GRACE<Key.space>
Screenshot: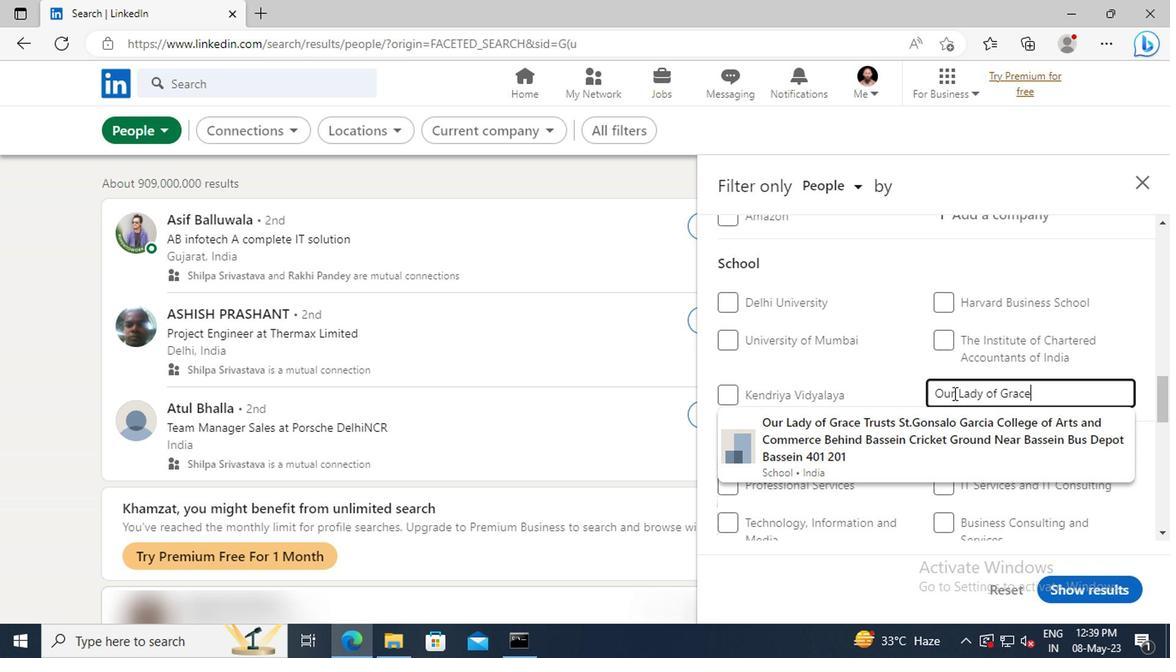 
Action: Mouse moved to (787, 420)
Screenshot: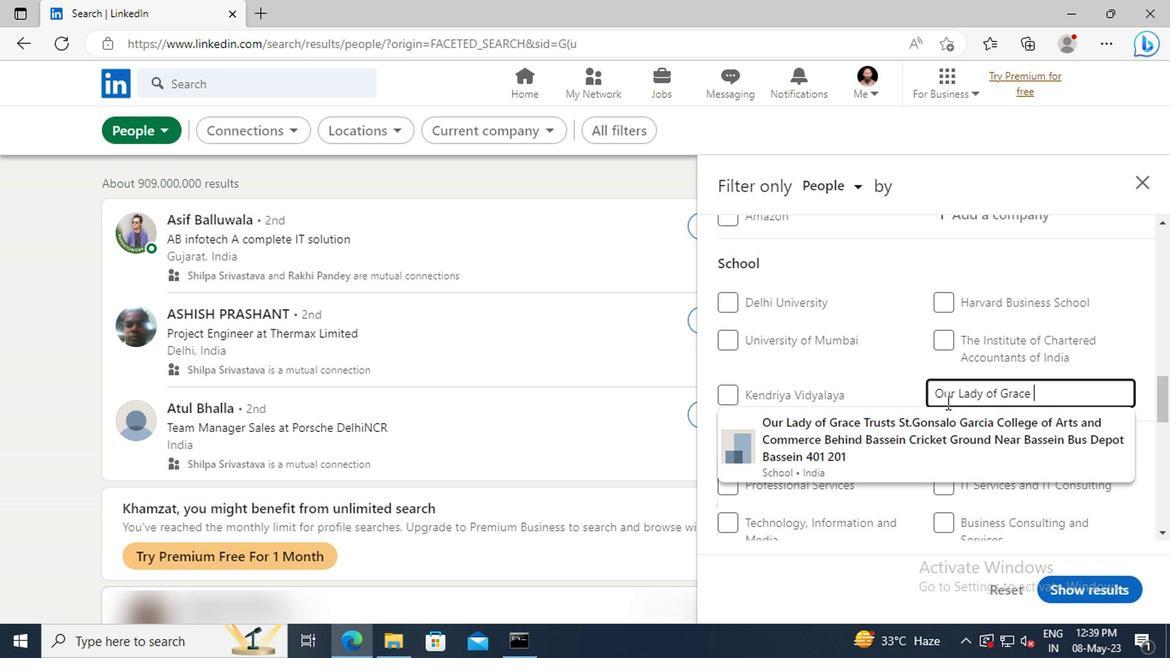 
Action: Mouse pressed left at (787, 420)
Screenshot: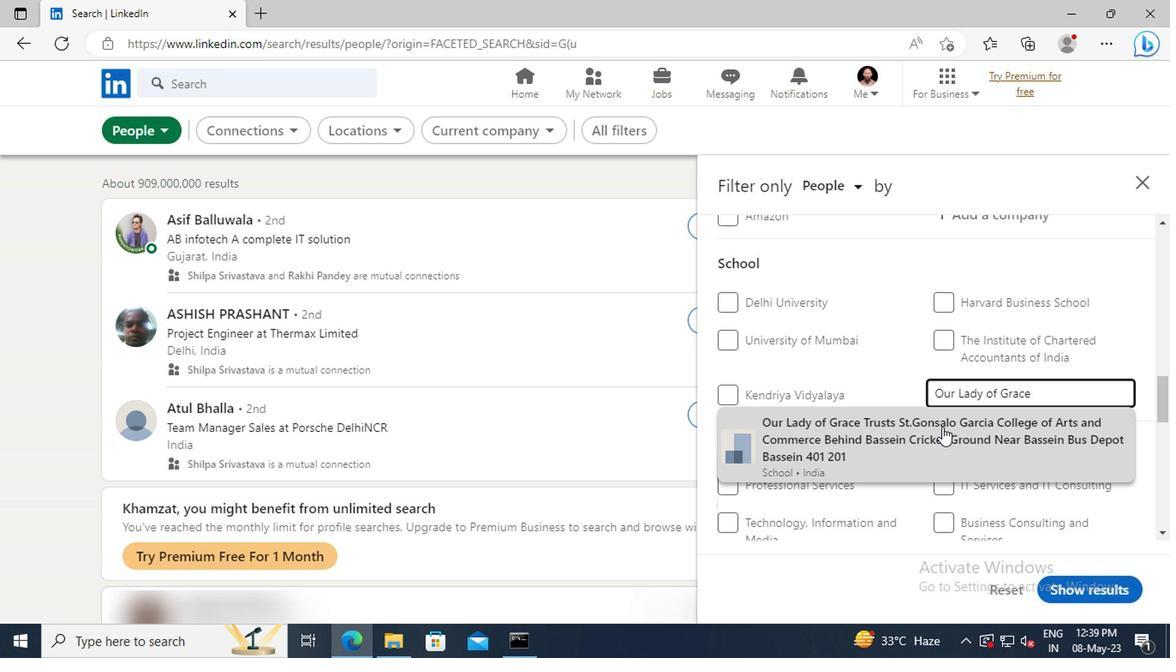 
Action: Mouse moved to (786, 413)
Screenshot: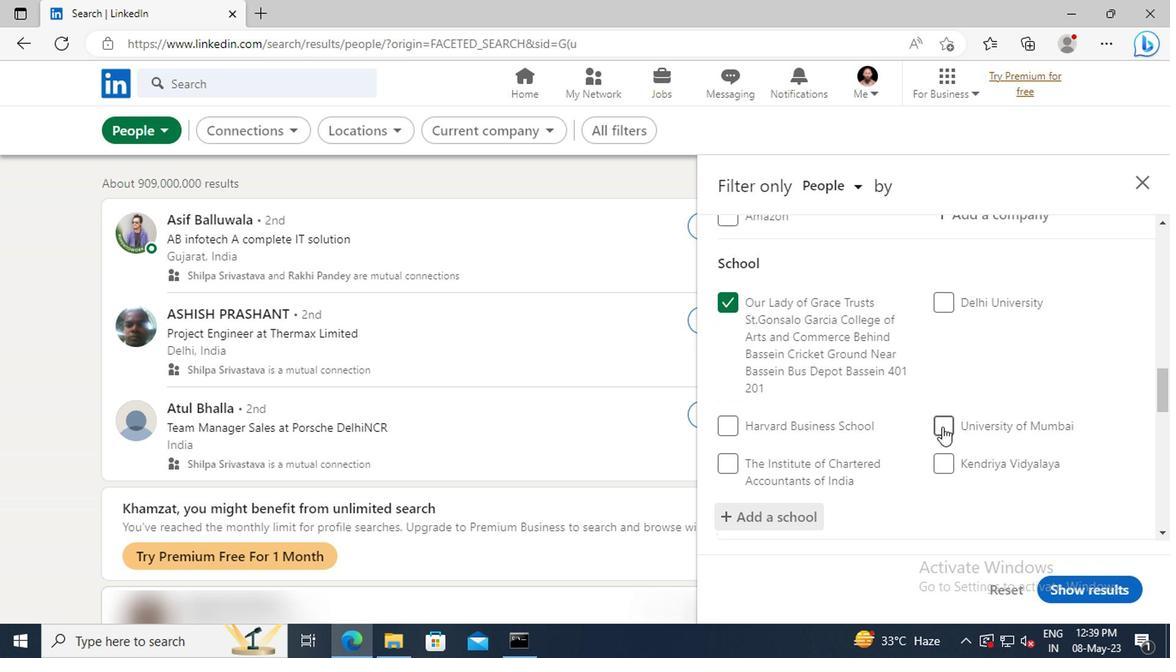 
Action: Mouse scrolled (786, 412) with delta (0, 0)
Screenshot: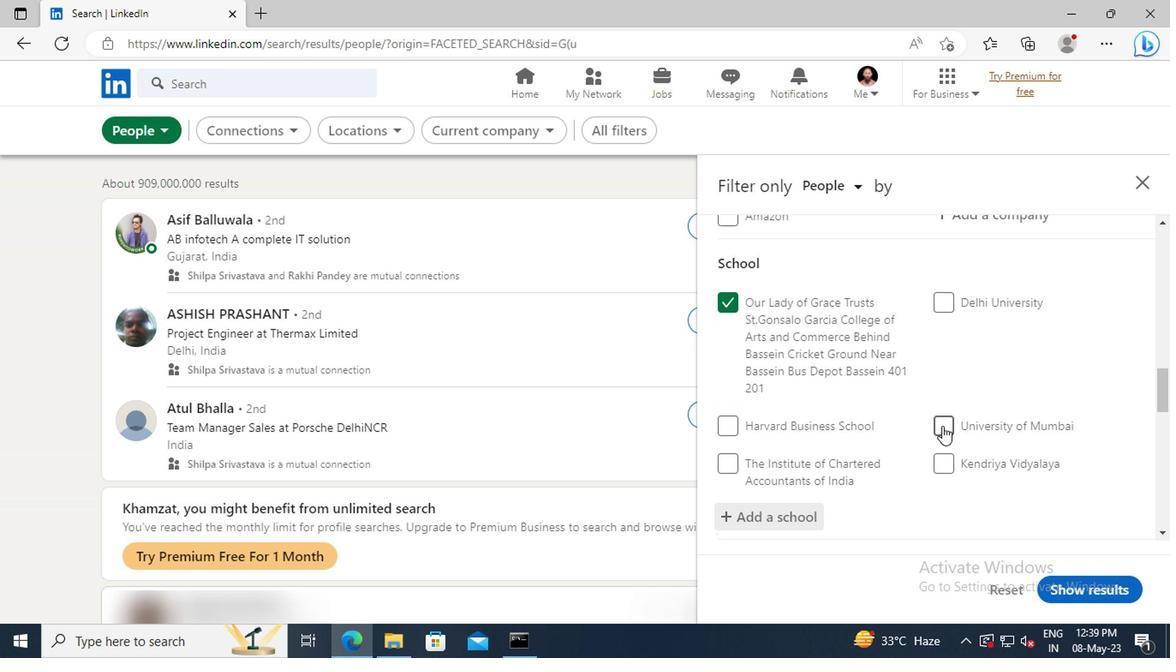 
Action: Mouse moved to (784, 402)
Screenshot: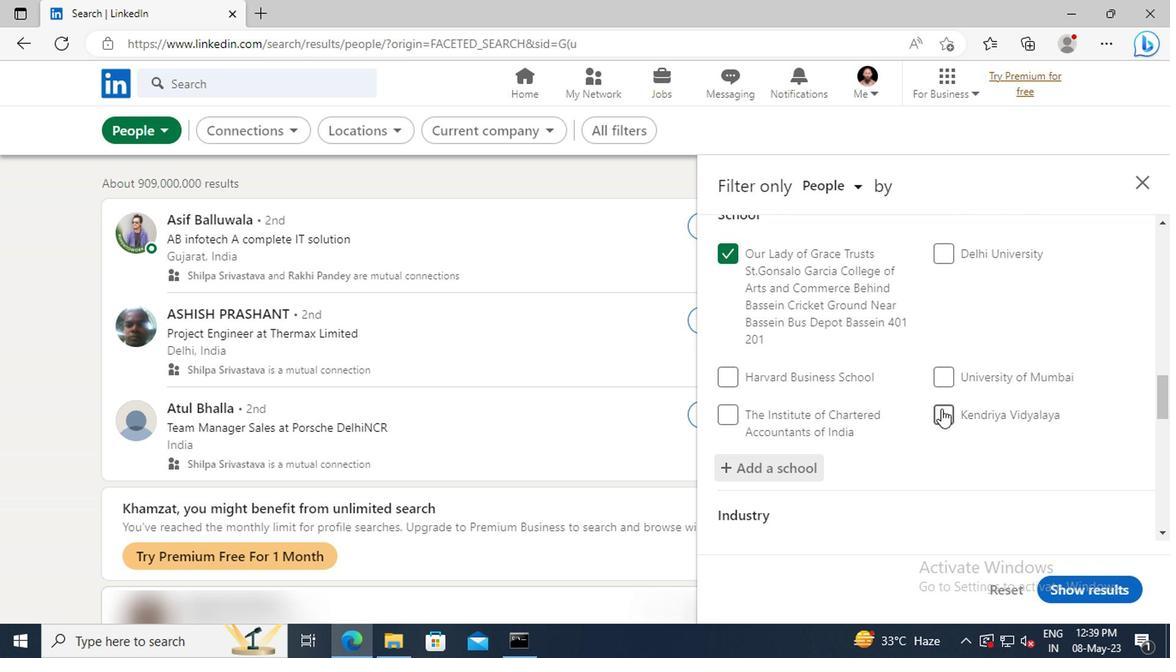 
Action: Mouse scrolled (784, 401) with delta (0, 0)
Screenshot: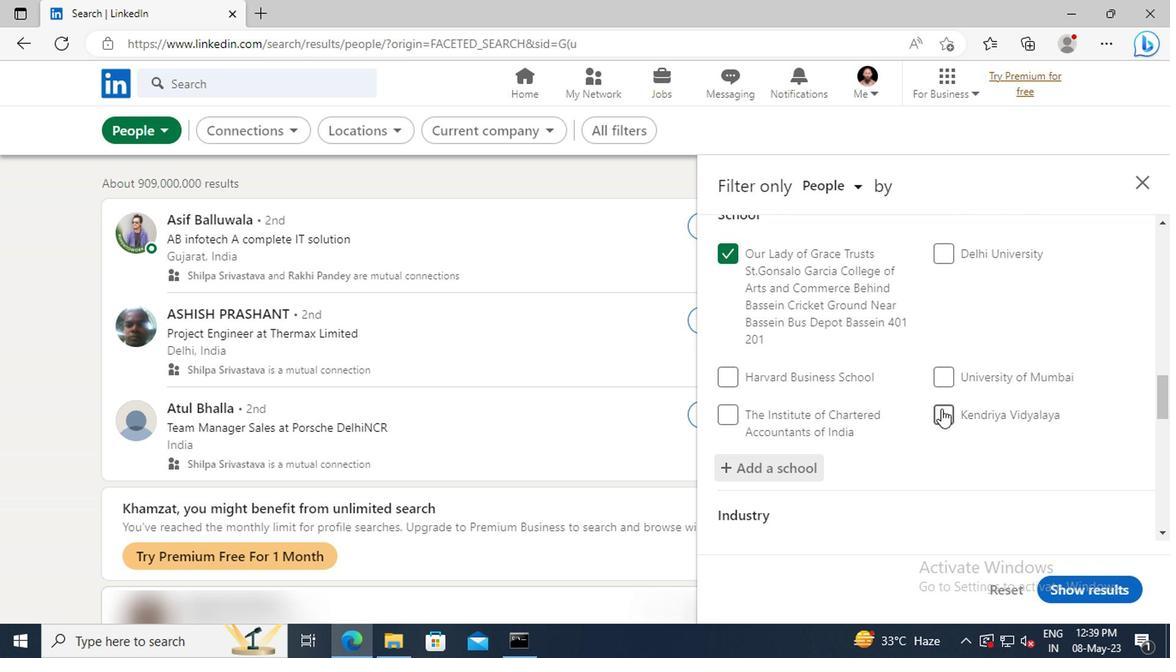 
Action: Mouse moved to (784, 401)
Screenshot: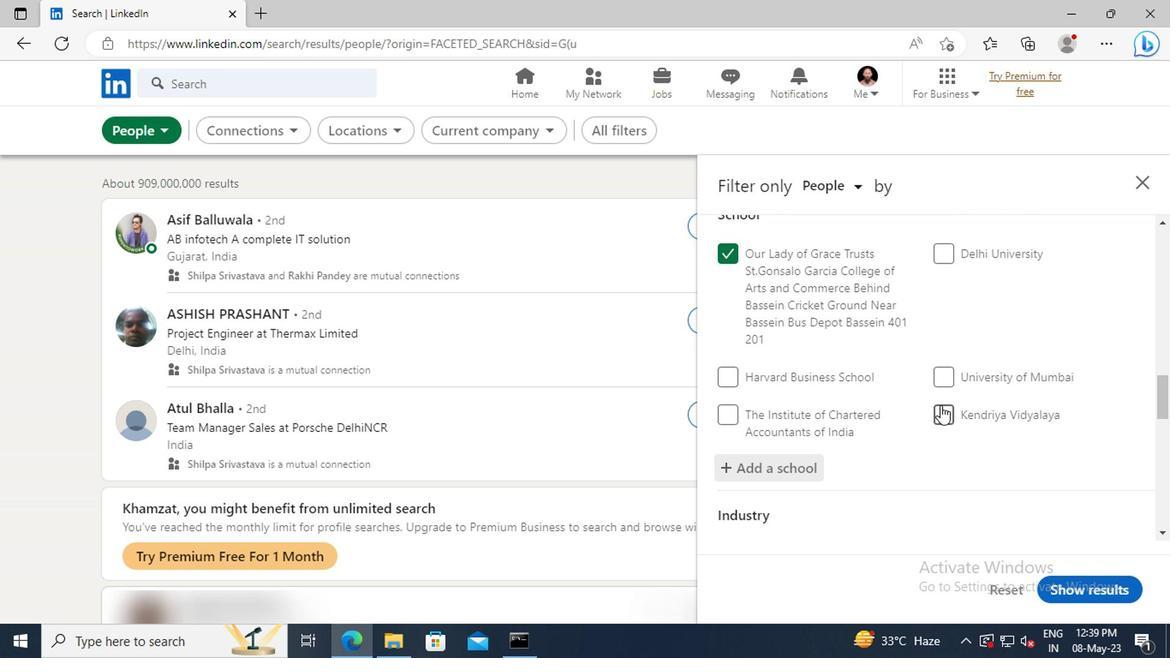 
Action: Mouse scrolled (784, 401) with delta (0, 0)
Screenshot: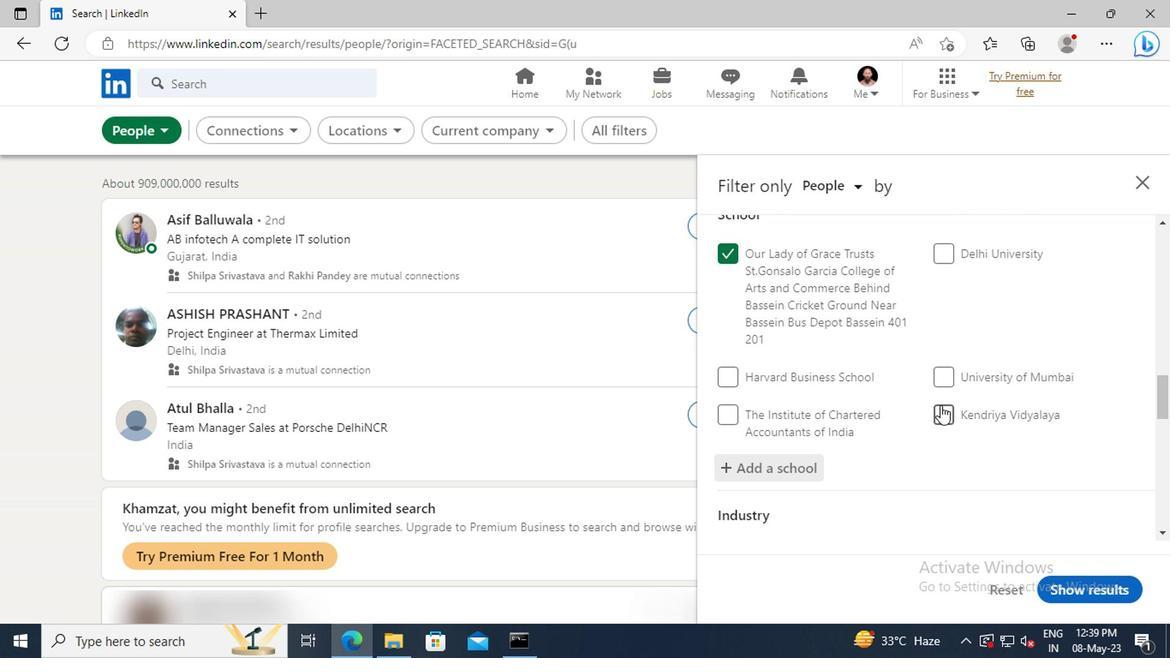 
Action: Mouse moved to (783, 395)
Screenshot: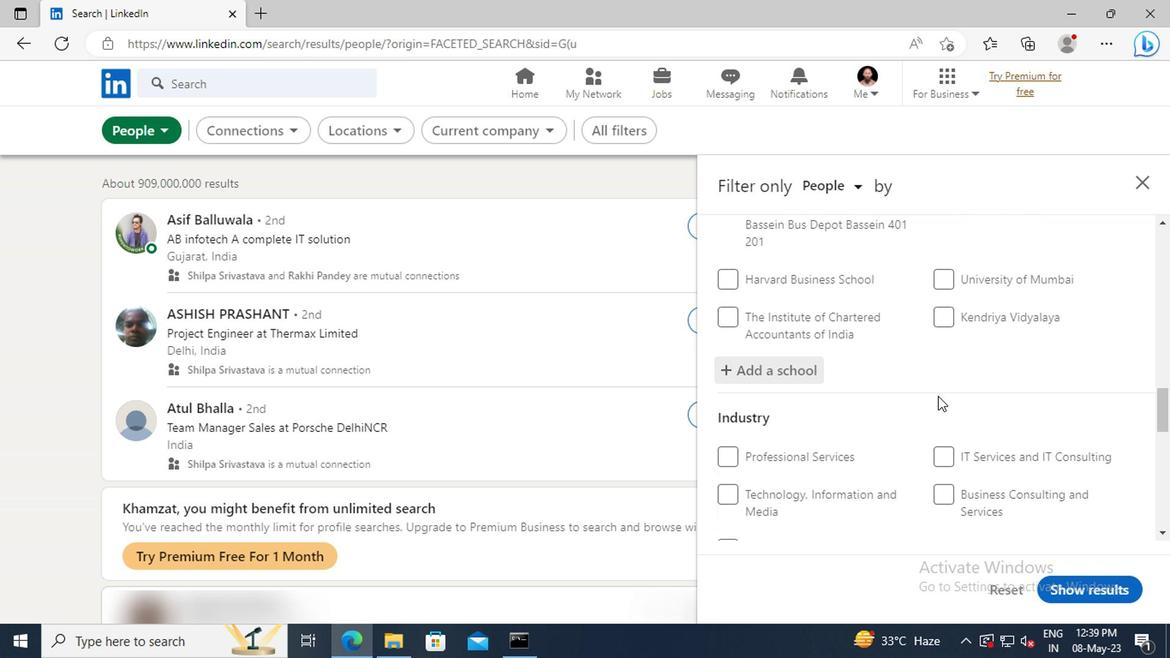
Action: Mouse scrolled (783, 395) with delta (0, 0)
Screenshot: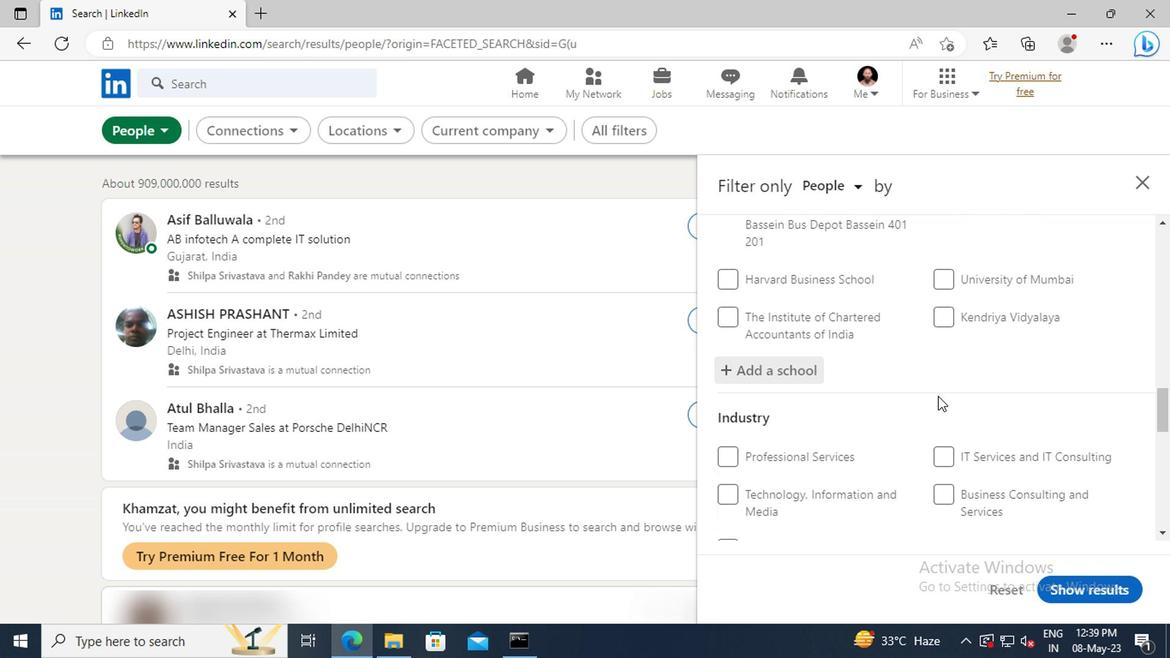 
Action: Mouse moved to (783, 395)
Screenshot: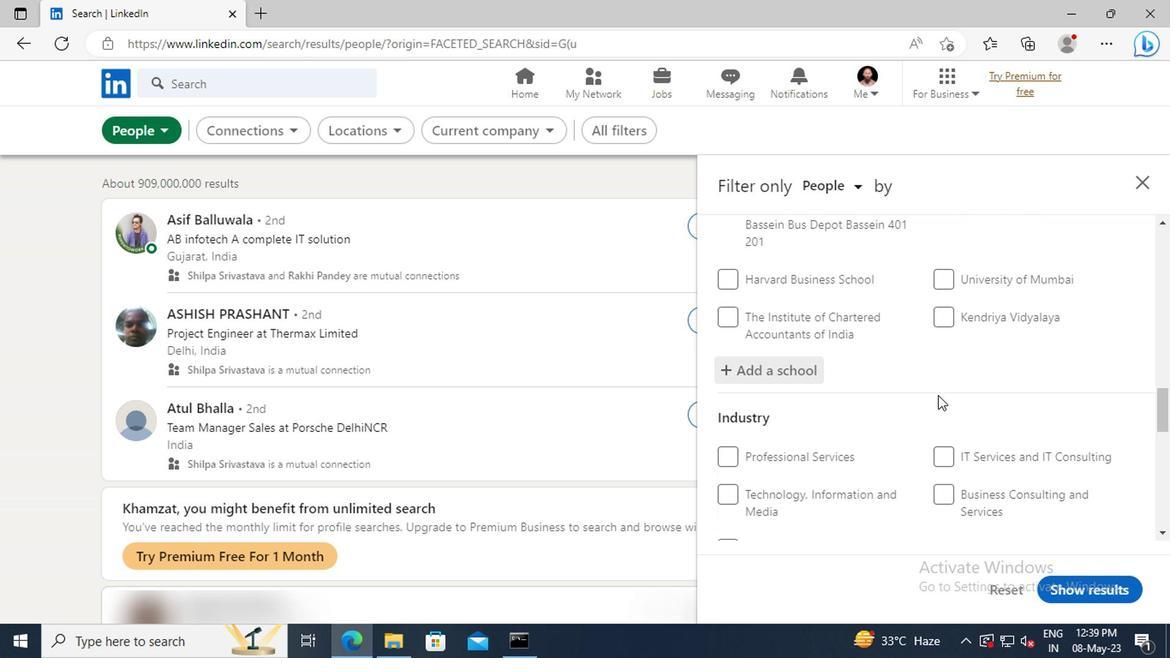 
Action: Mouse scrolled (783, 394) with delta (0, 0)
Screenshot: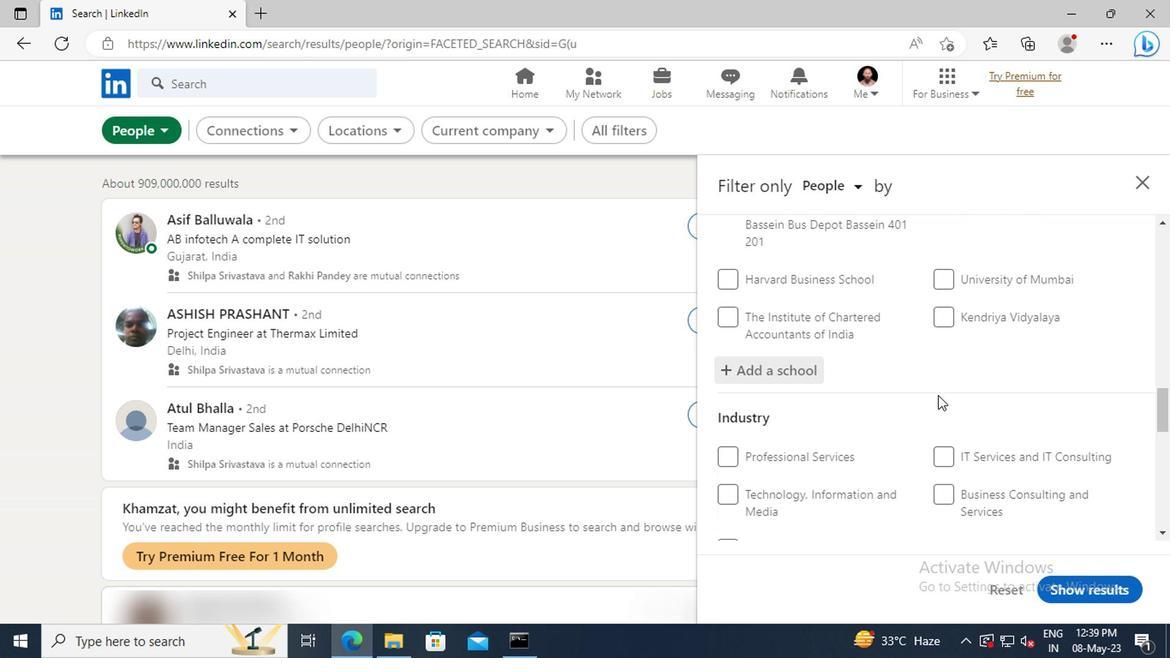 
Action: Mouse scrolled (783, 394) with delta (0, 0)
Screenshot: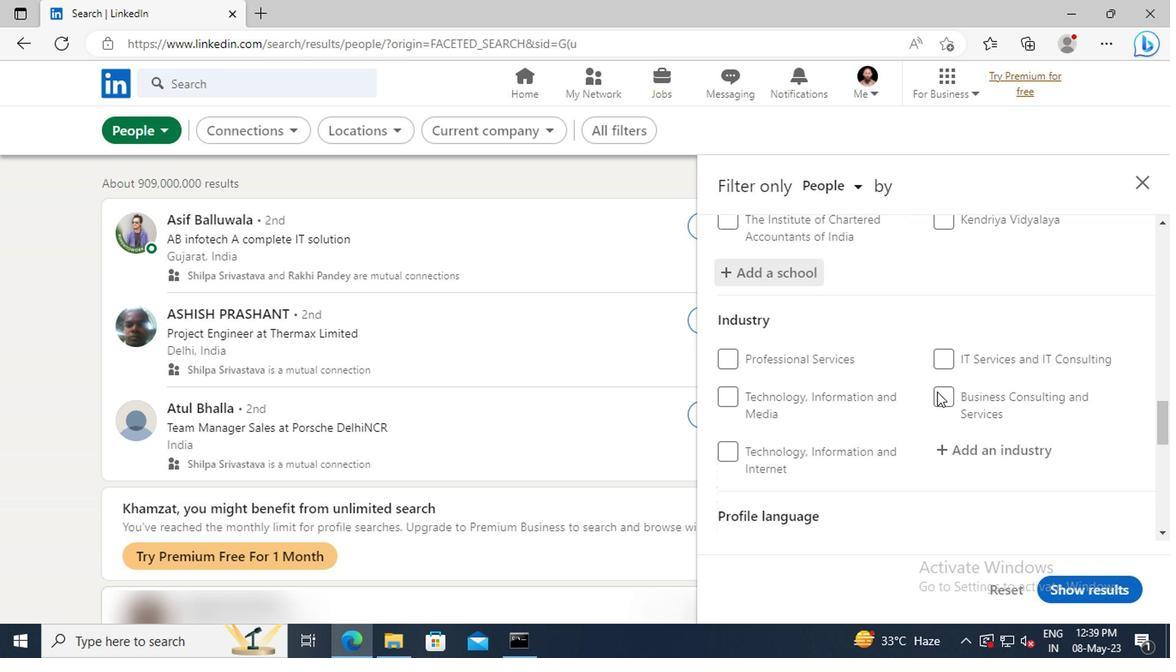 
Action: Mouse moved to (790, 400)
Screenshot: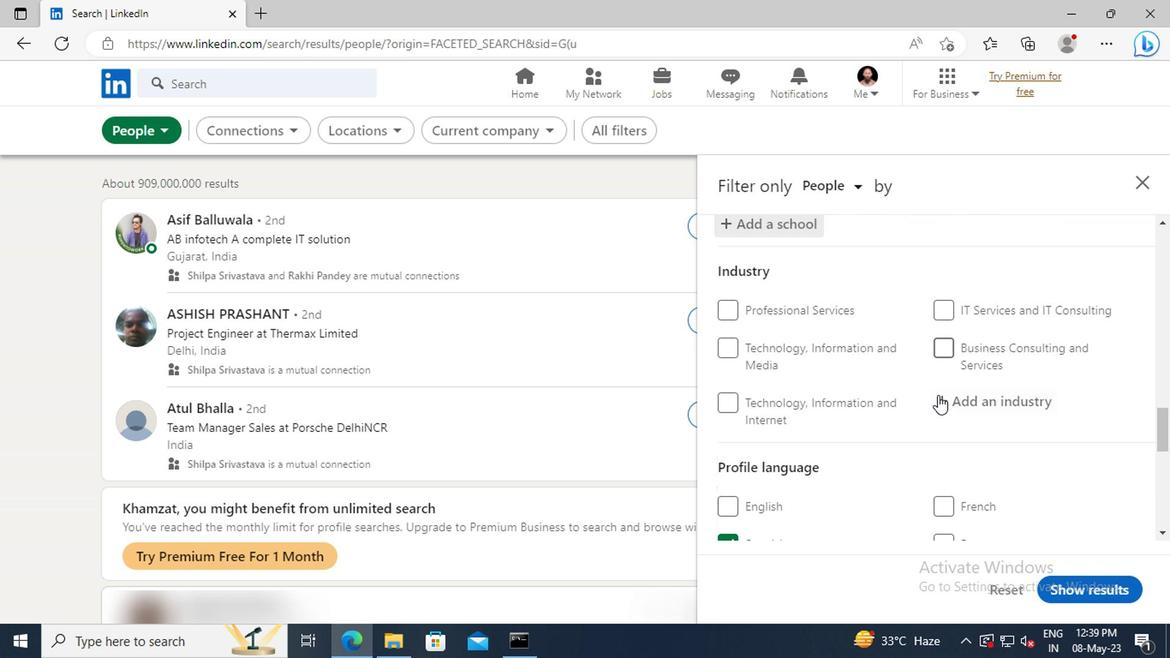 
Action: Mouse pressed left at (790, 400)
Screenshot: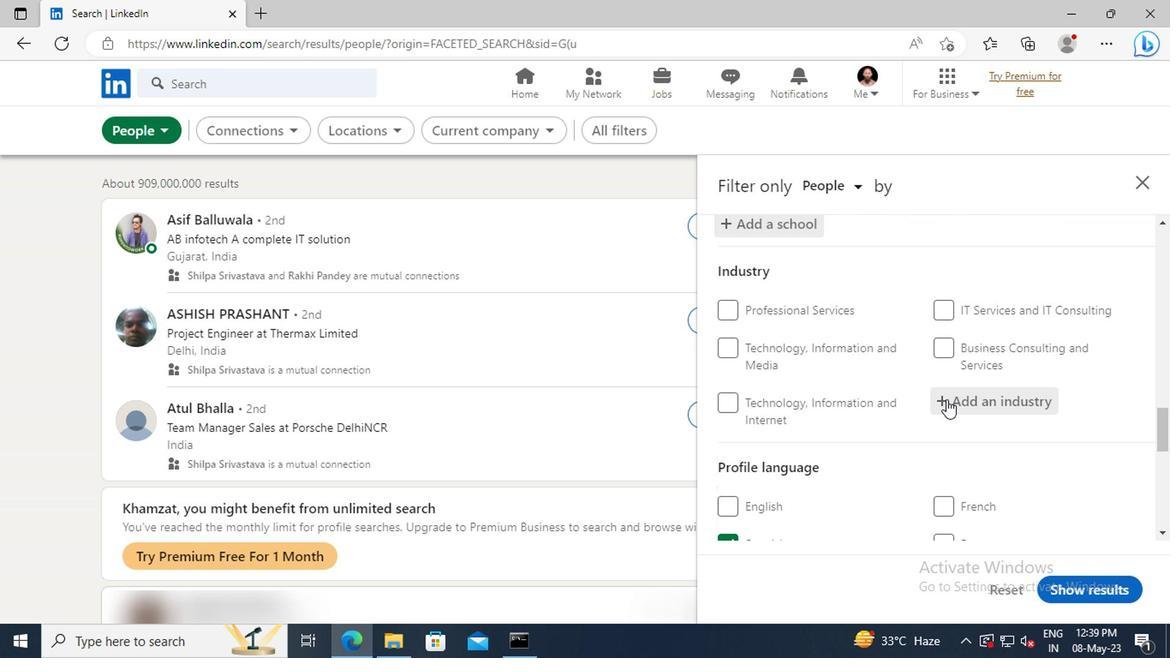 
Action: Mouse moved to (790, 401)
Screenshot: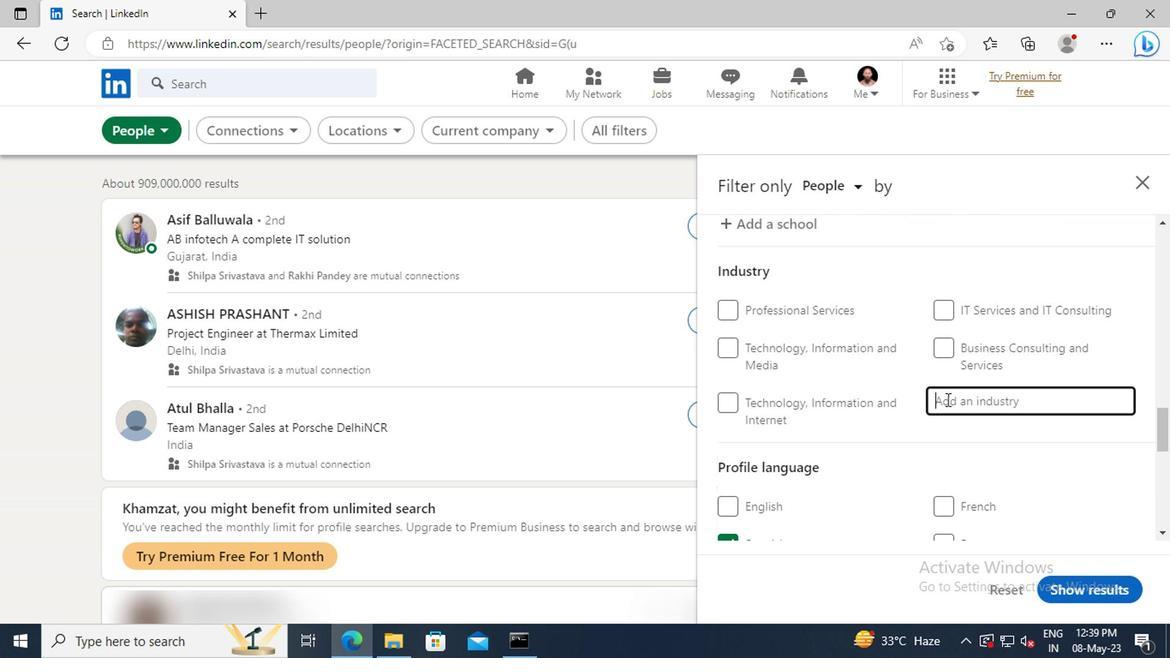 
Action: Key pressed <Key.shift>A
Screenshot: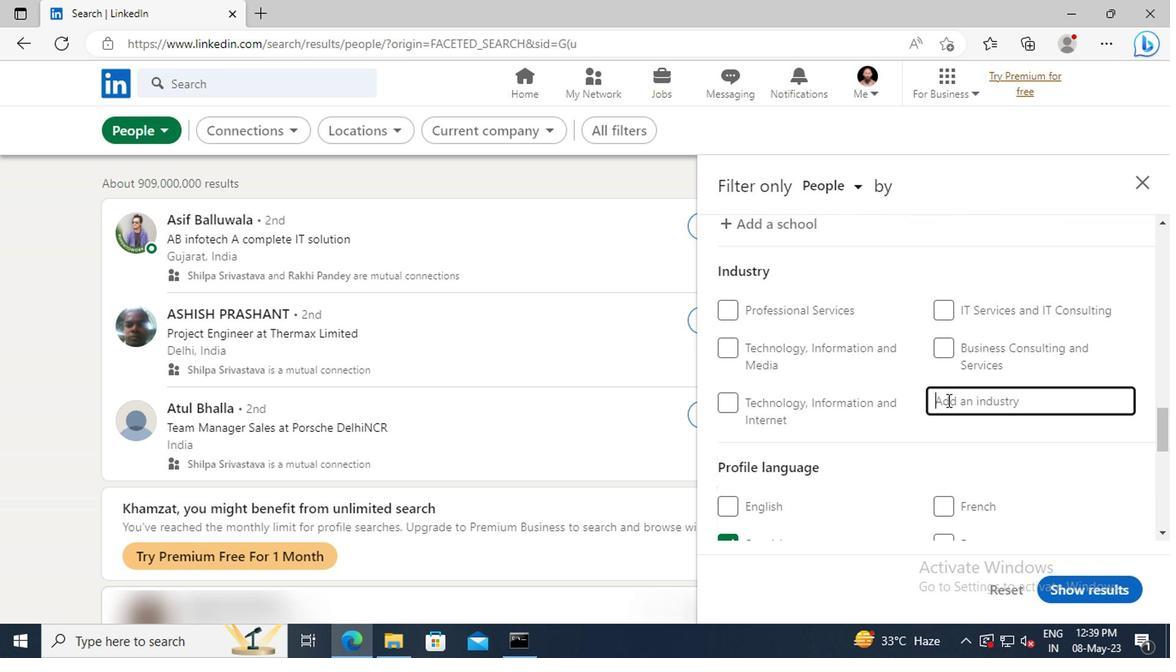 
Action: Mouse moved to (790, 401)
Screenshot: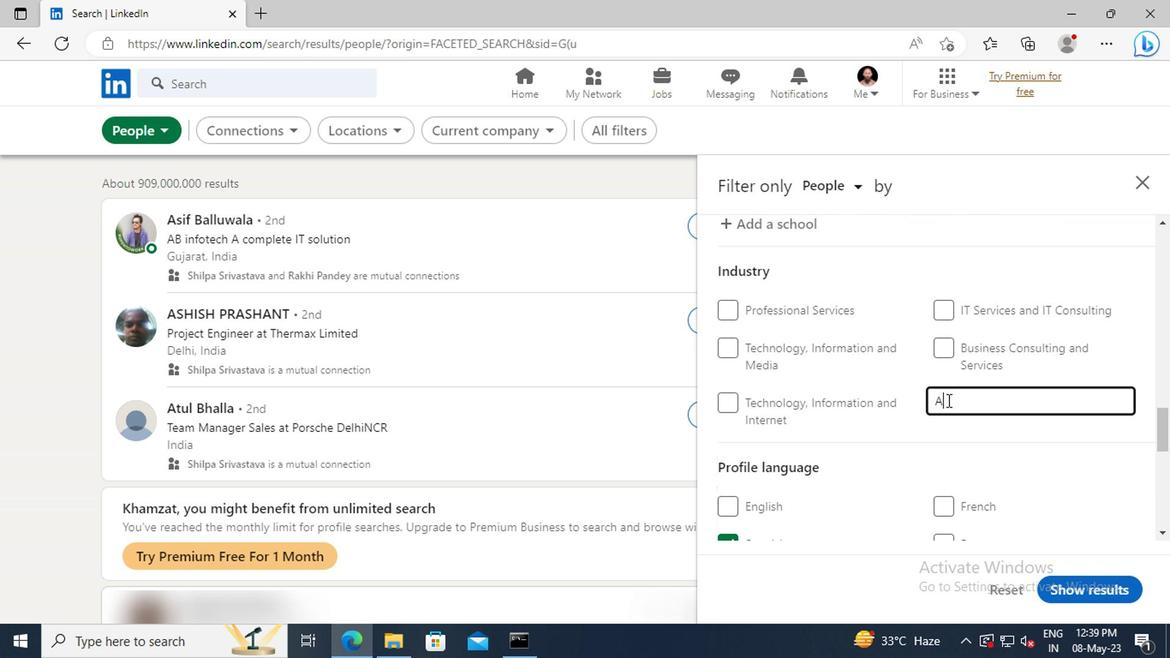 
Action: Key pressed GRICU
Screenshot: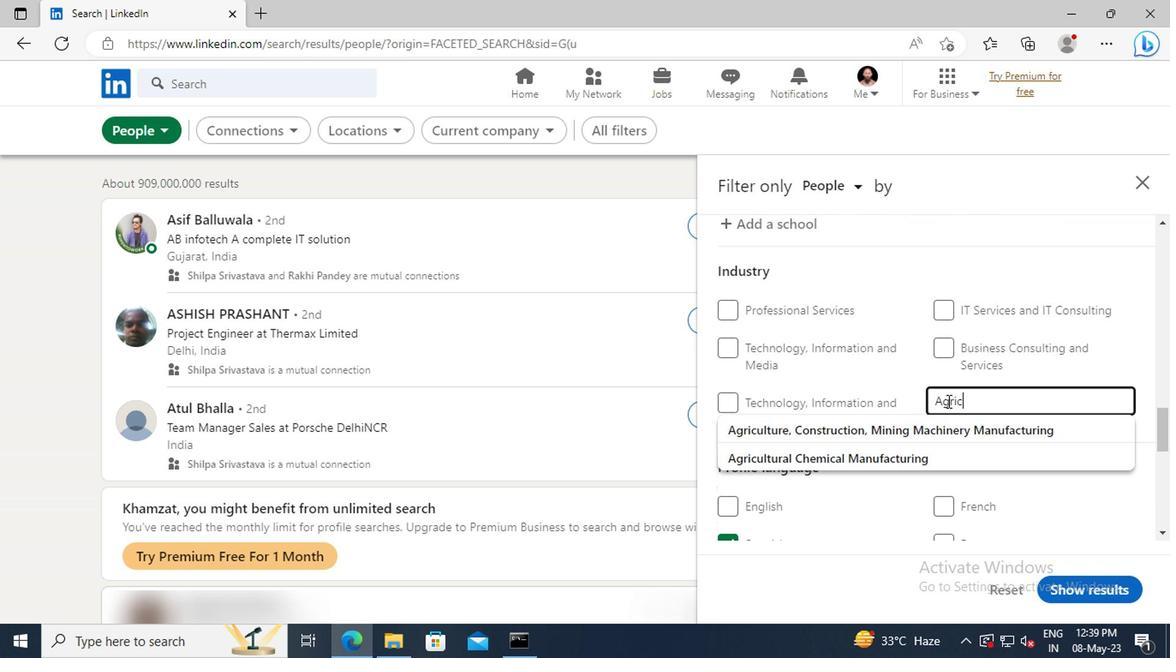 
Action: Mouse moved to (793, 417)
Screenshot: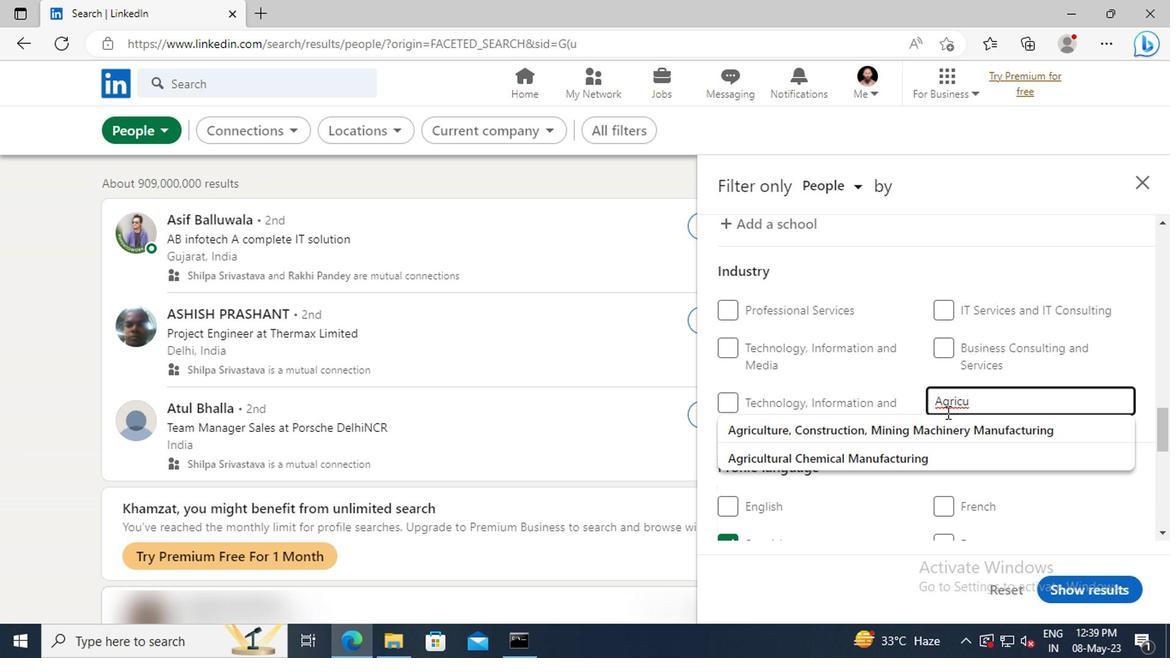 
Action: Mouse pressed left at (793, 417)
Screenshot: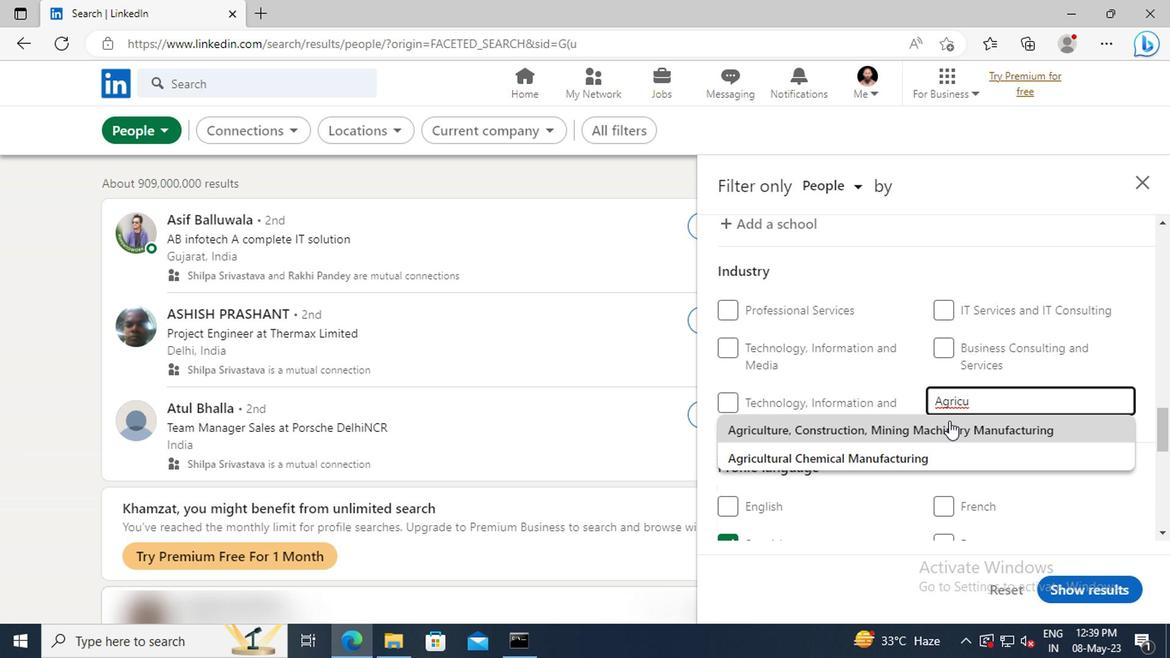 
Action: Mouse scrolled (793, 417) with delta (0, 0)
Screenshot: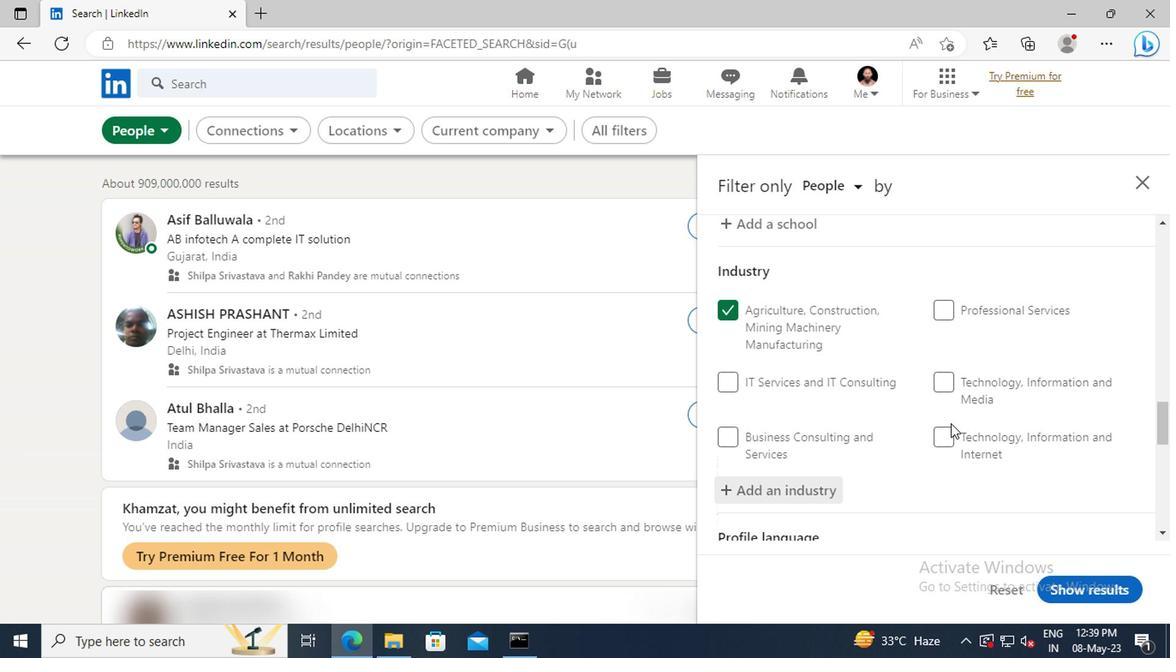 
Action: Mouse scrolled (793, 417) with delta (0, 0)
Screenshot: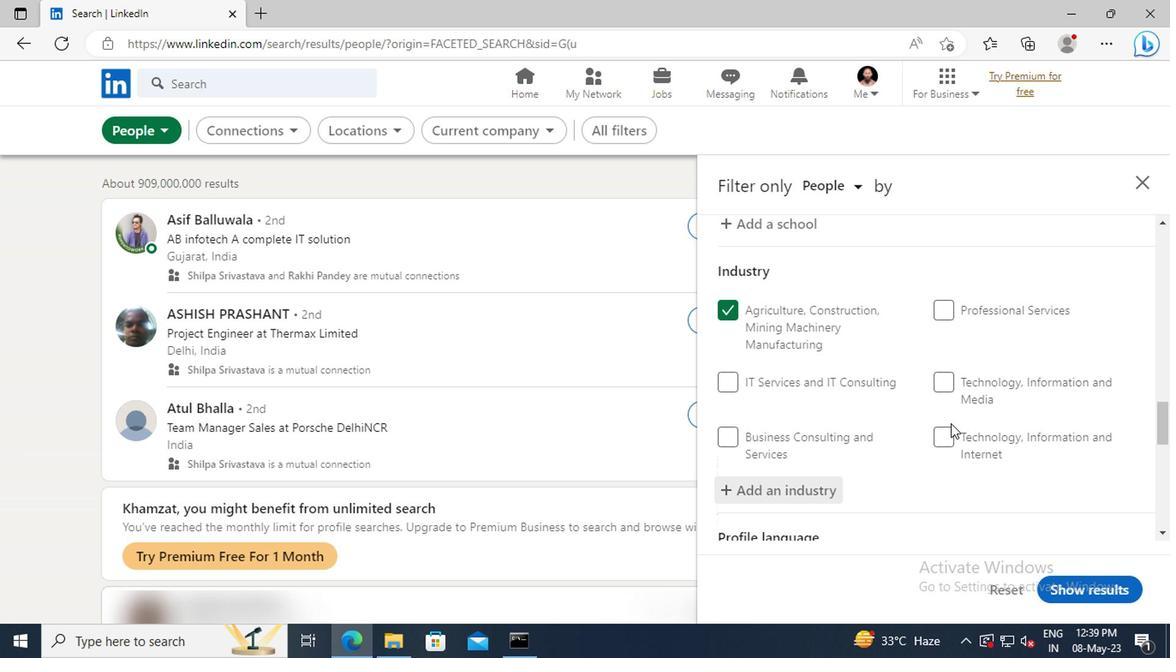 
Action: Mouse scrolled (793, 417) with delta (0, 0)
Screenshot: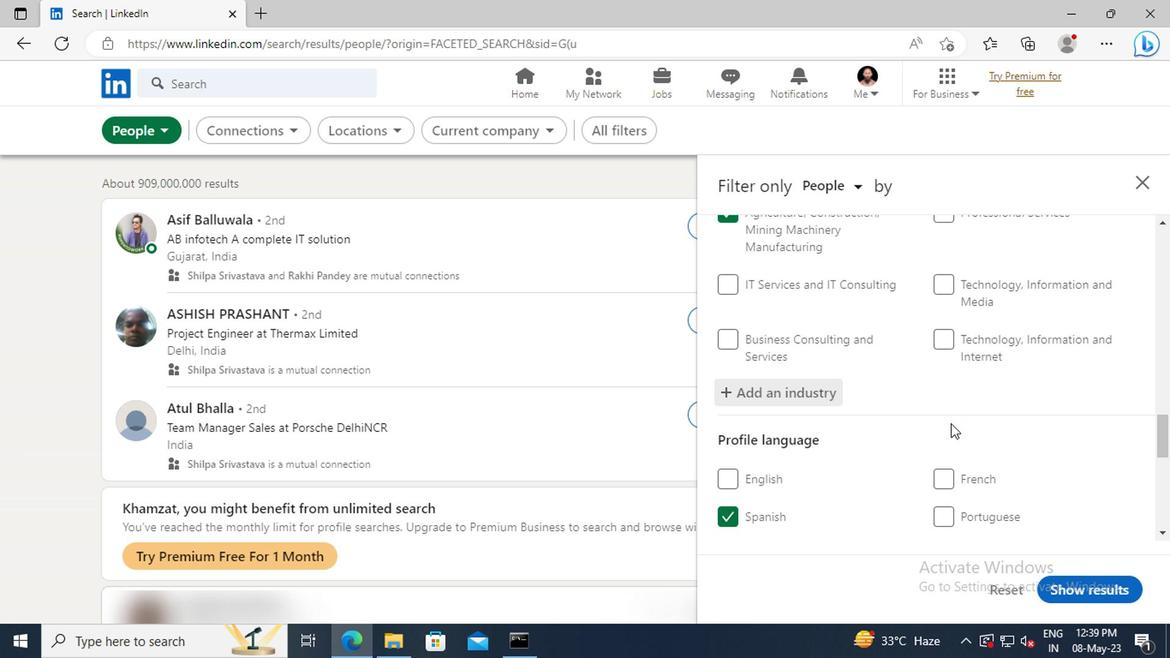 
Action: Mouse scrolled (793, 417) with delta (0, 0)
Screenshot: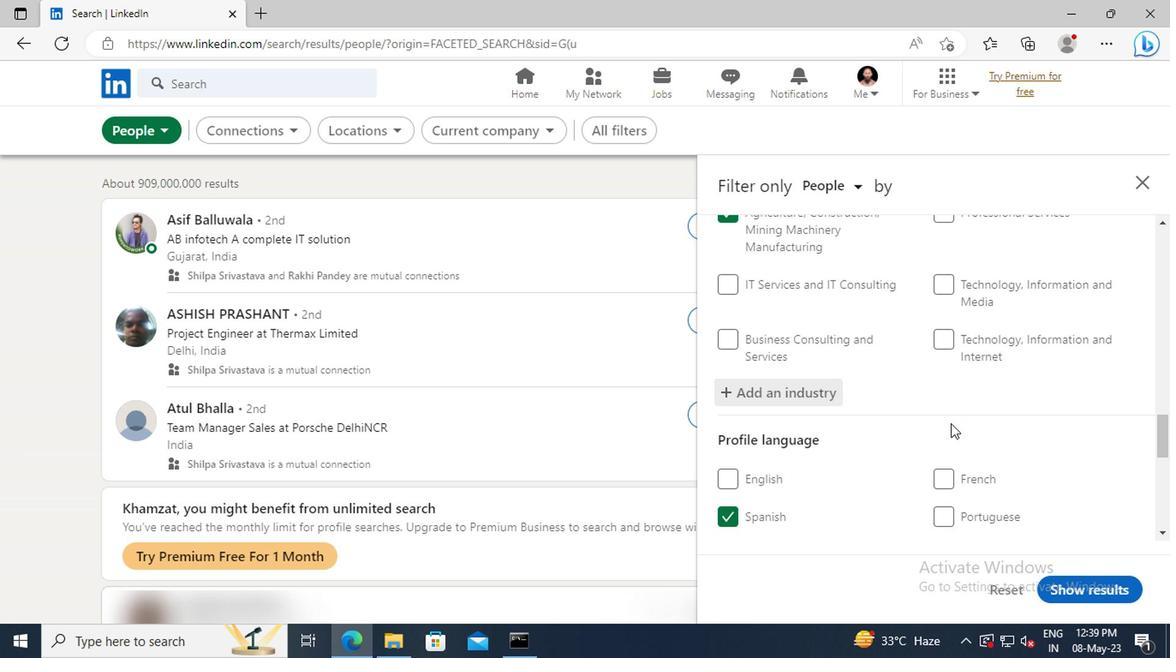 
Action: Mouse moved to (793, 413)
Screenshot: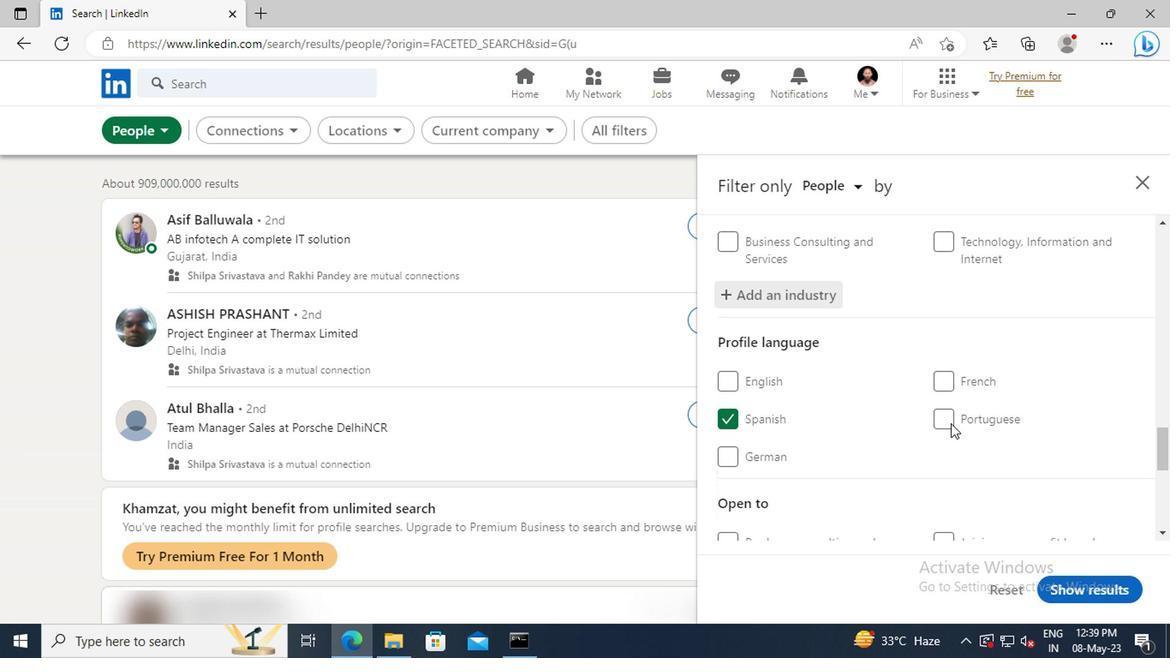 
Action: Mouse scrolled (793, 412) with delta (0, 0)
Screenshot: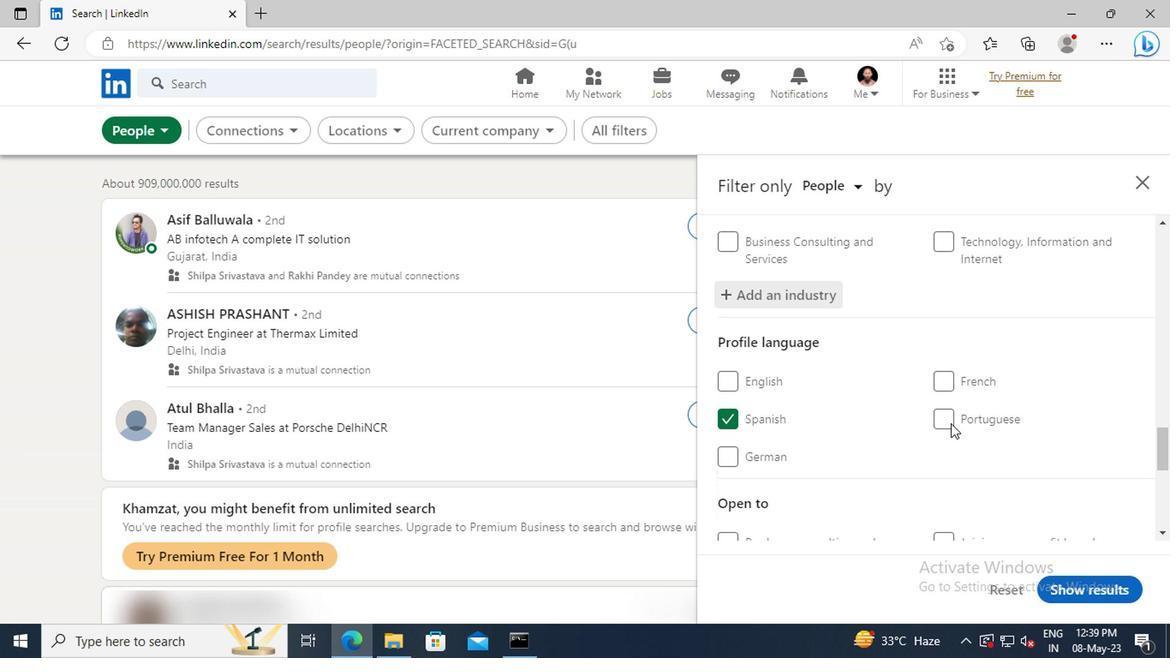 
Action: Mouse moved to (792, 411)
Screenshot: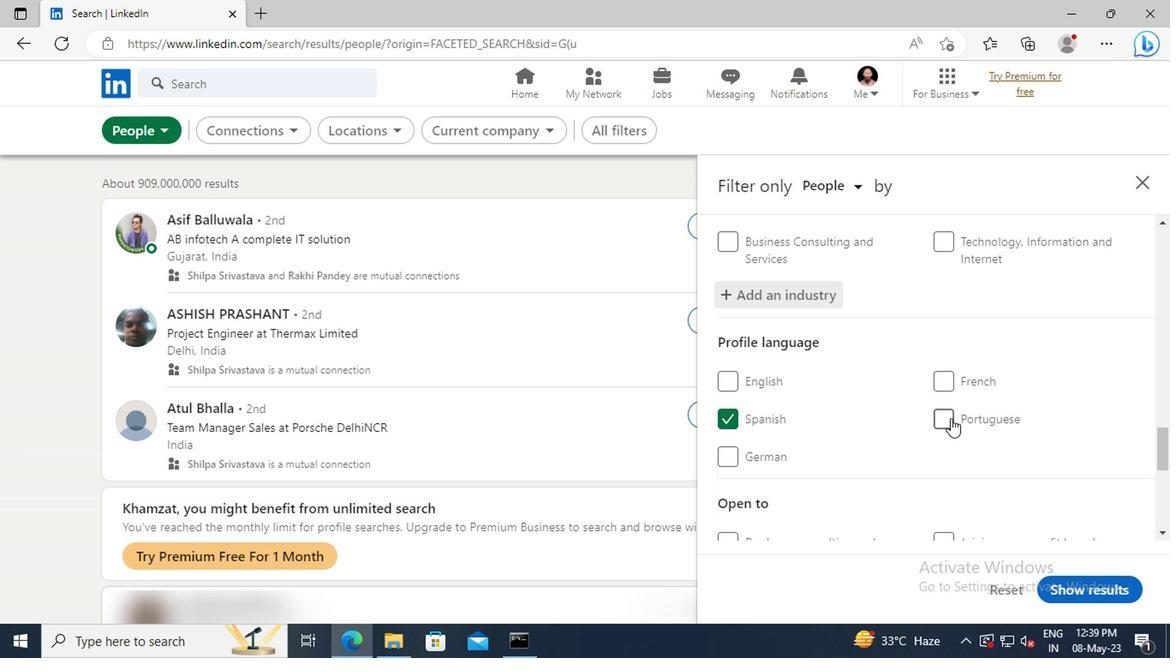 
Action: Mouse scrolled (792, 410) with delta (0, 0)
Screenshot: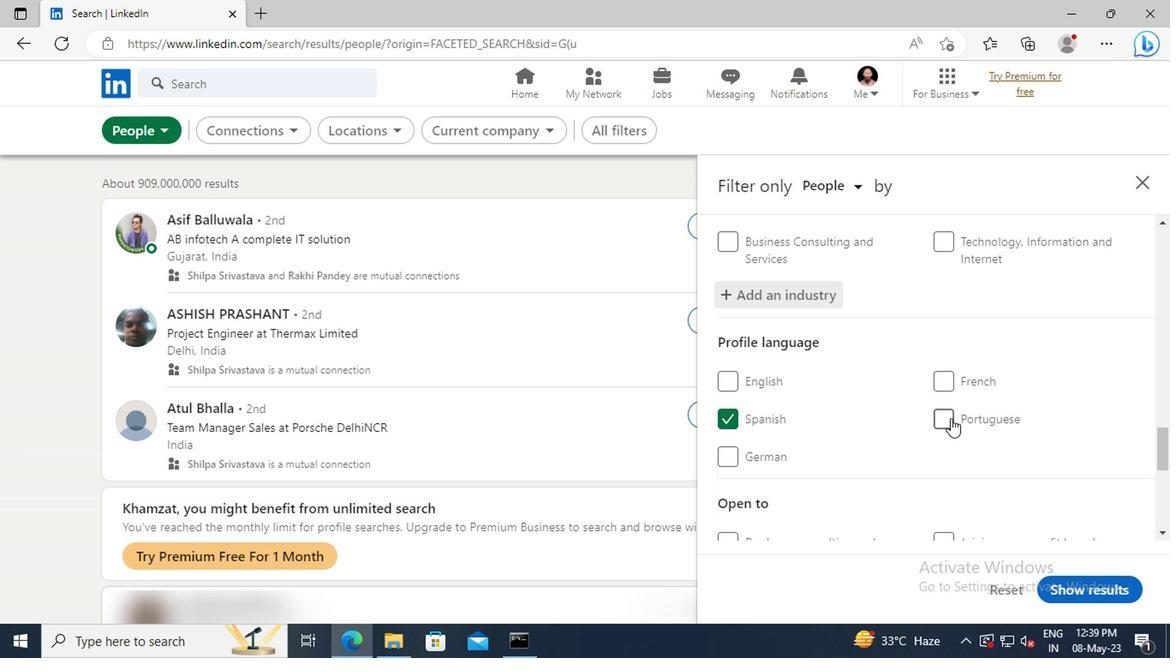 
Action: Mouse moved to (790, 406)
Screenshot: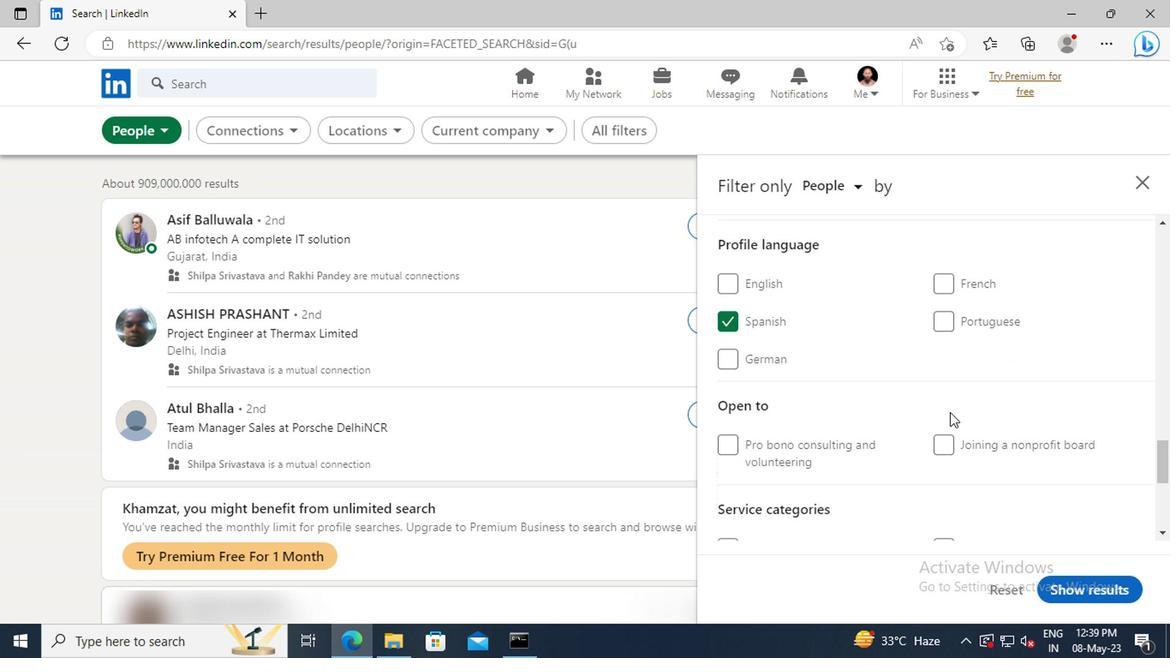 
Action: Mouse scrolled (790, 405) with delta (0, 0)
Screenshot: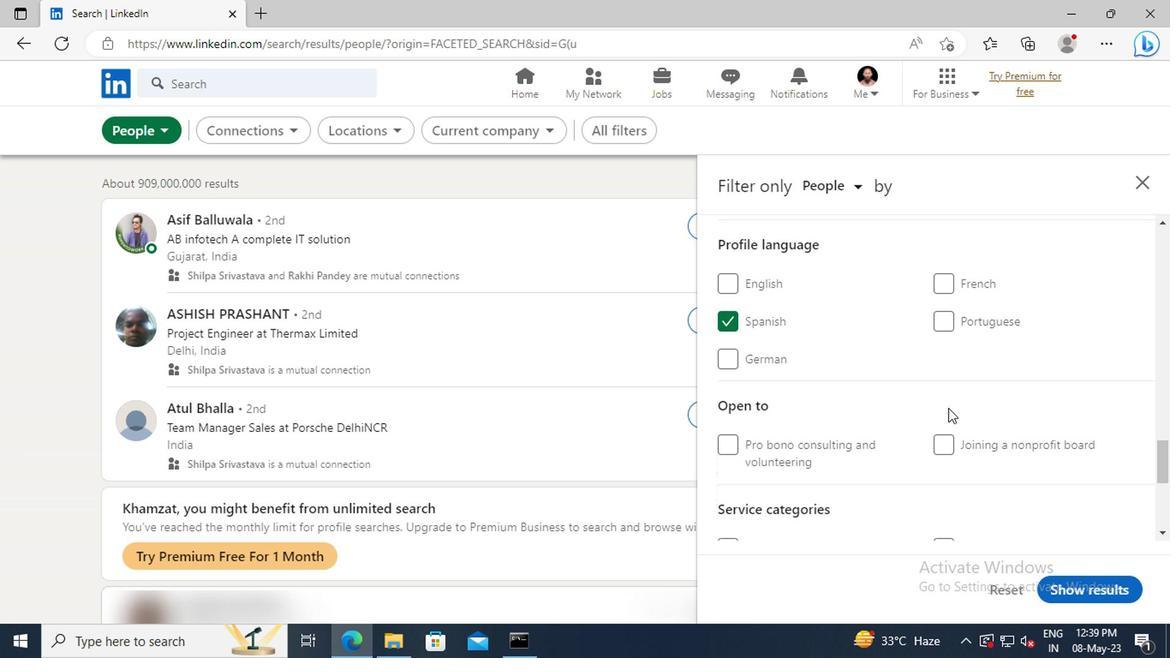 
Action: Mouse scrolled (790, 405) with delta (0, 0)
Screenshot: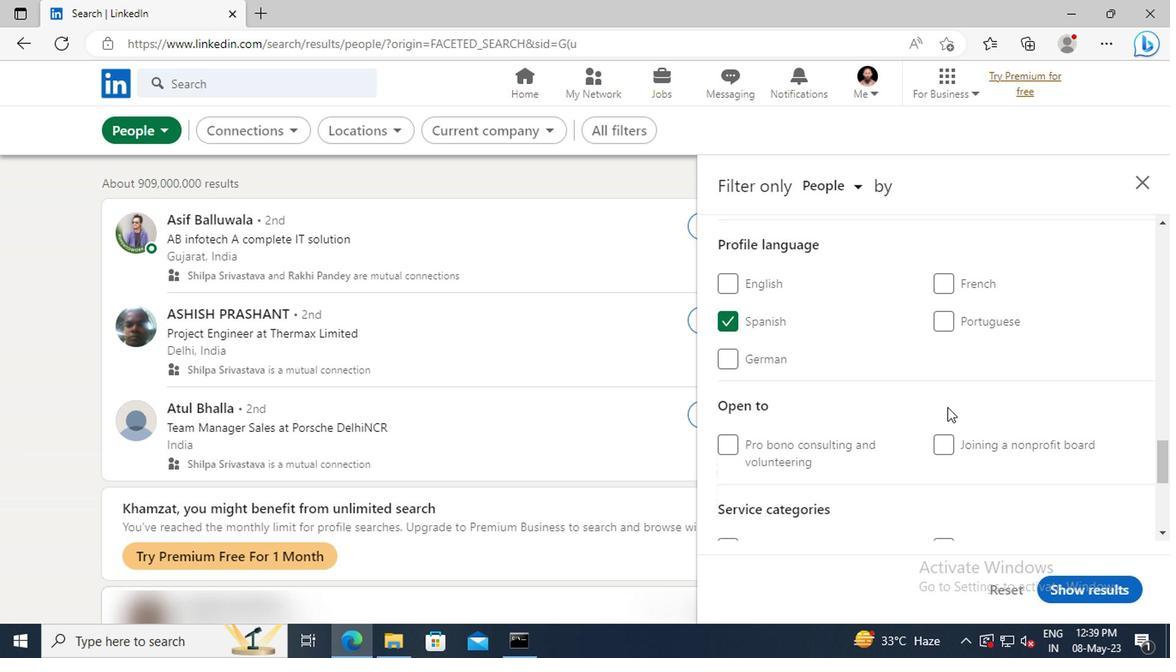 
Action: Mouse scrolled (790, 405) with delta (0, 0)
Screenshot: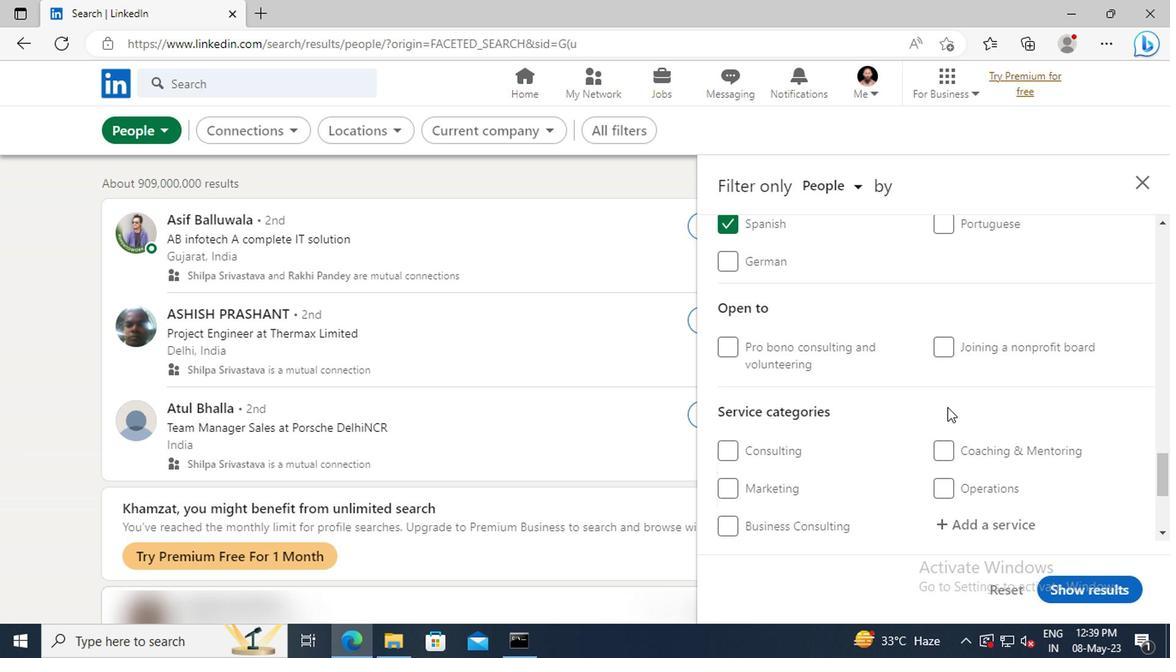 
Action: Mouse scrolled (790, 405) with delta (0, 0)
Screenshot: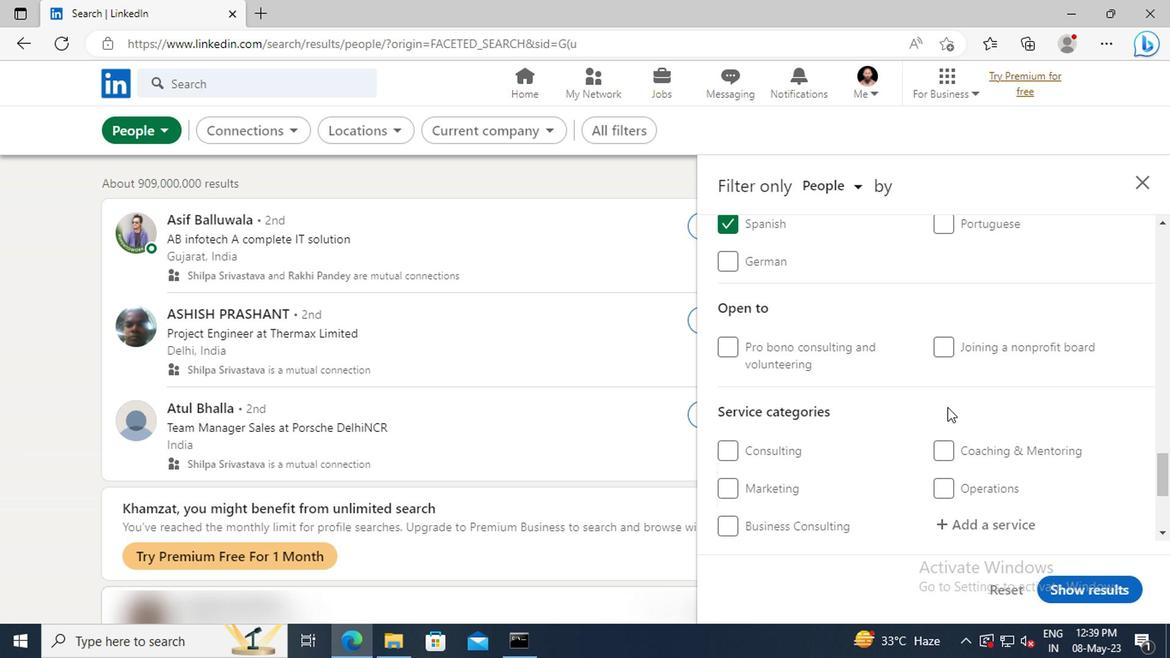 
Action: Mouse moved to (797, 418)
Screenshot: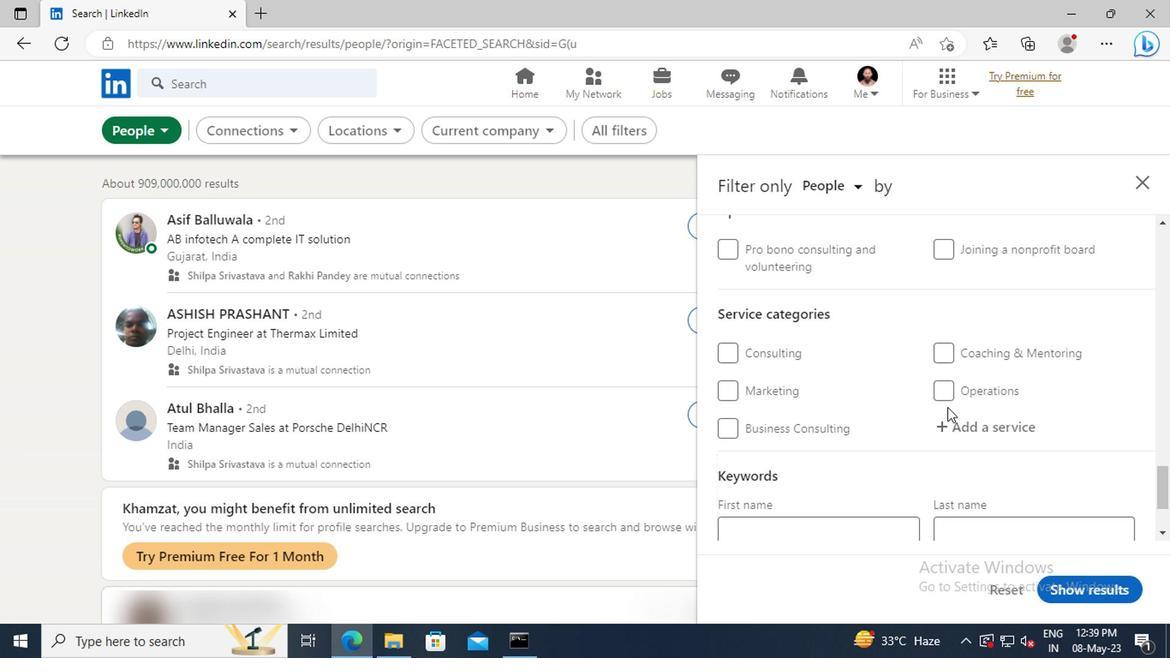 
Action: Mouse pressed left at (797, 418)
Screenshot: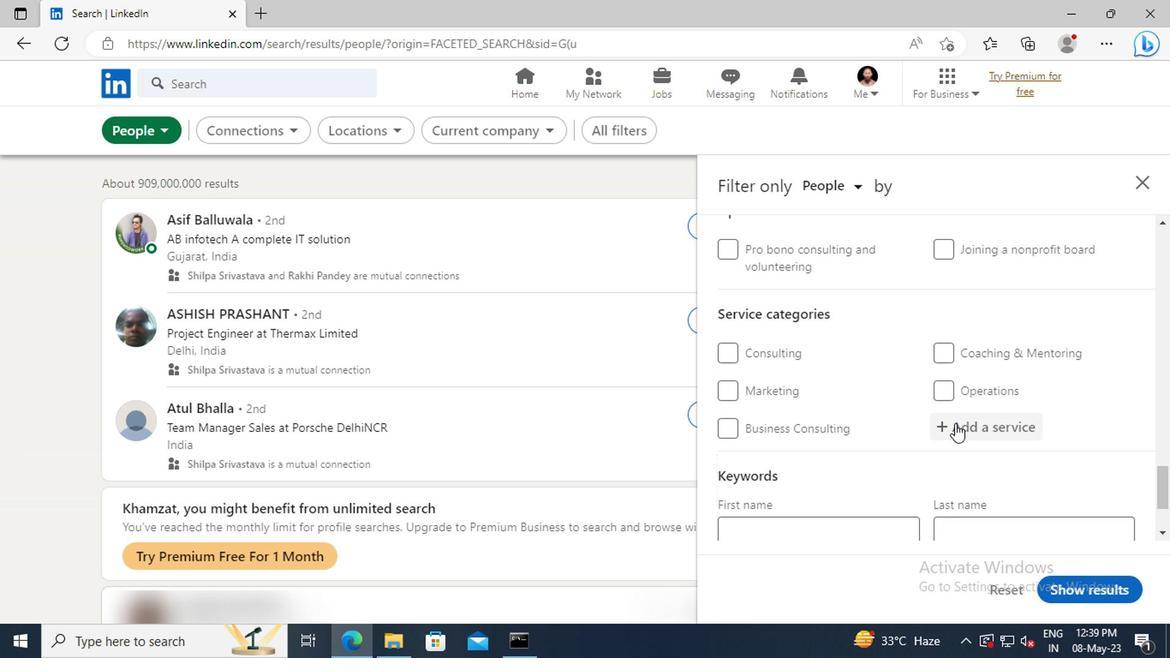 
Action: Key pressed <Key.shift>BLOGGI
Screenshot: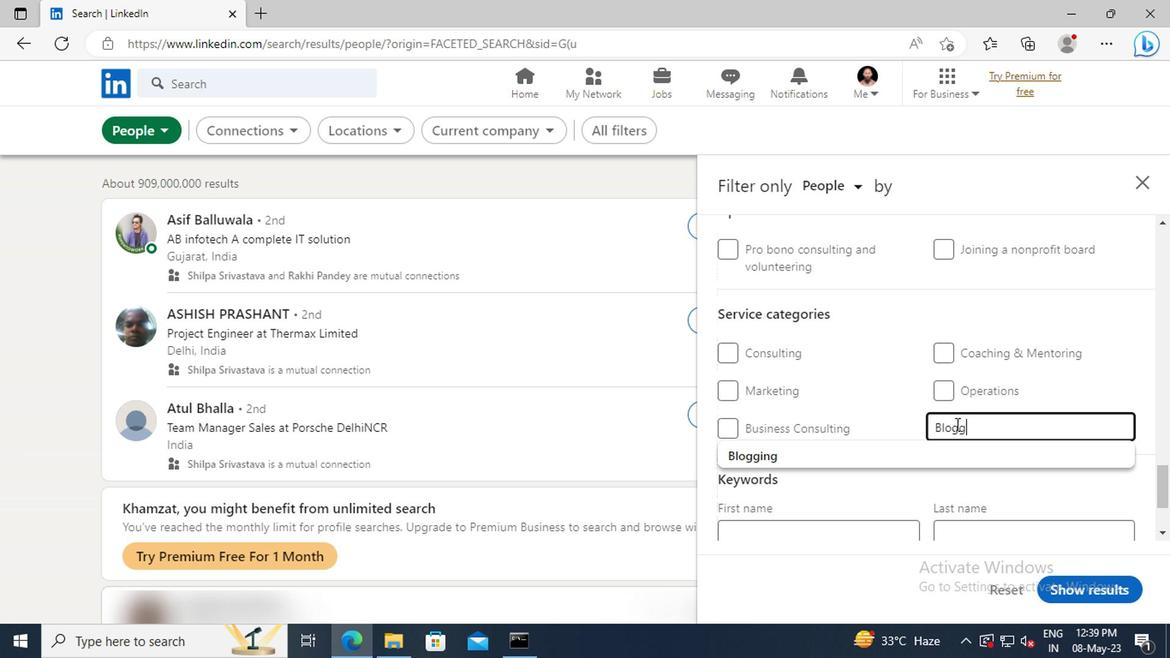 
Action: Mouse moved to (800, 436)
Screenshot: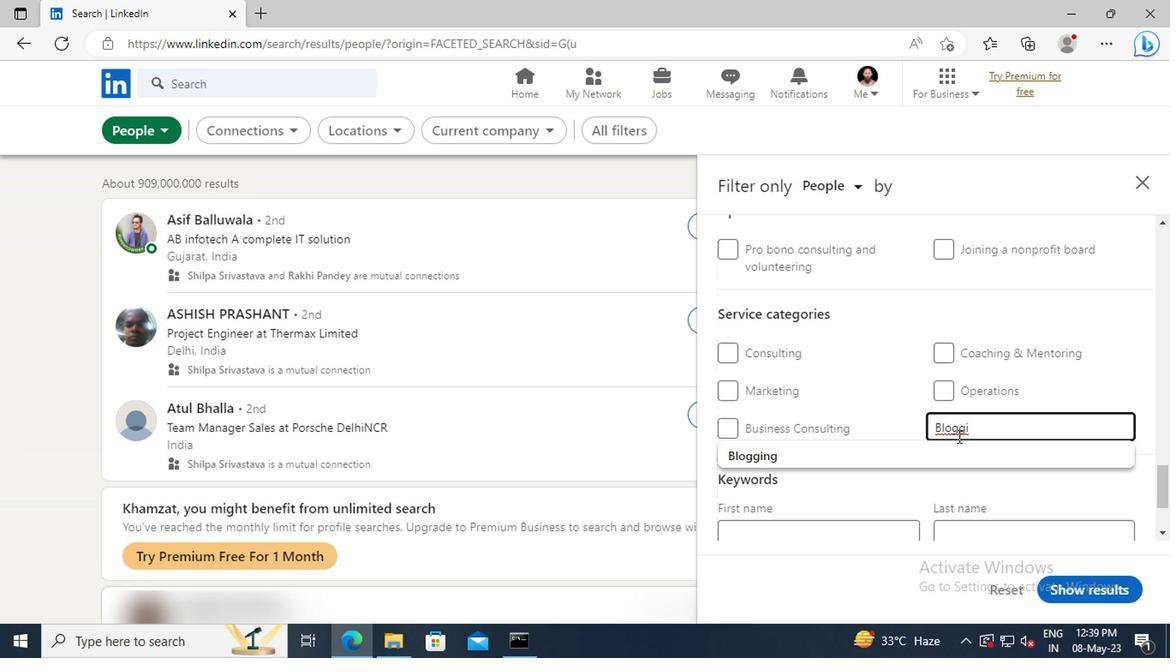 
Action: Mouse pressed left at (800, 436)
Screenshot: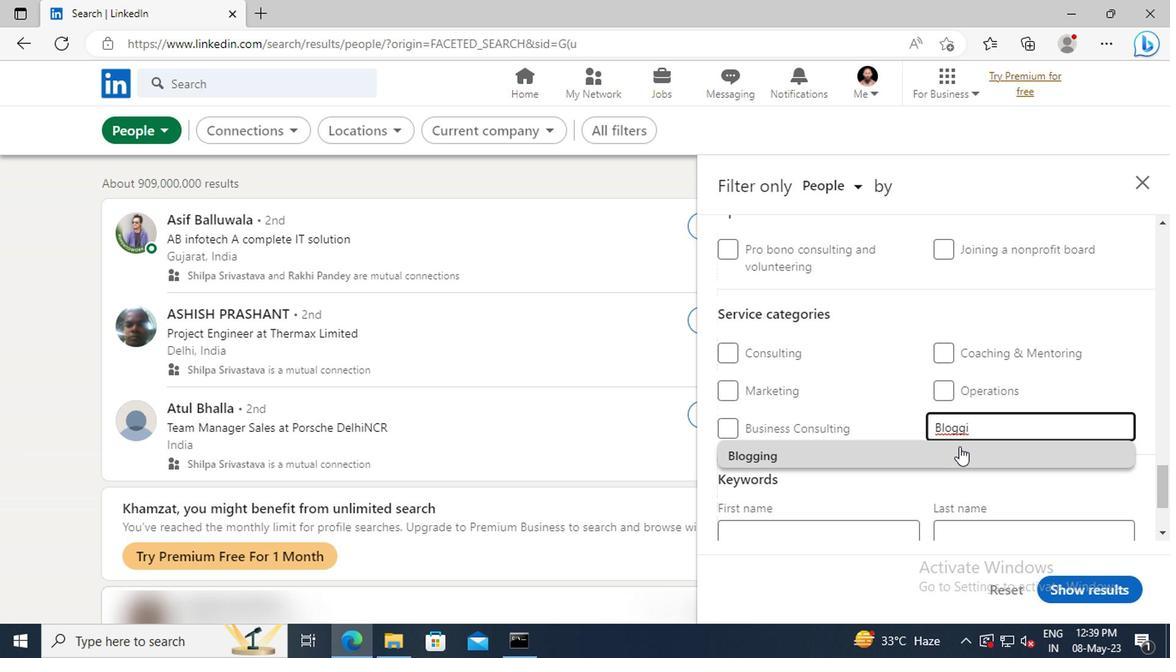 
Action: Mouse scrolled (800, 435) with delta (0, 0)
Screenshot: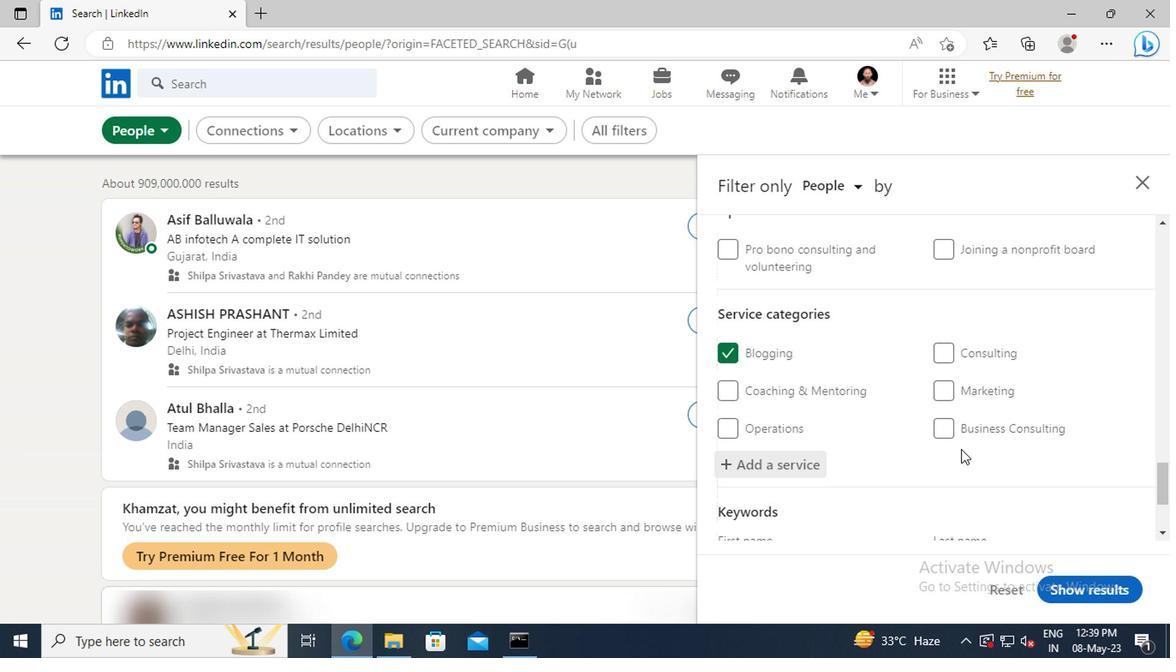
Action: Mouse scrolled (800, 435) with delta (0, 0)
Screenshot: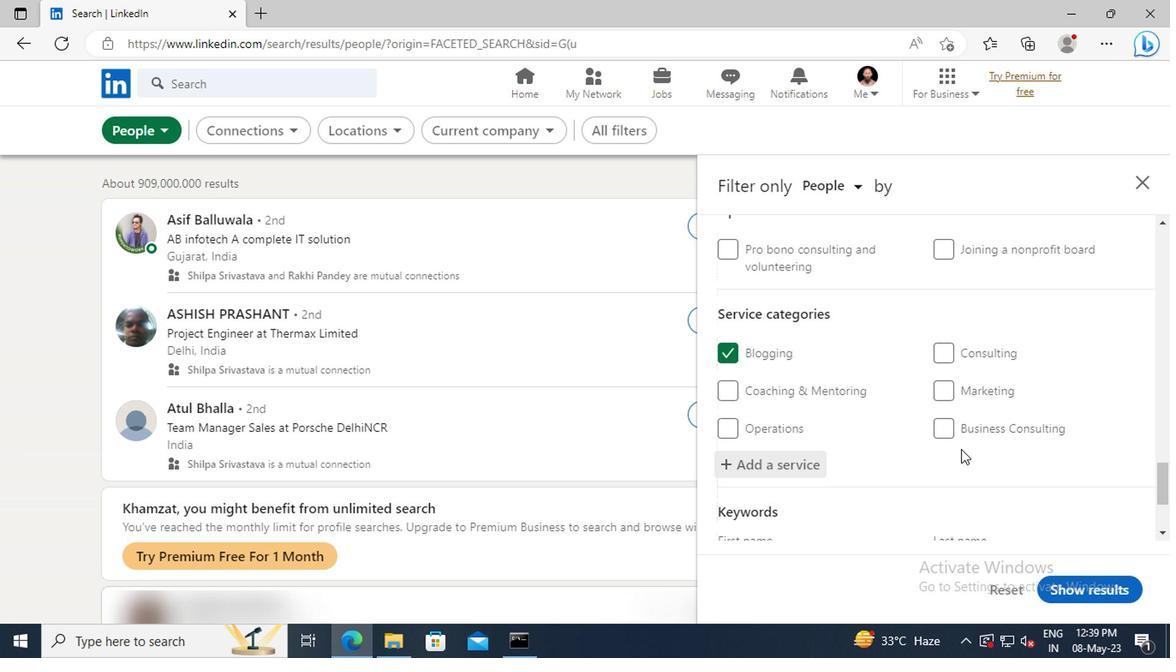 
Action: Mouse scrolled (800, 435) with delta (0, 0)
Screenshot: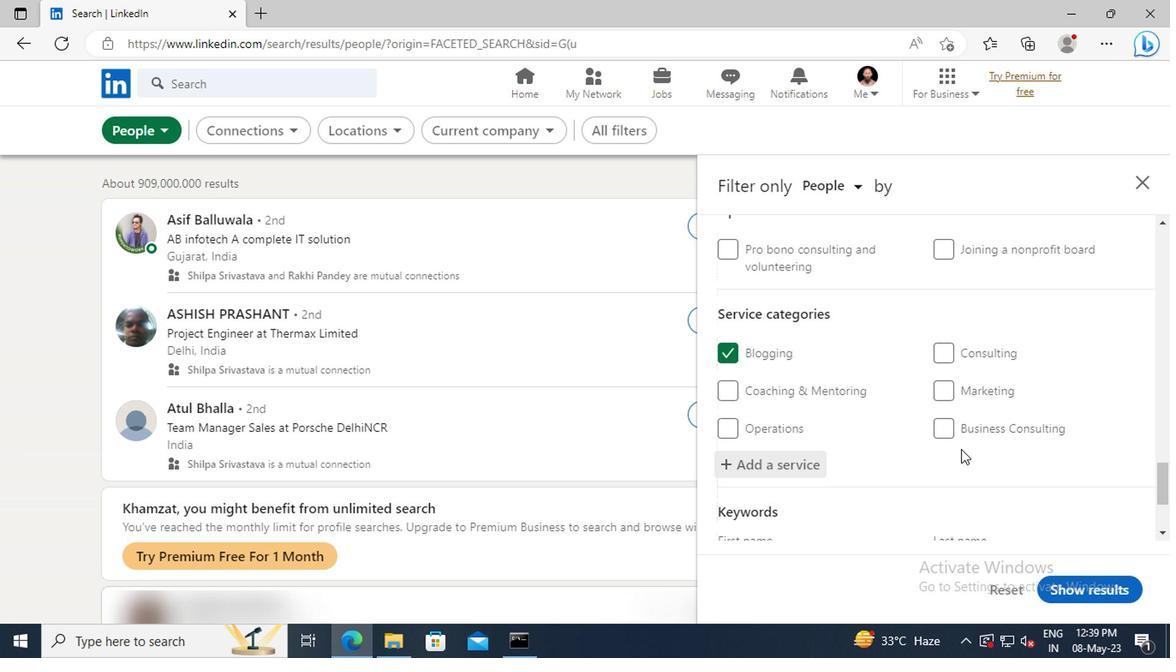 
Action: Mouse scrolled (800, 435) with delta (0, 0)
Screenshot: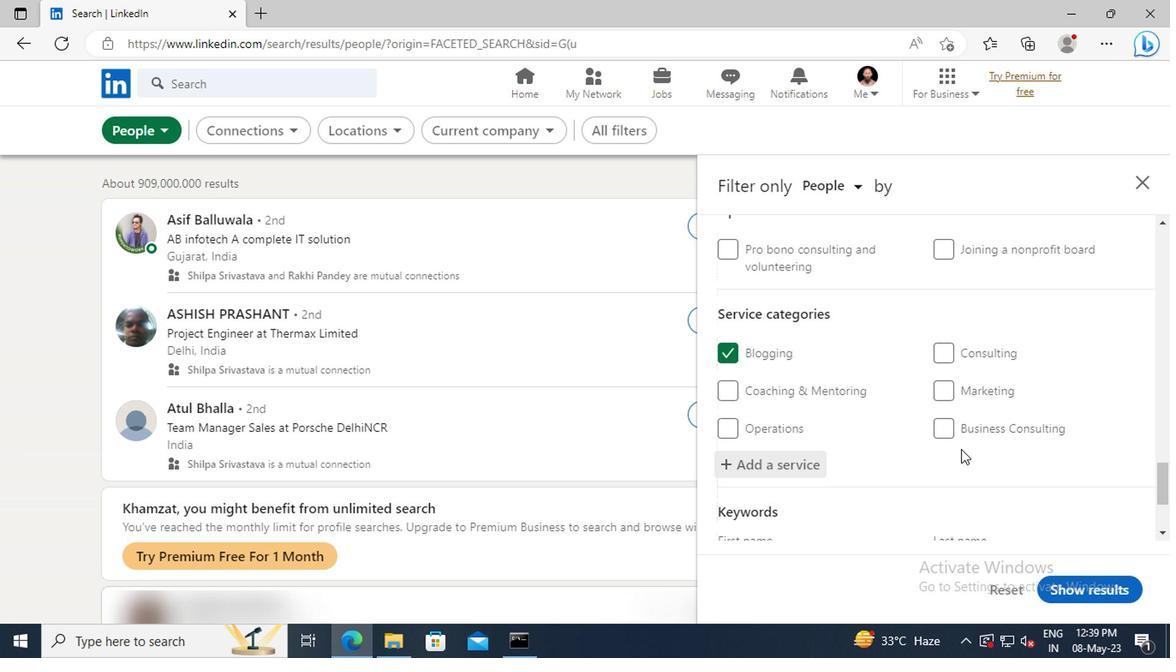 
Action: Mouse scrolled (800, 435) with delta (0, 0)
Screenshot: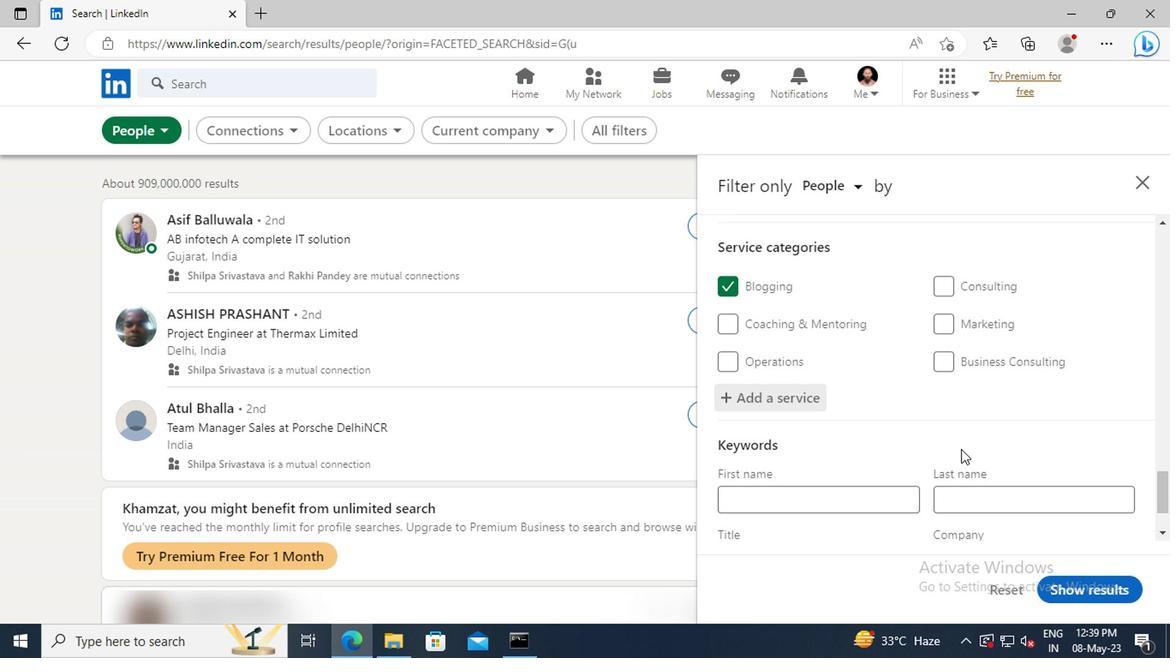 
Action: Mouse moved to (722, 443)
Screenshot: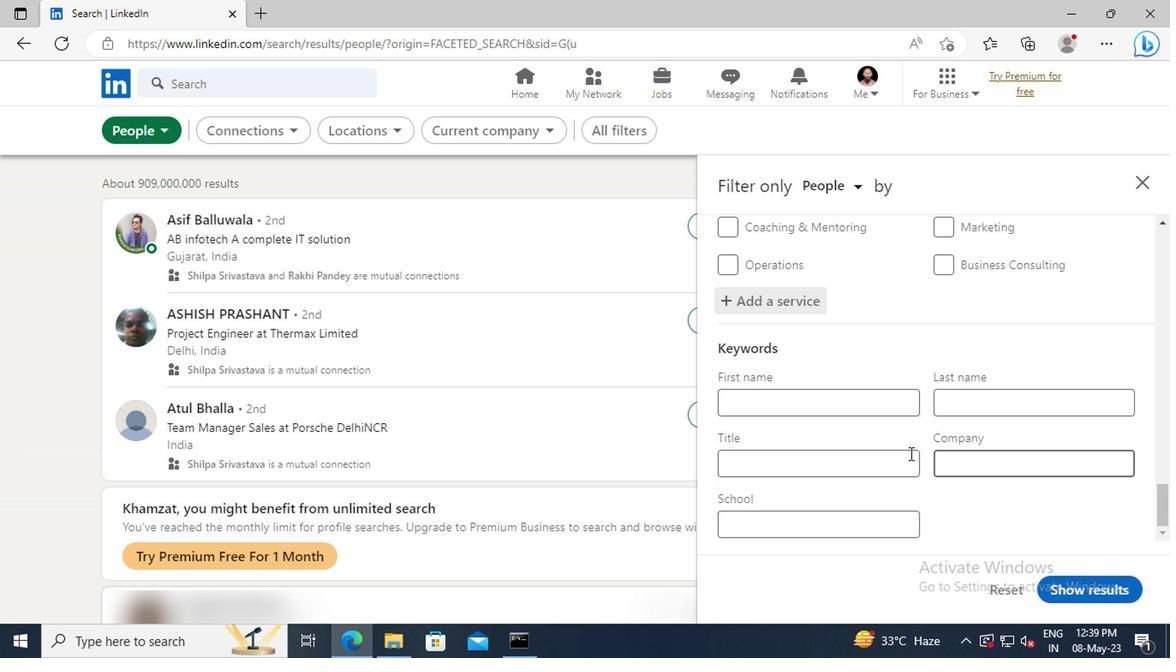
Action: Mouse pressed left at (722, 443)
Screenshot: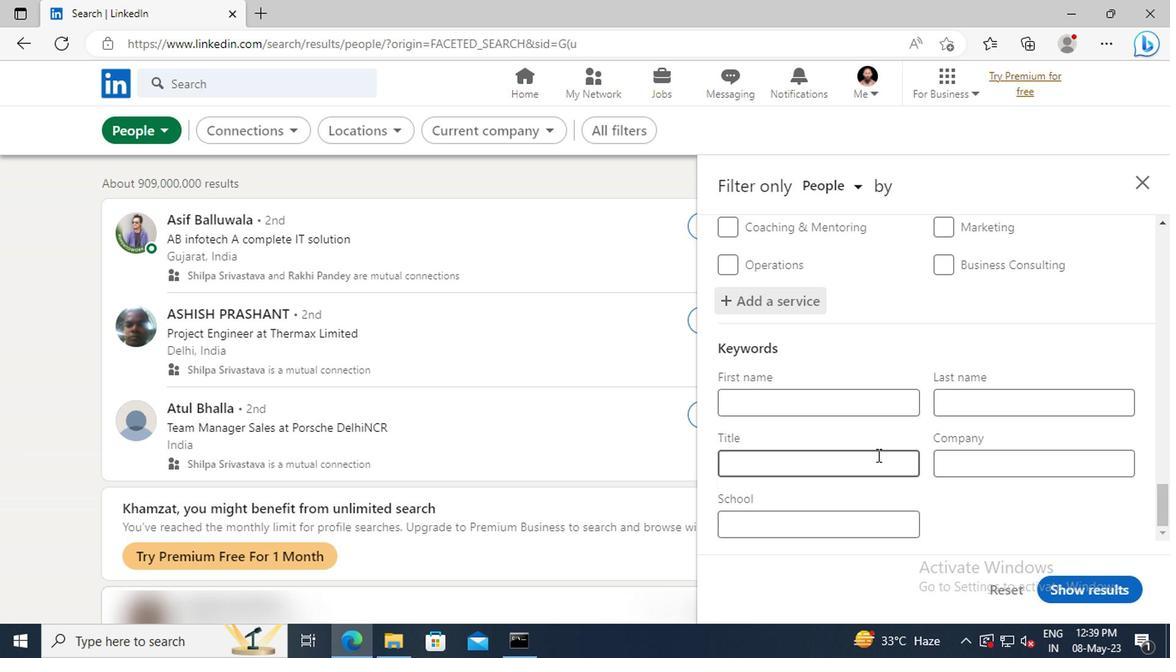 
Action: Key pressed <Key.shift>ASSISTANT<Key.space><Key.shift>ENGINEER<Key.enter>
Screenshot: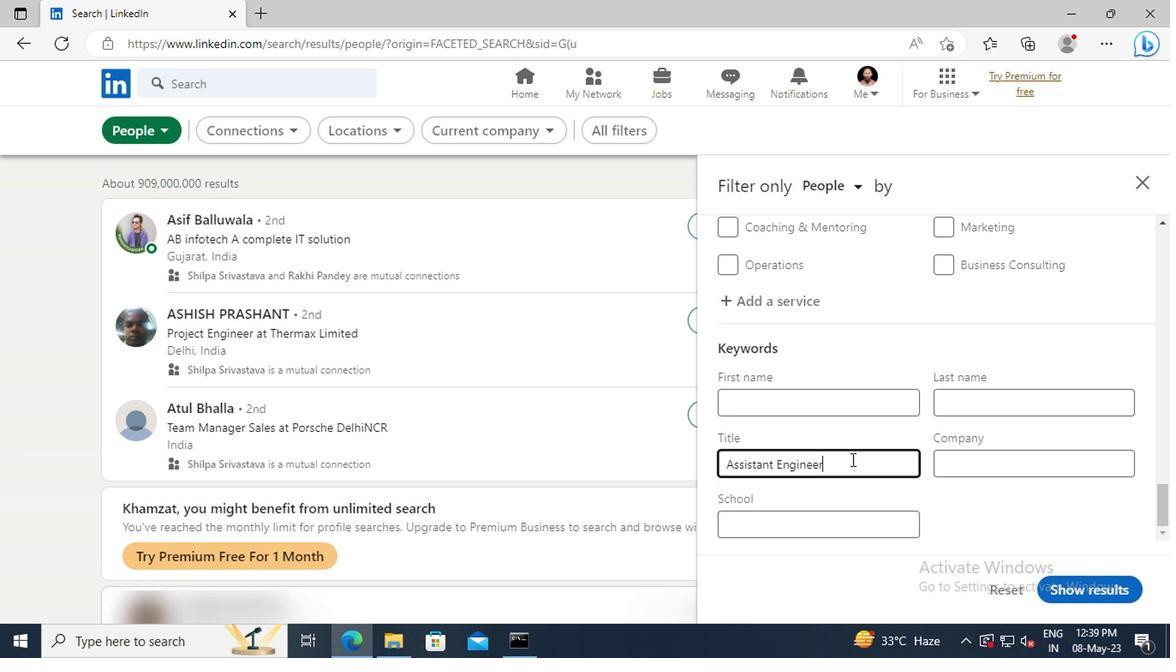 
Action: Mouse moved to (873, 528)
Screenshot: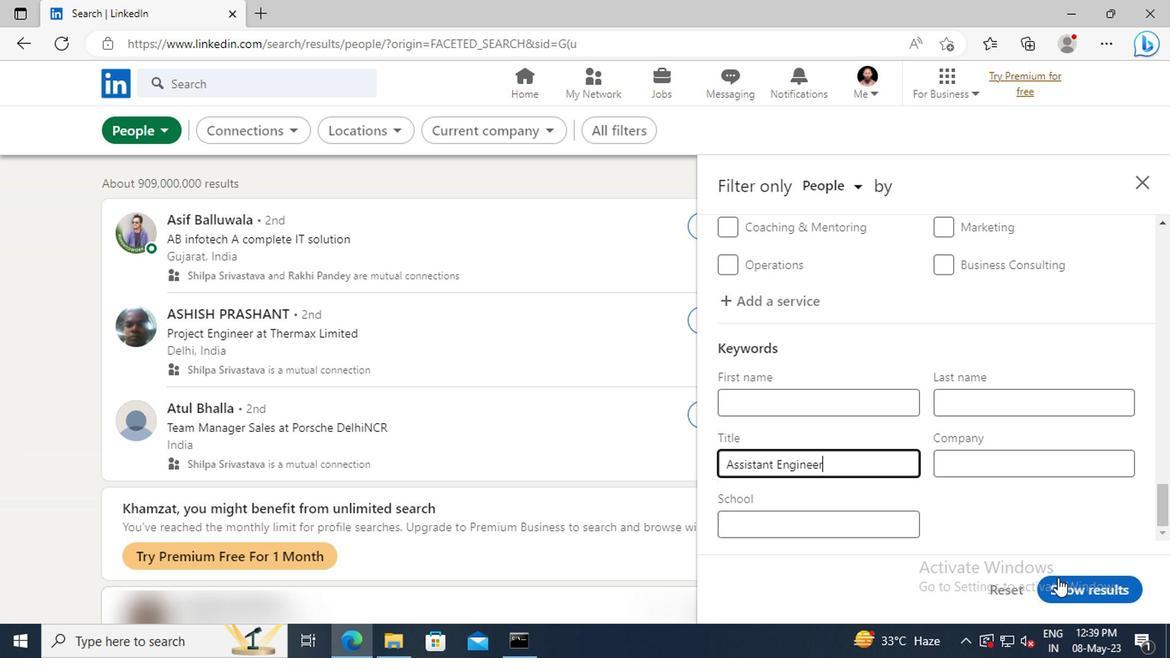 
Action: Mouse pressed left at (873, 528)
Screenshot: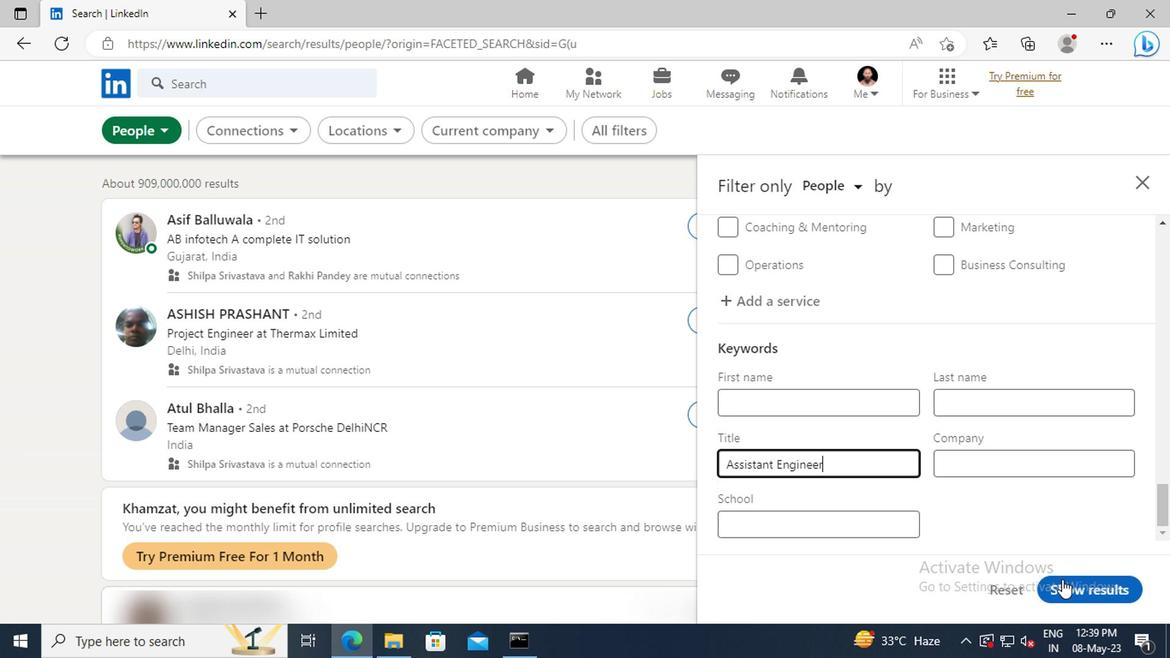 
